 Task: Find connections with filter location Amorebieta with filter topic #coronawith filter profile language English with filter current company NLB Services with filter school IASE Deemed University with filter industry Wholesale Apparel and Sewing Supplies with filter service category Financial Reporting with filter keywords title Handyman
Action: Mouse moved to (183, 257)
Screenshot: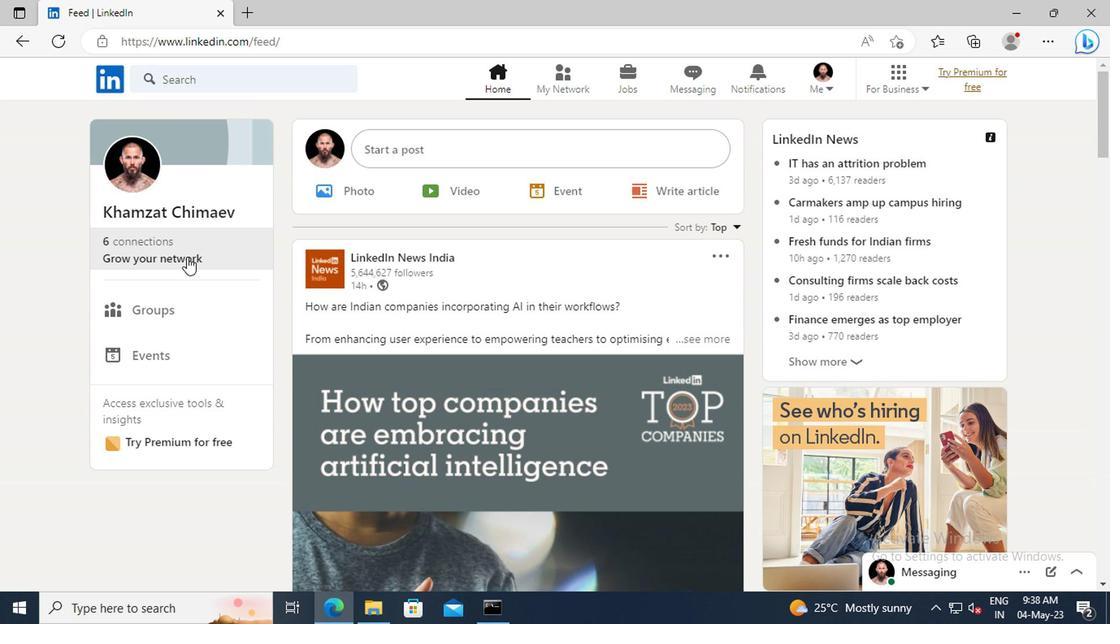 
Action: Mouse pressed left at (183, 257)
Screenshot: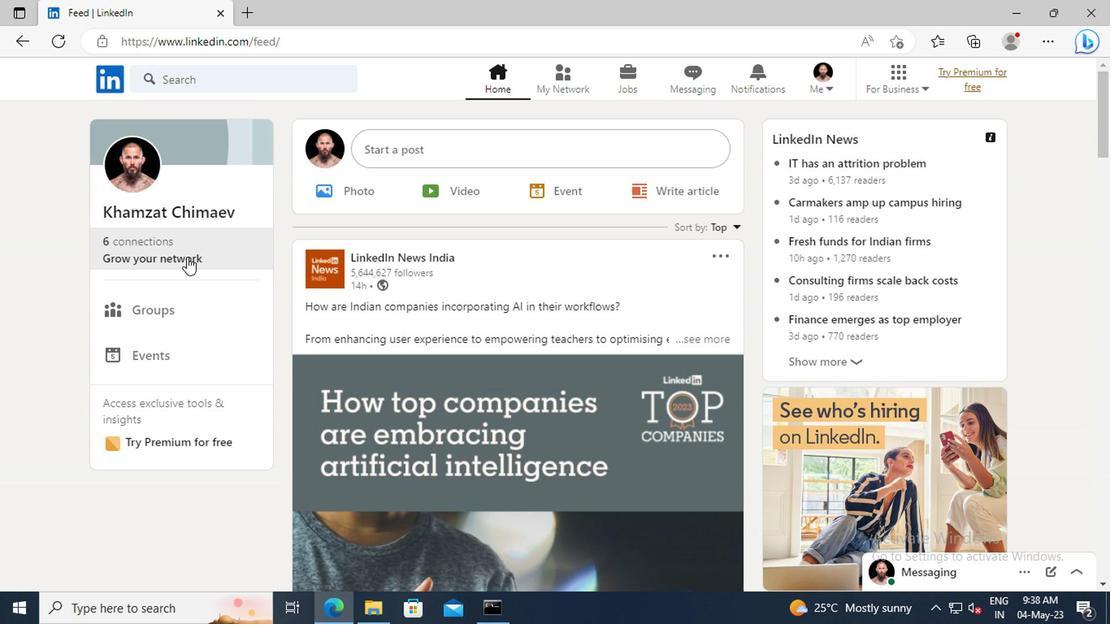 
Action: Mouse moved to (180, 173)
Screenshot: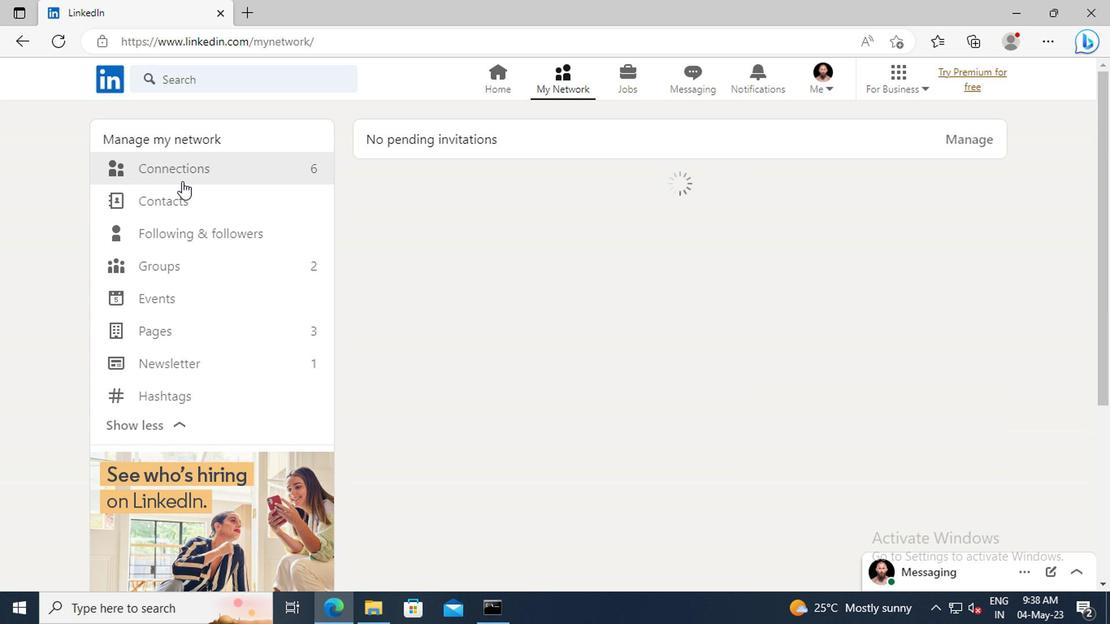 
Action: Mouse pressed left at (180, 173)
Screenshot: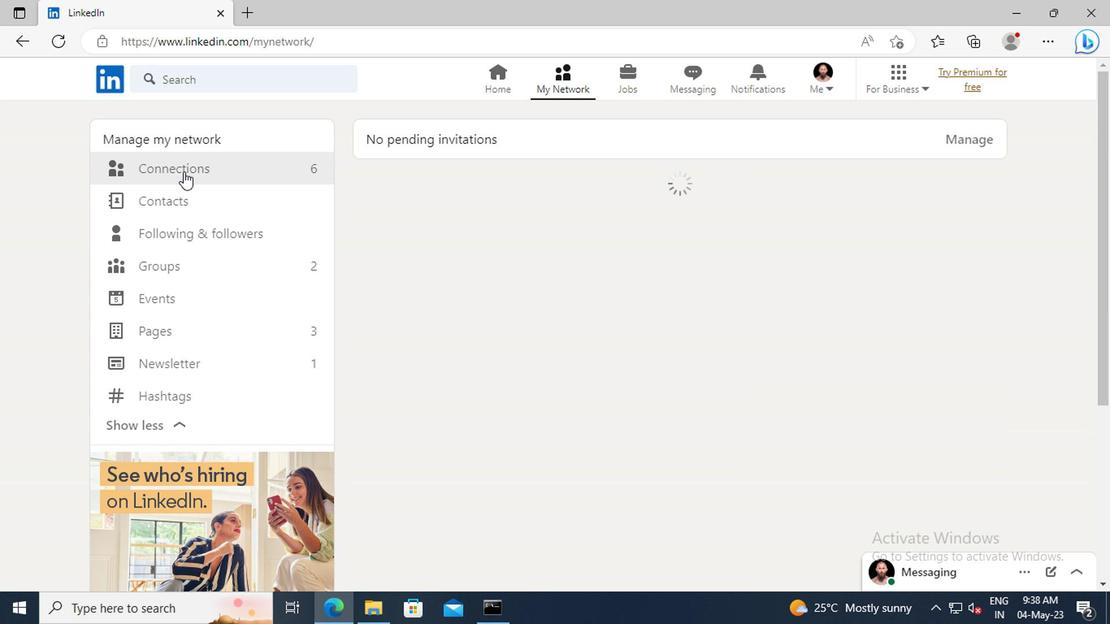 
Action: Mouse moved to (637, 173)
Screenshot: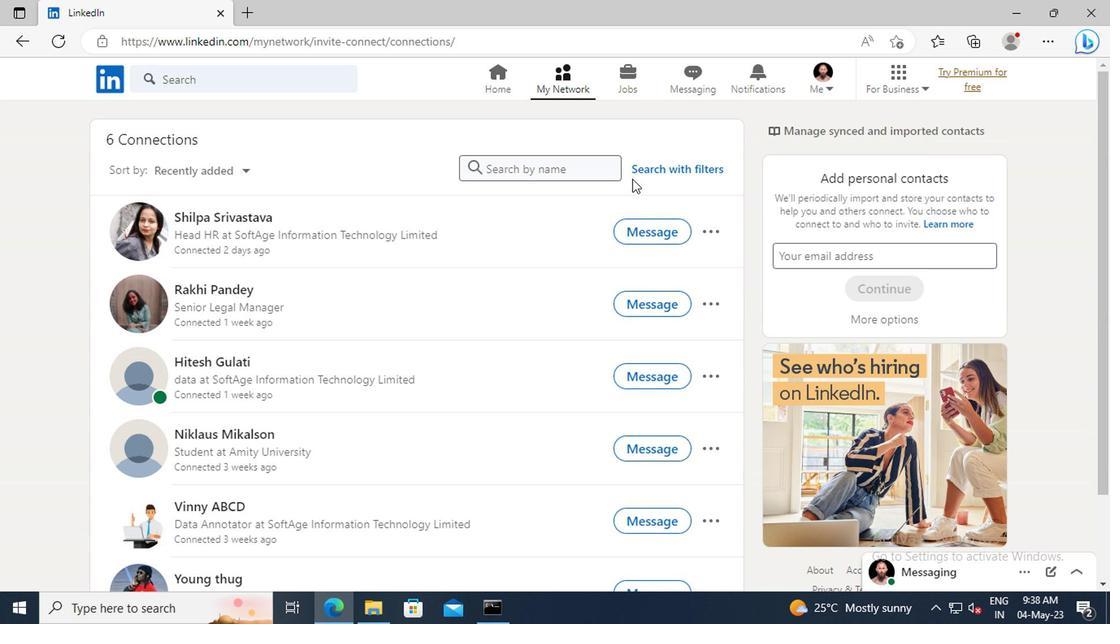 
Action: Mouse pressed left at (637, 173)
Screenshot: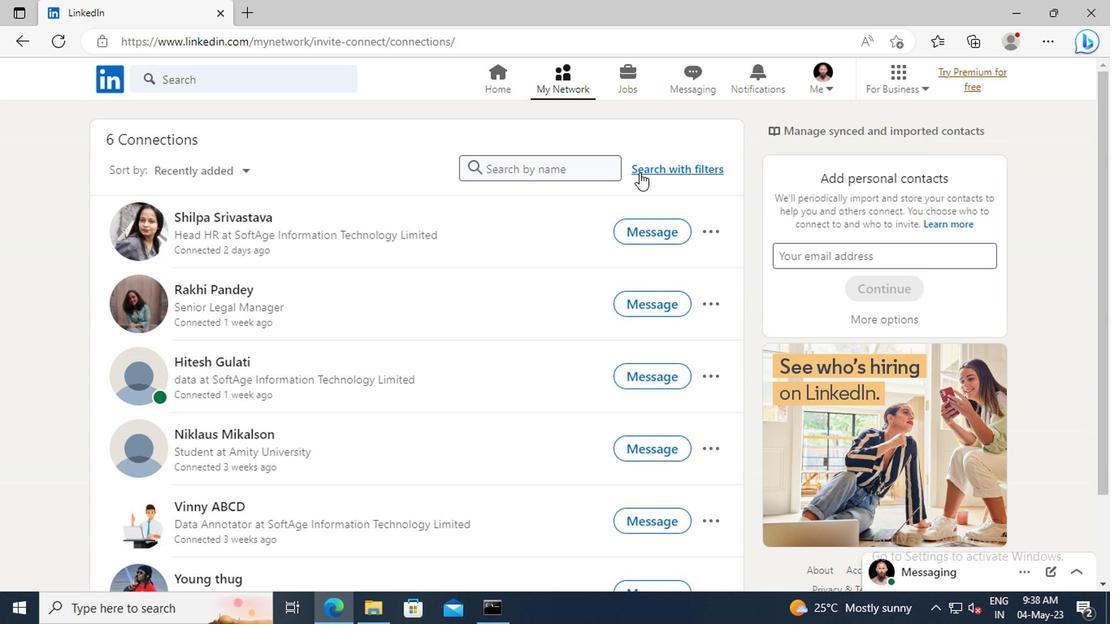 
Action: Mouse moved to (616, 130)
Screenshot: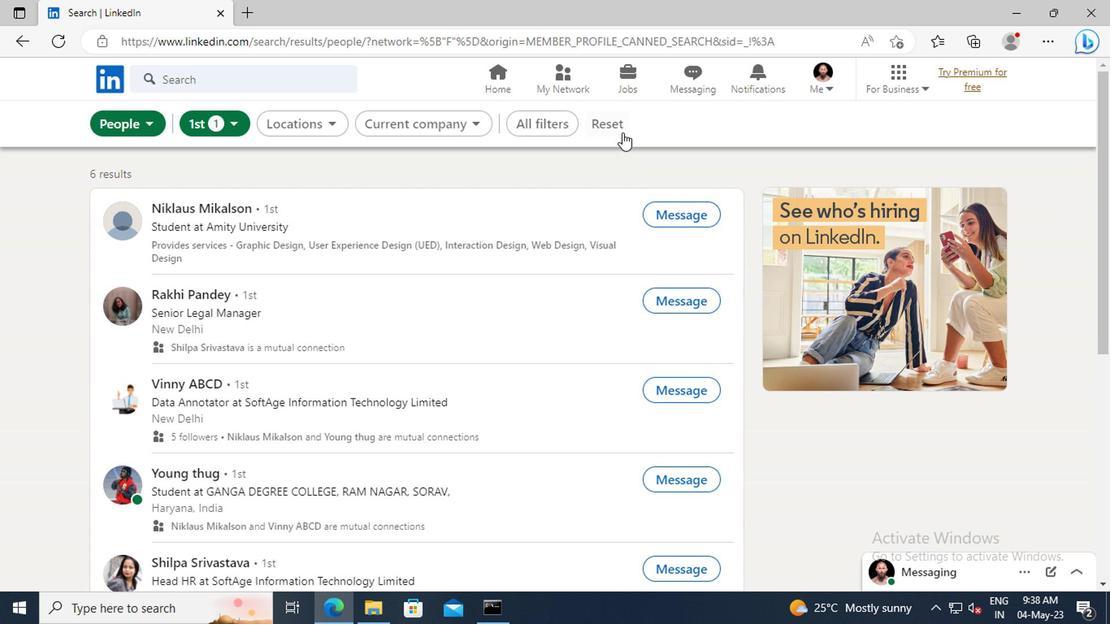 
Action: Mouse pressed left at (616, 130)
Screenshot: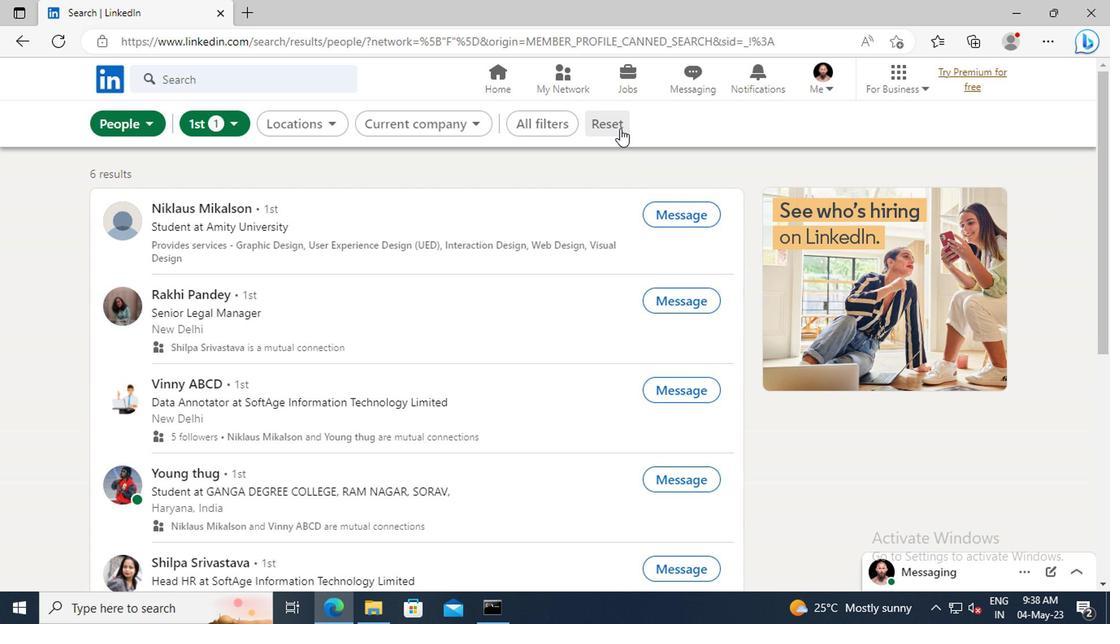 
Action: Mouse moved to (593, 130)
Screenshot: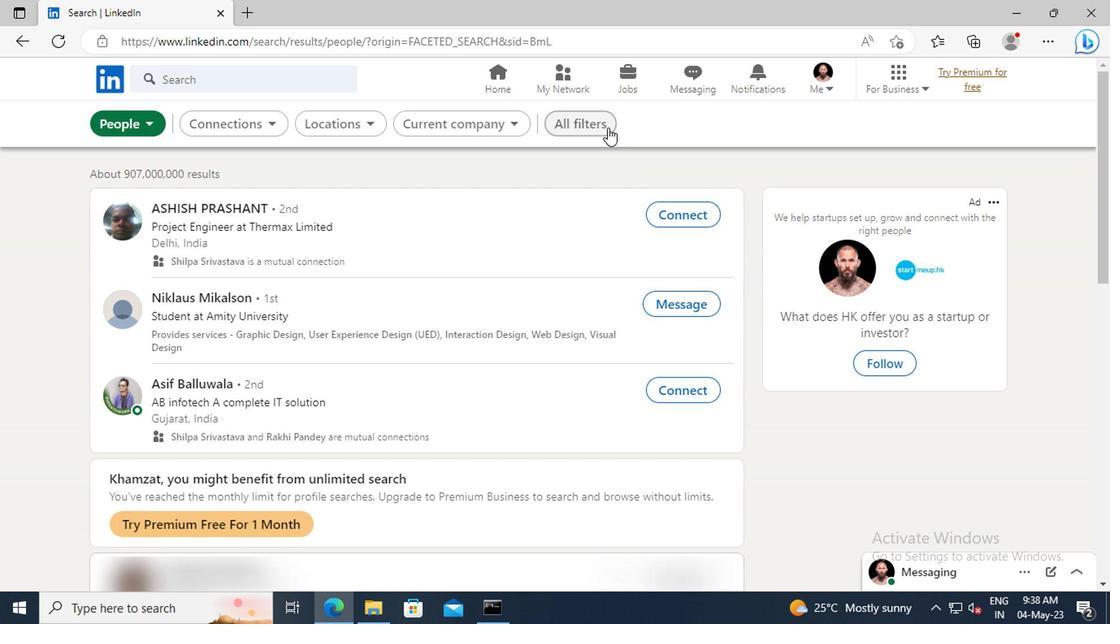 
Action: Mouse pressed left at (593, 130)
Screenshot: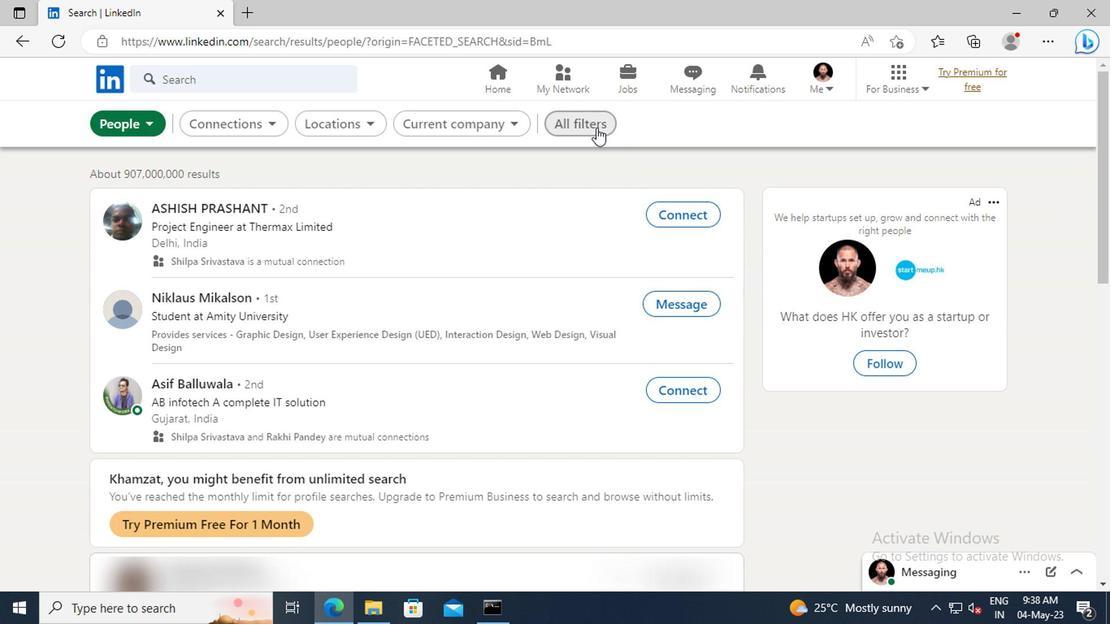 
Action: Mouse moved to (923, 311)
Screenshot: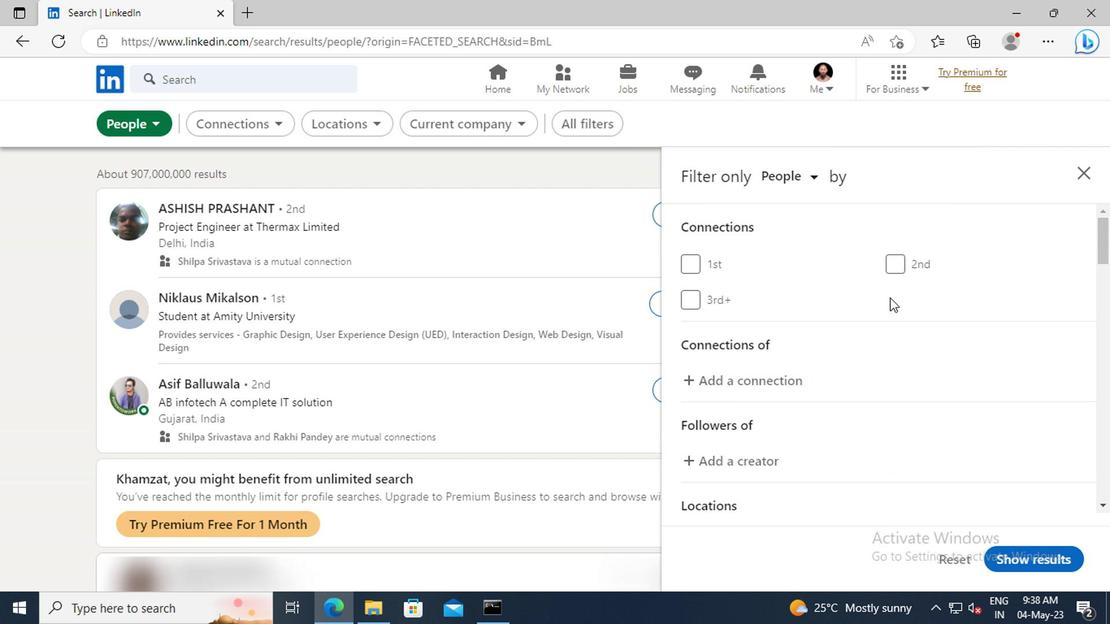 
Action: Mouse scrolled (923, 310) with delta (0, -1)
Screenshot: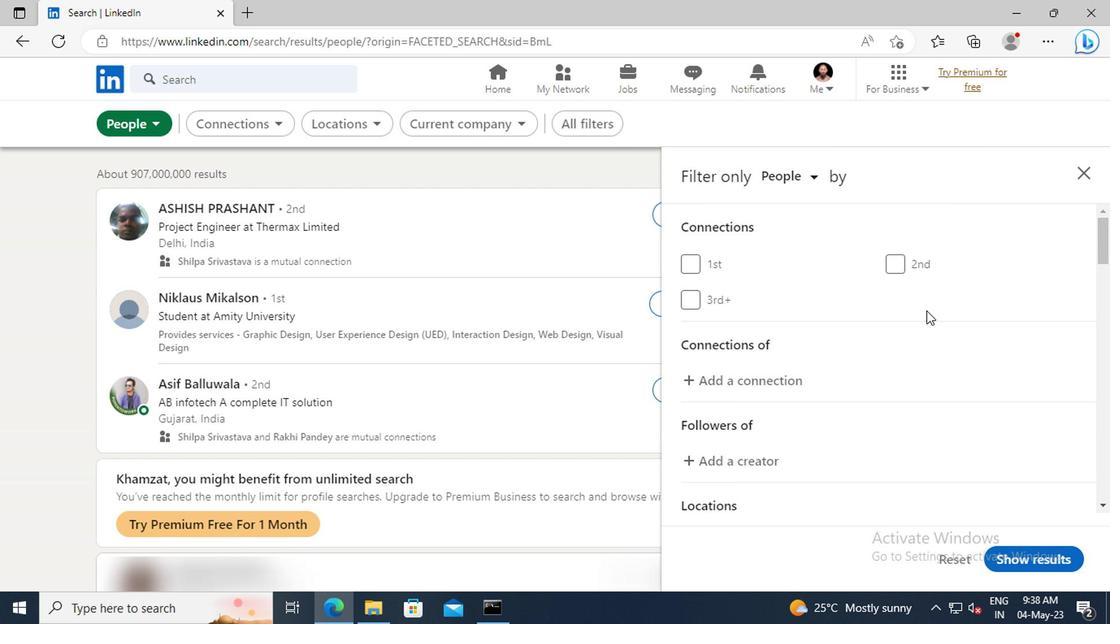 
Action: Mouse scrolled (923, 310) with delta (0, -1)
Screenshot: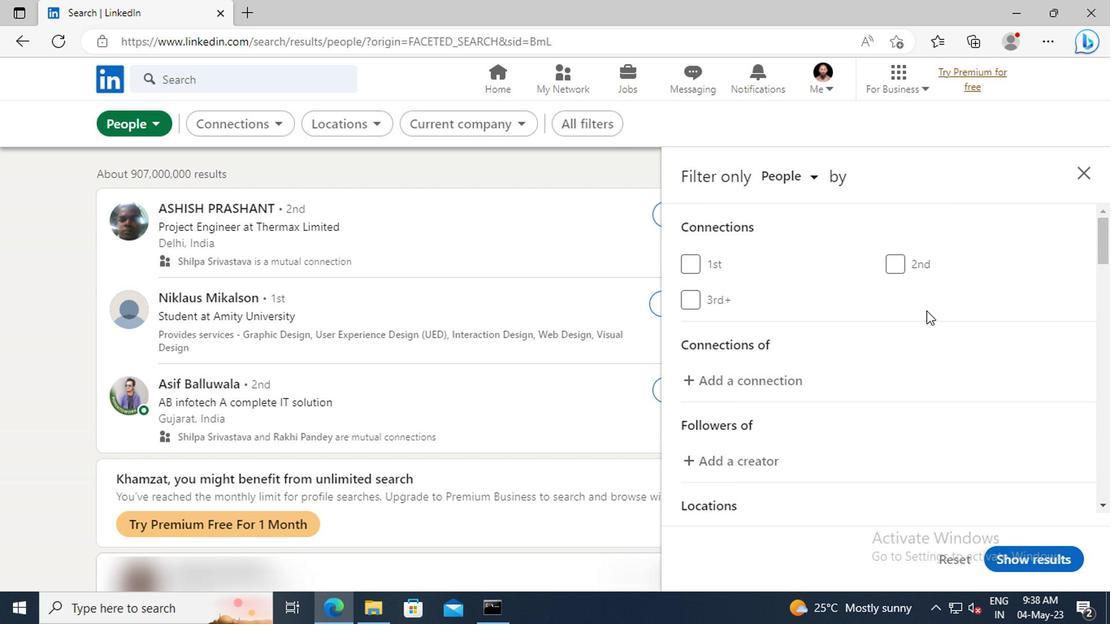 
Action: Mouse moved to (924, 311)
Screenshot: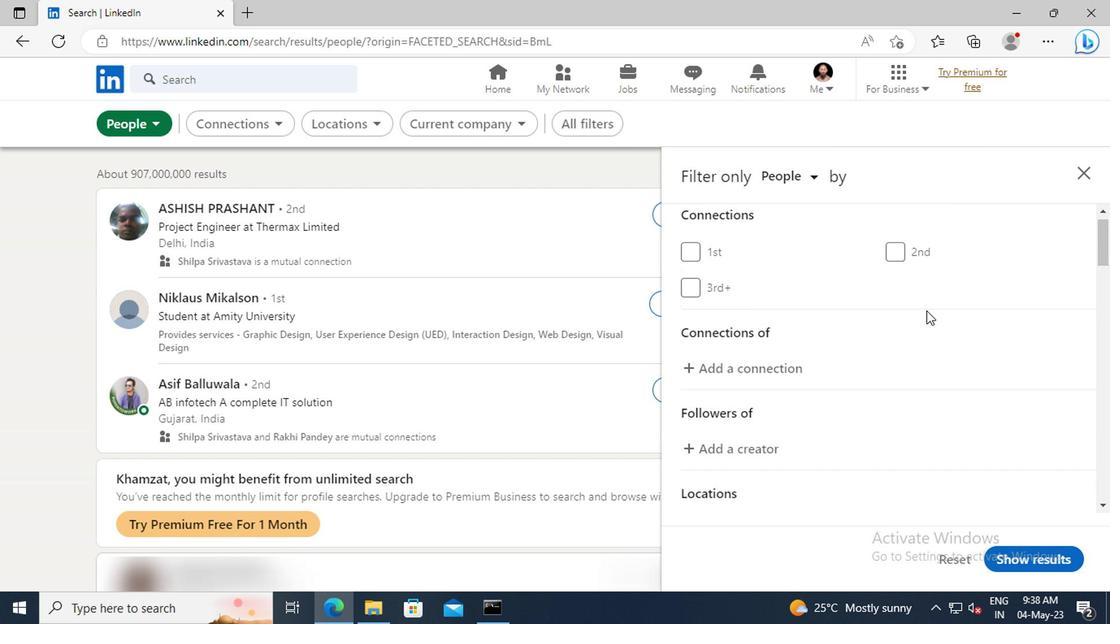 
Action: Mouse scrolled (924, 311) with delta (0, 0)
Screenshot: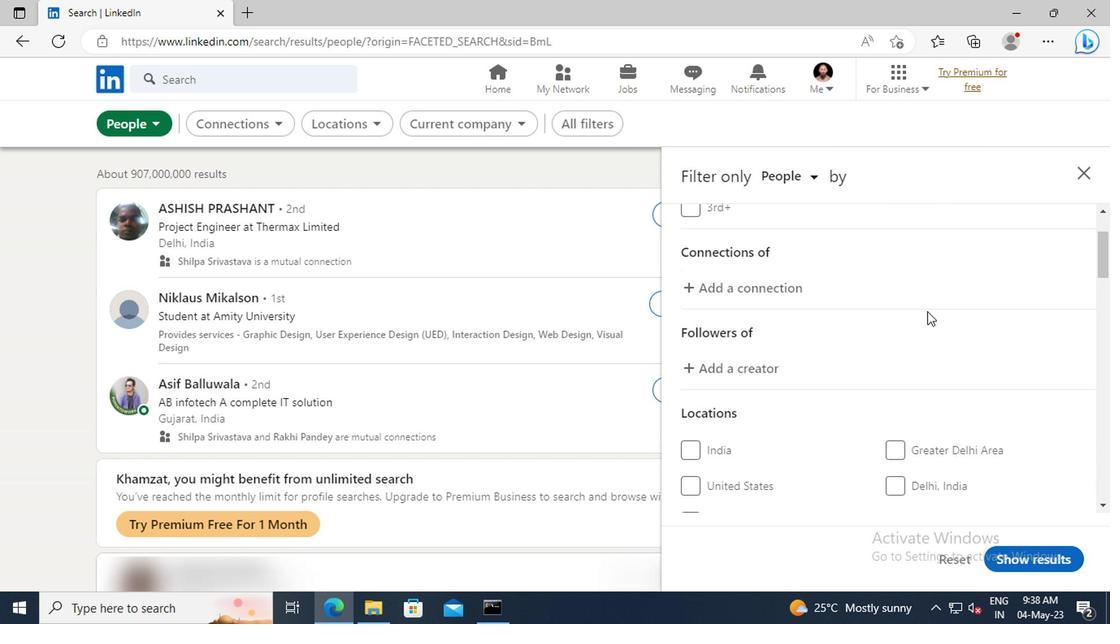 
Action: Mouse scrolled (924, 311) with delta (0, 0)
Screenshot: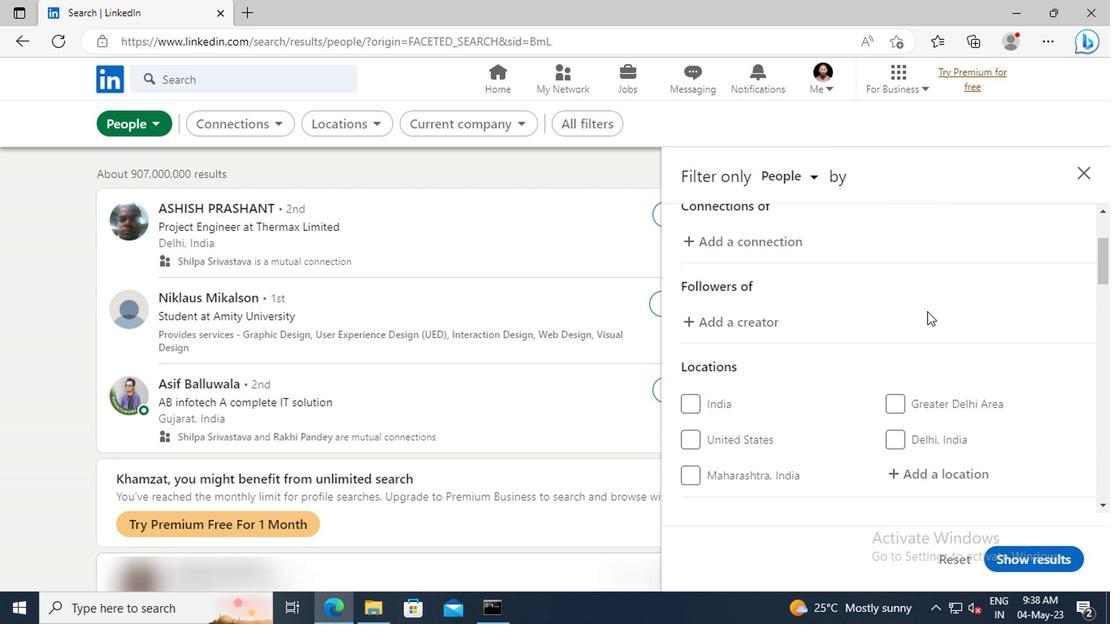 
Action: Mouse scrolled (924, 311) with delta (0, 0)
Screenshot: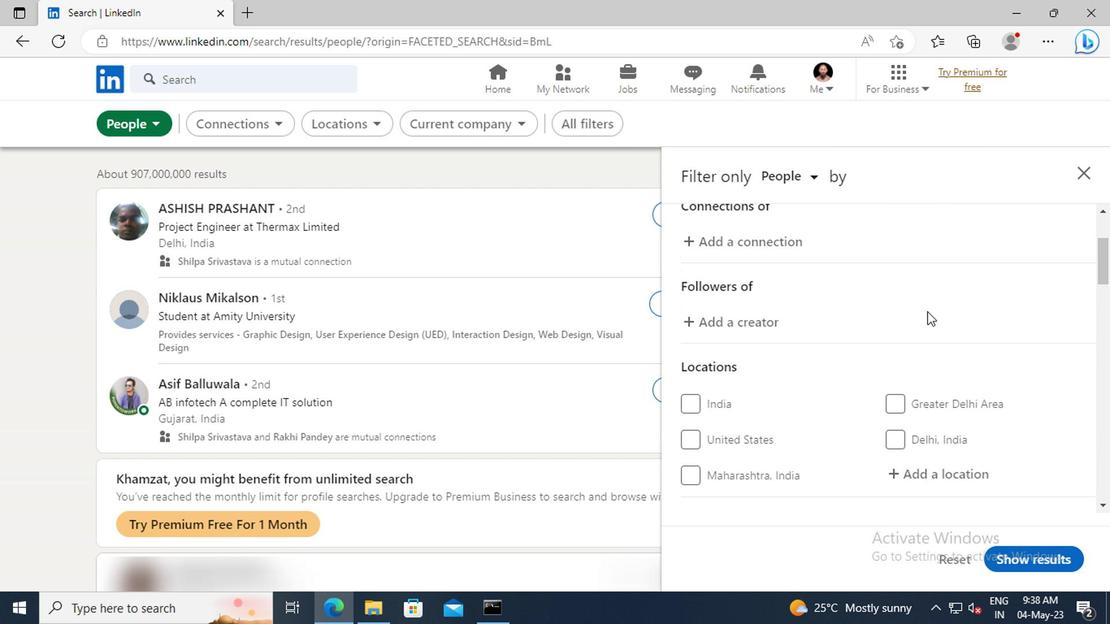 
Action: Mouse scrolled (924, 311) with delta (0, 0)
Screenshot: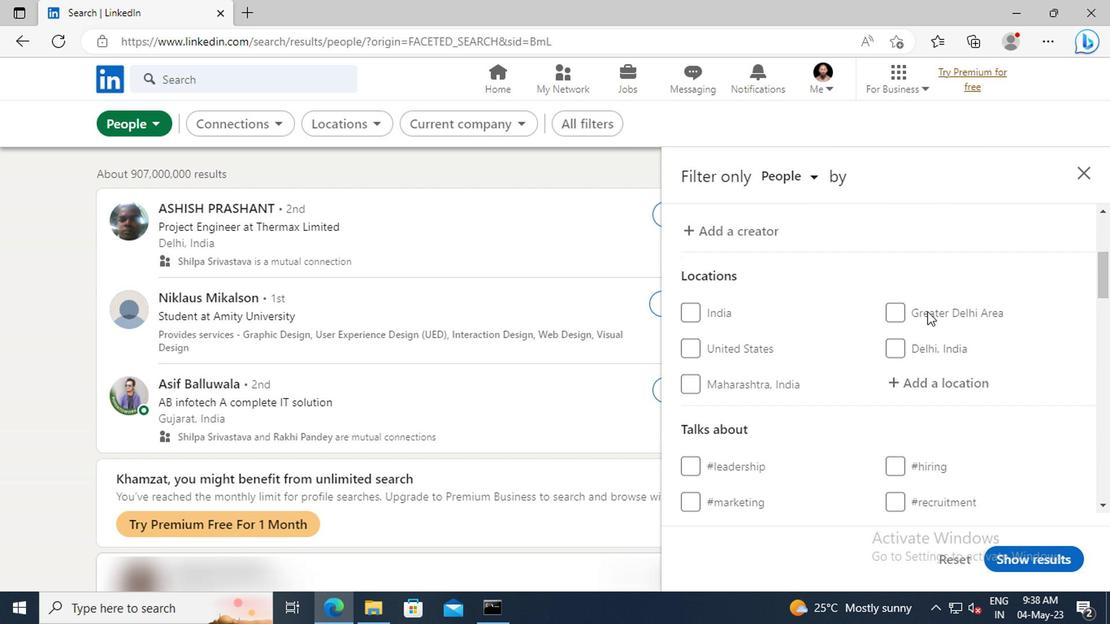 
Action: Mouse scrolled (924, 311) with delta (0, 0)
Screenshot: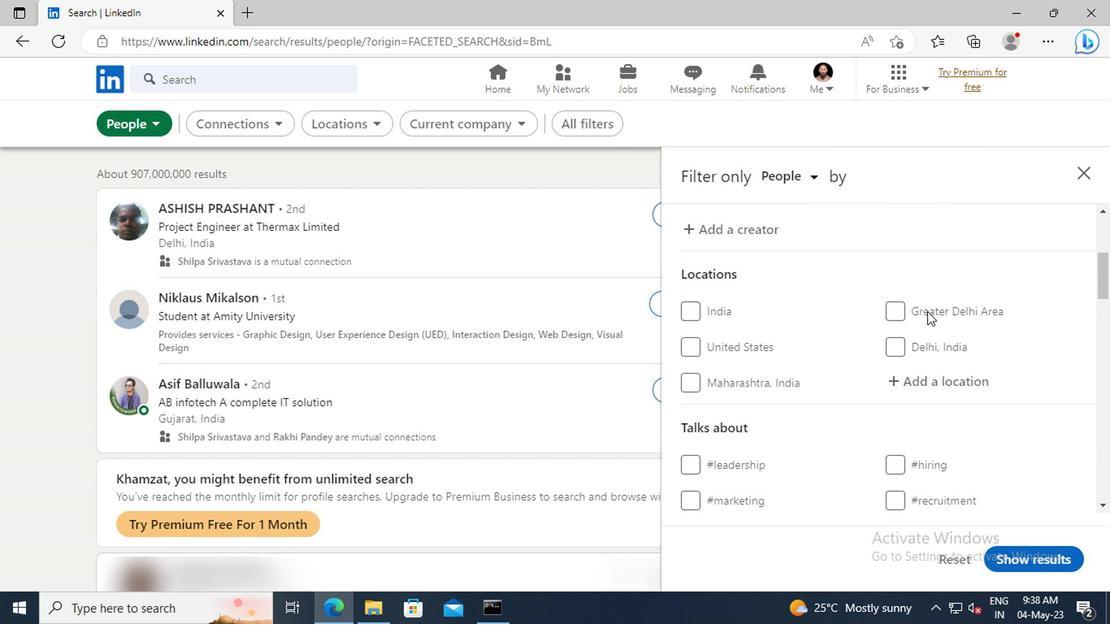 
Action: Mouse moved to (920, 295)
Screenshot: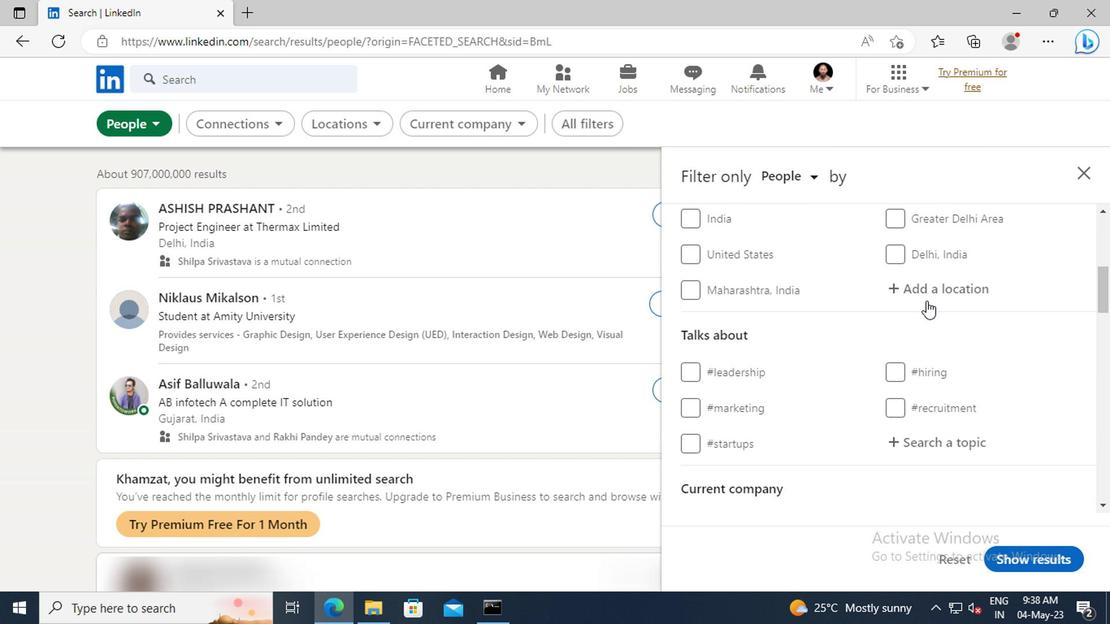 
Action: Mouse pressed left at (920, 295)
Screenshot: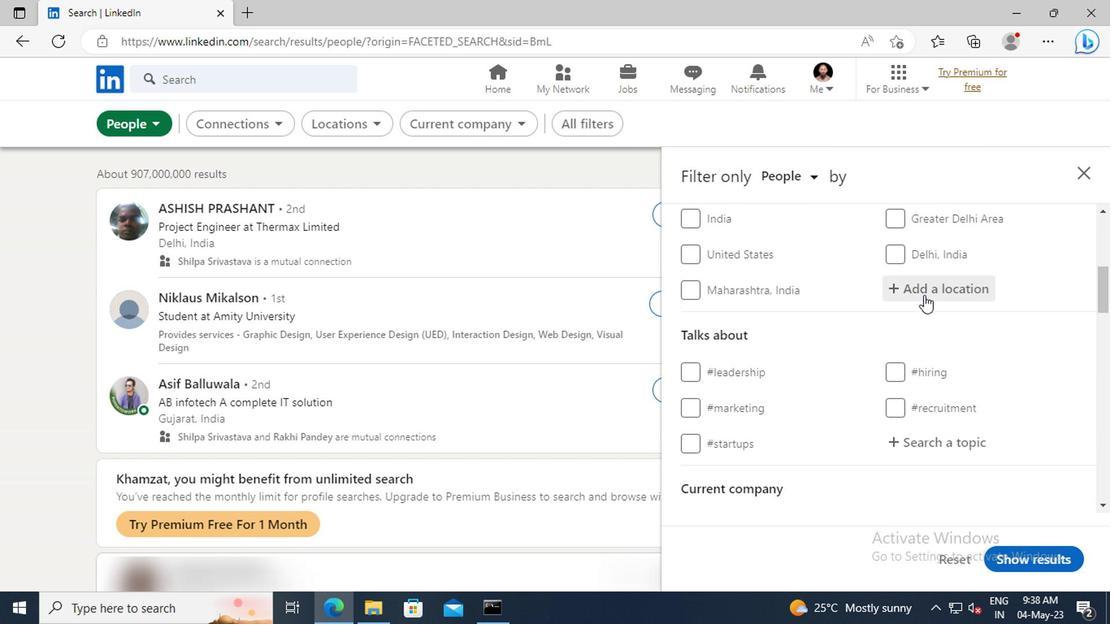 
Action: Key pressed <Key.shift>AMOREBIETA<Key.enter>
Screenshot: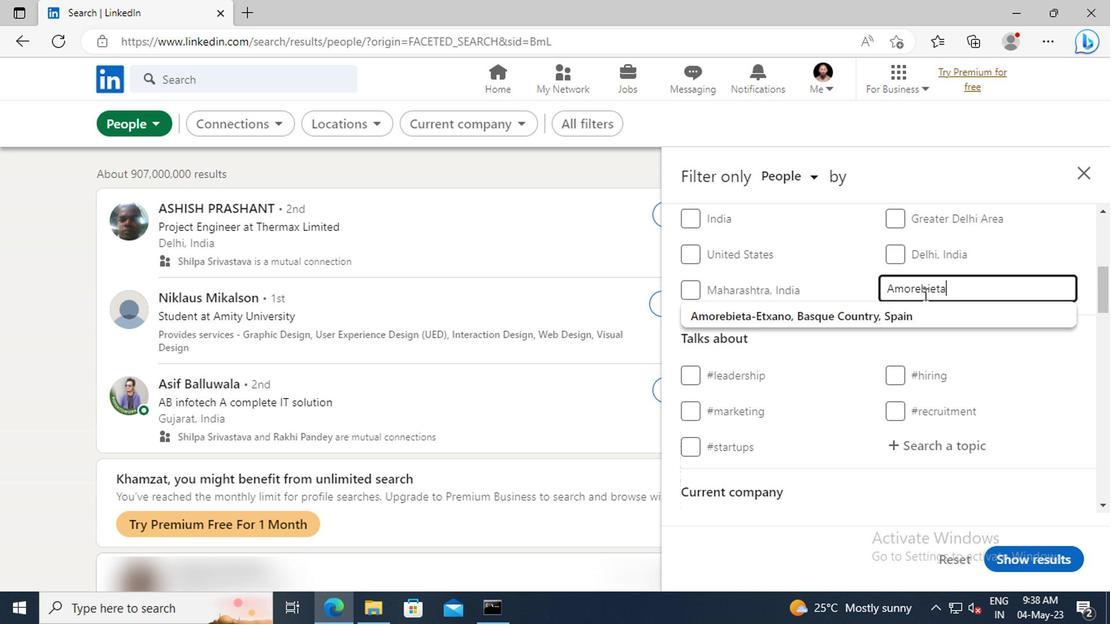 
Action: Mouse scrolled (920, 294) with delta (0, 0)
Screenshot: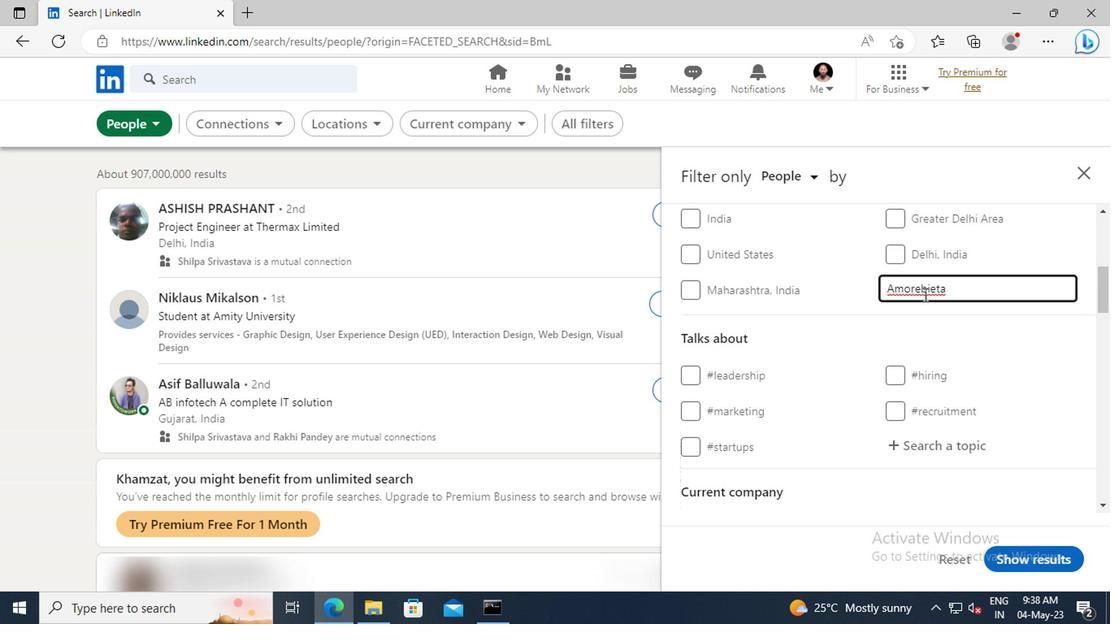 
Action: Mouse scrolled (920, 294) with delta (0, 0)
Screenshot: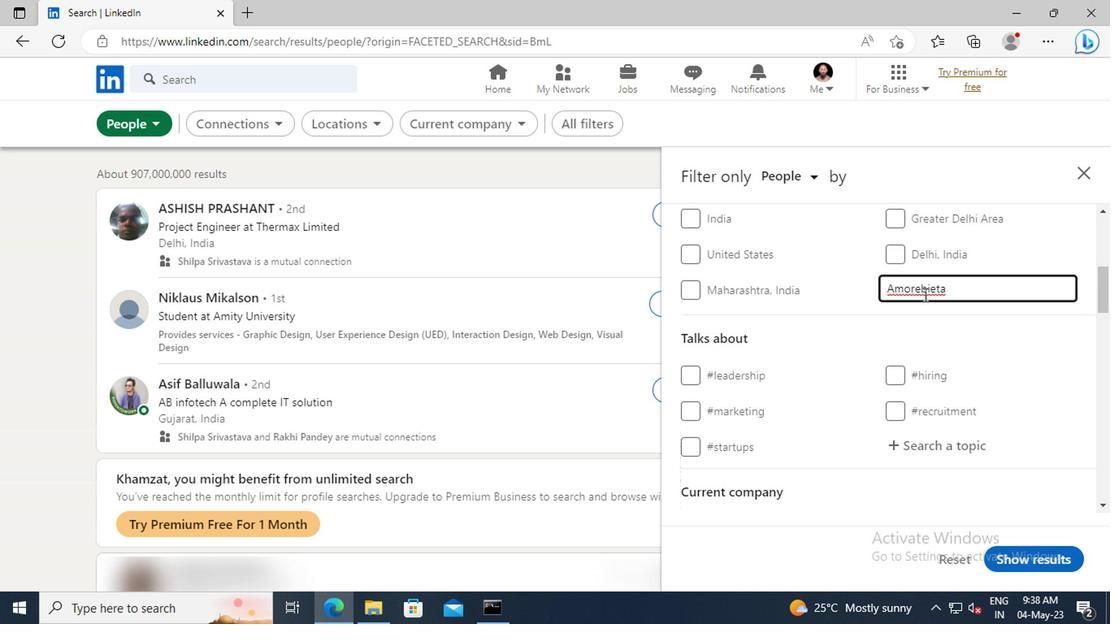 
Action: Mouse moved to (923, 351)
Screenshot: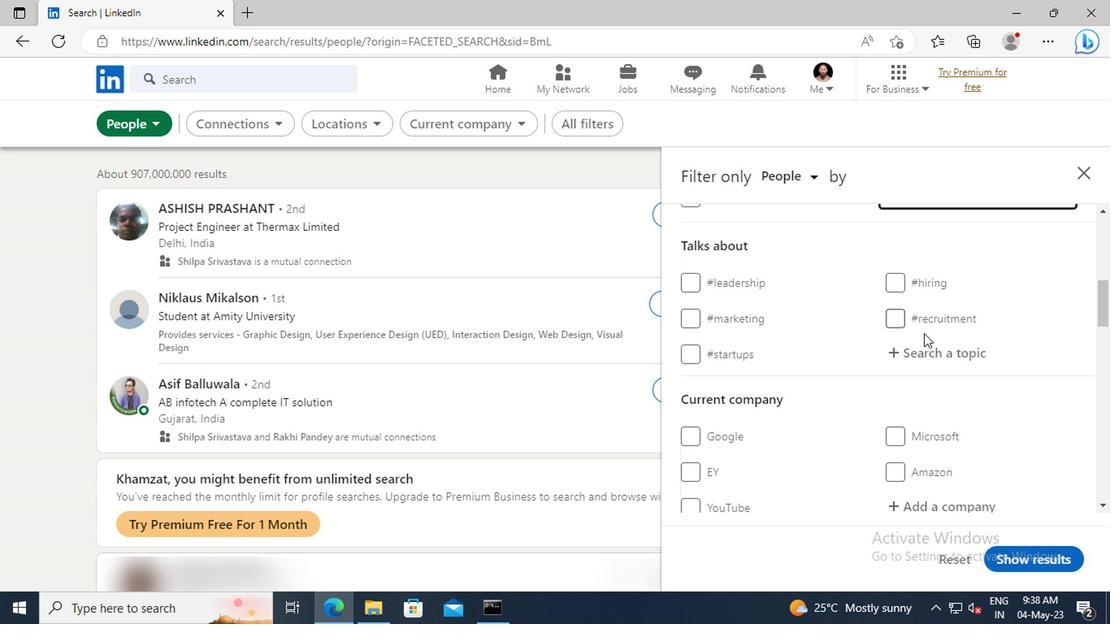 
Action: Mouse pressed left at (923, 351)
Screenshot: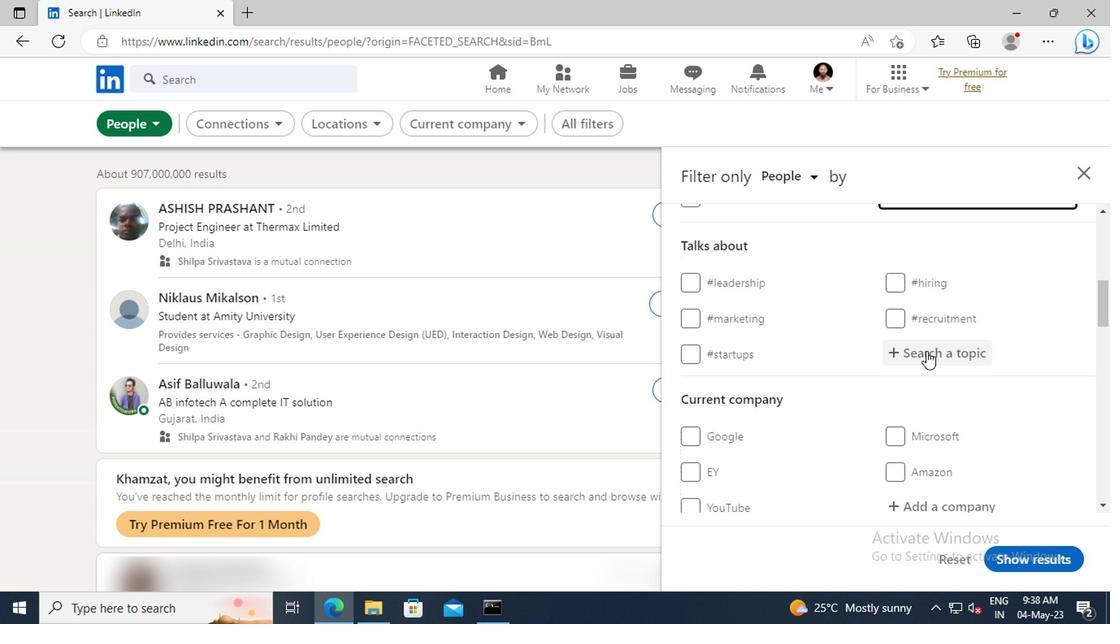 
Action: Key pressed CORONA
Screenshot: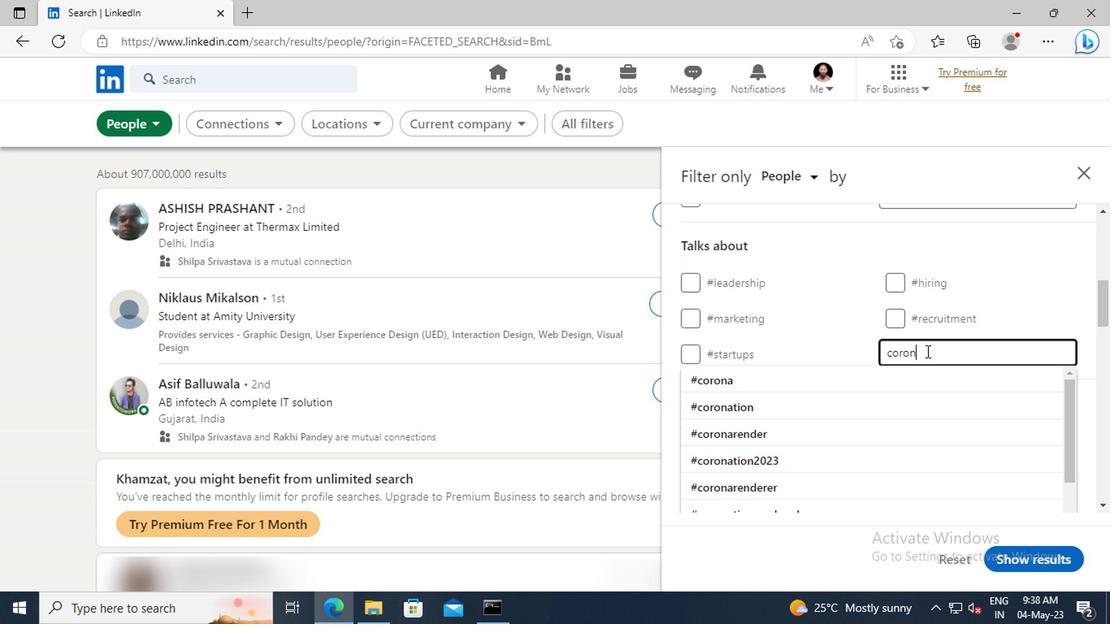 
Action: Mouse moved to (928, 374)
Screenshot: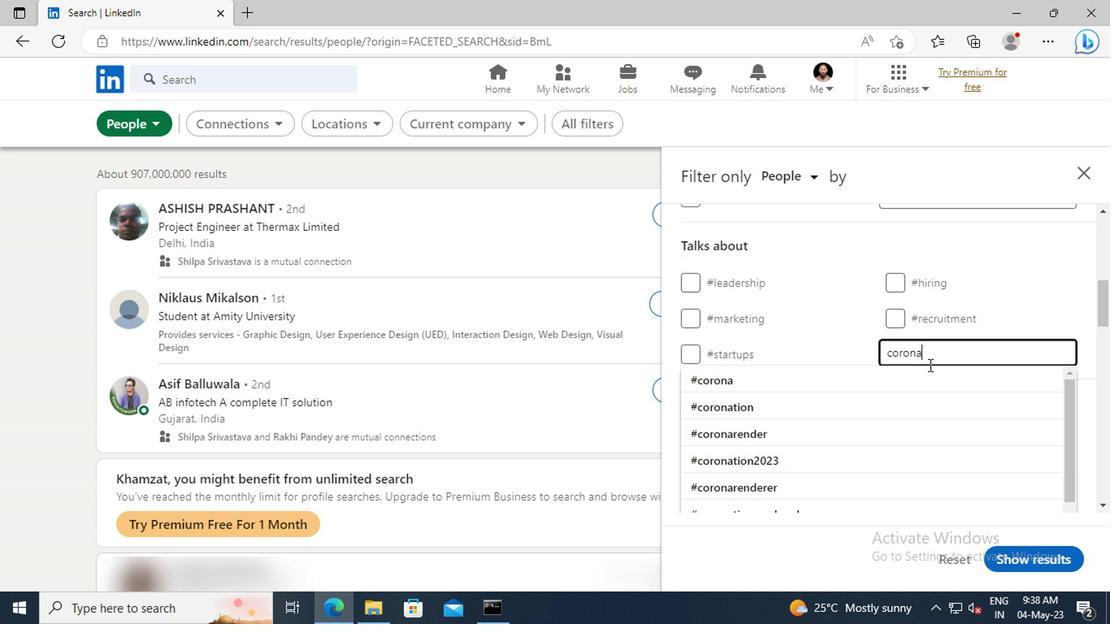 
Action: Mouse pressed left at (928, 374)
Screenshot: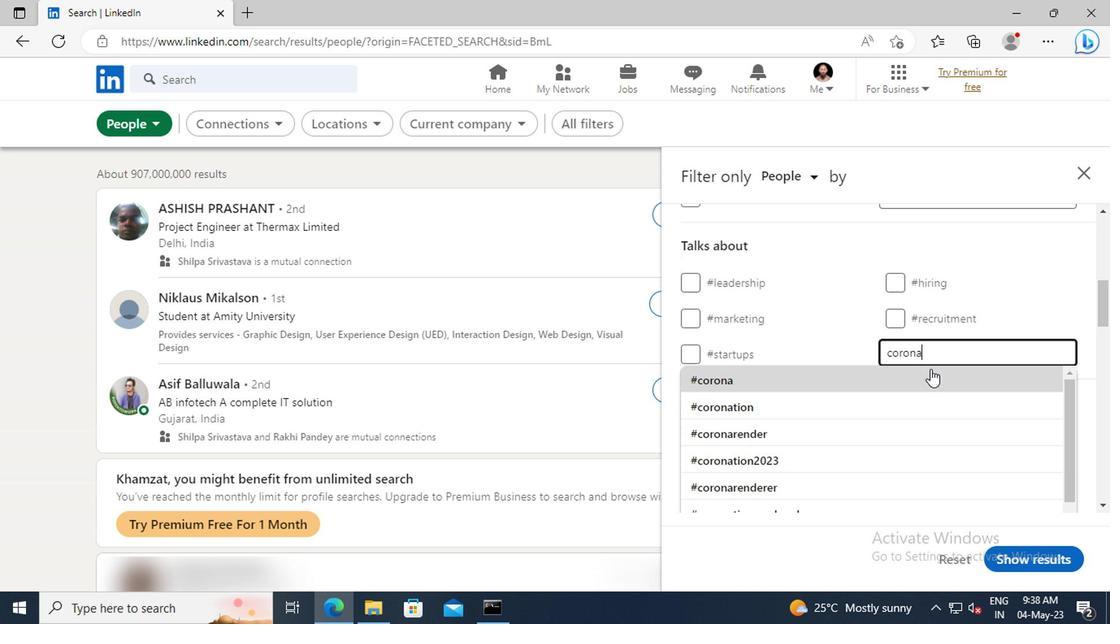 
Action: Mouse scrolled (928, 374) with delta (0, 0)
Screenshot: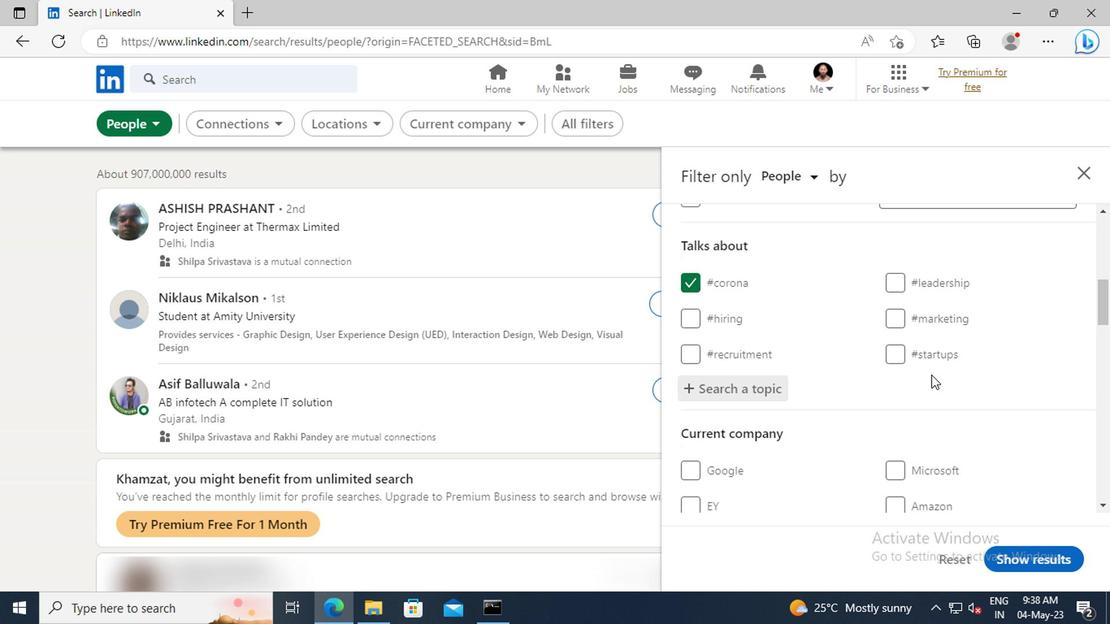 
Action: Mouse scrolled (928, 374) with delta (0, 0)
Screenshot: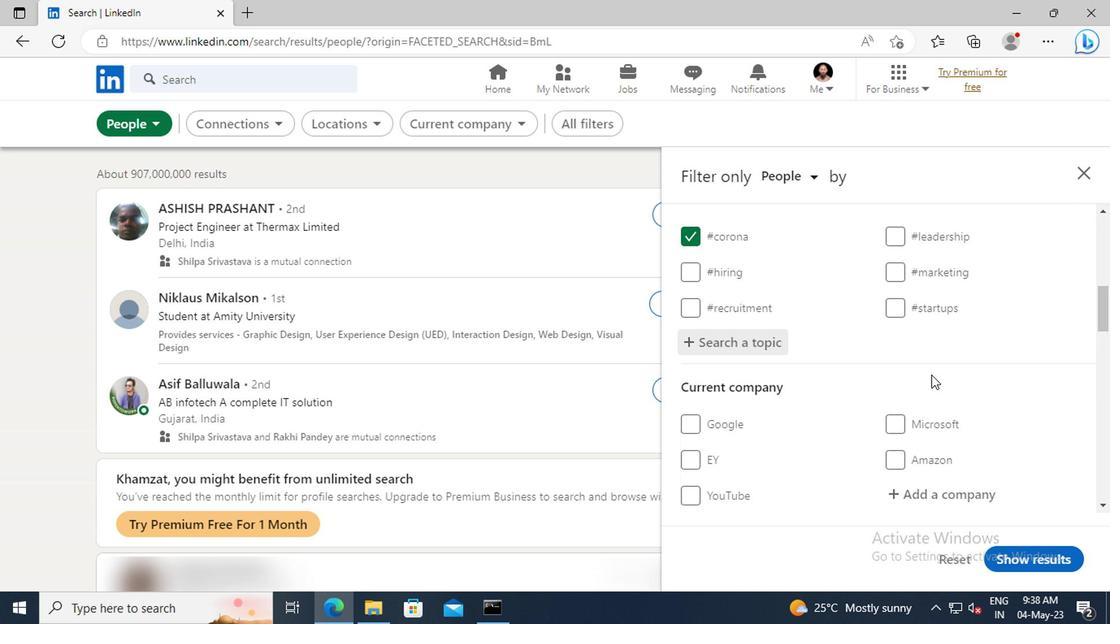 
Action: Mouse scrolled (928, 374) with delta (0, 0)
Screenshot: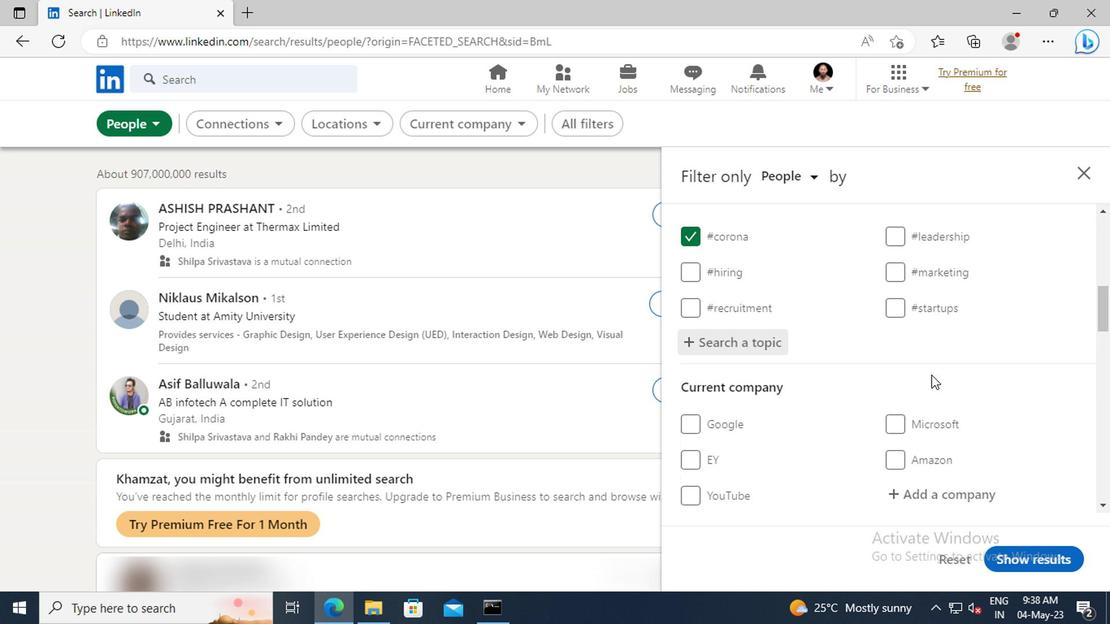 
Action: Mouse scrolled (928, 374) with delta (0, 0)
Screenshot: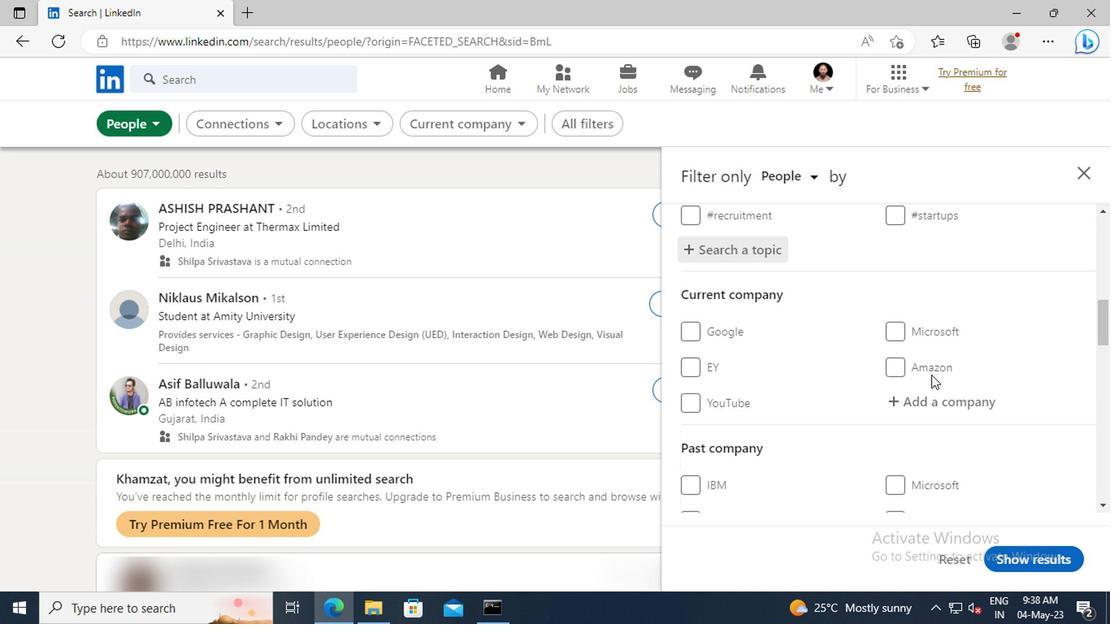 
Action: Mouse scrolled (928, 374) with delta (0, 0)
Screenshot: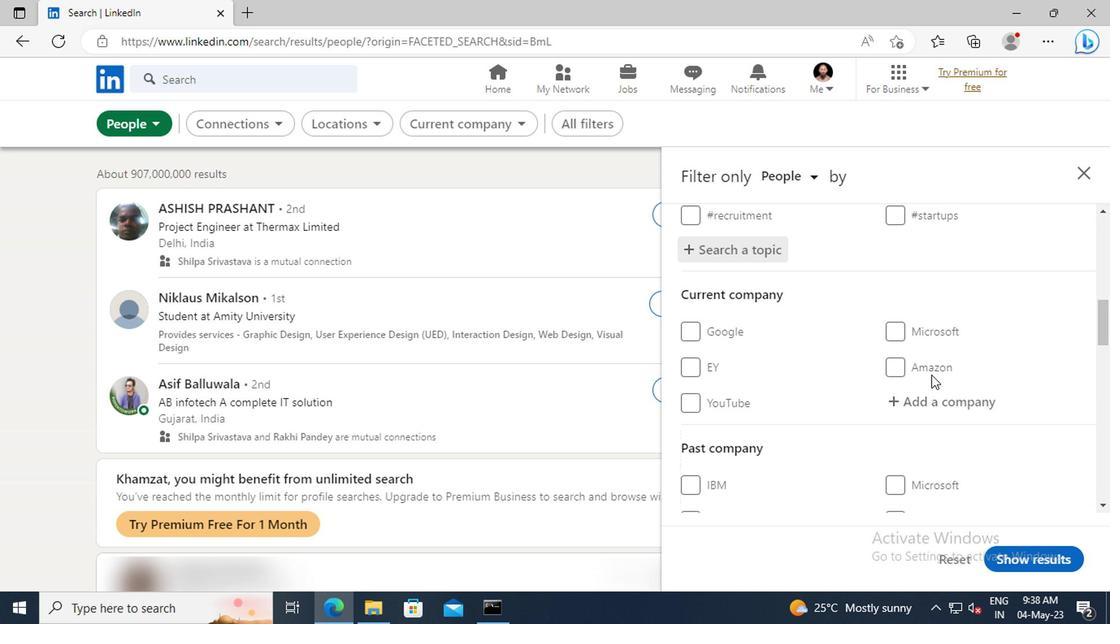 
Action: Mouse scrolled (928, 374) with delta (0, 0)
Screenshot: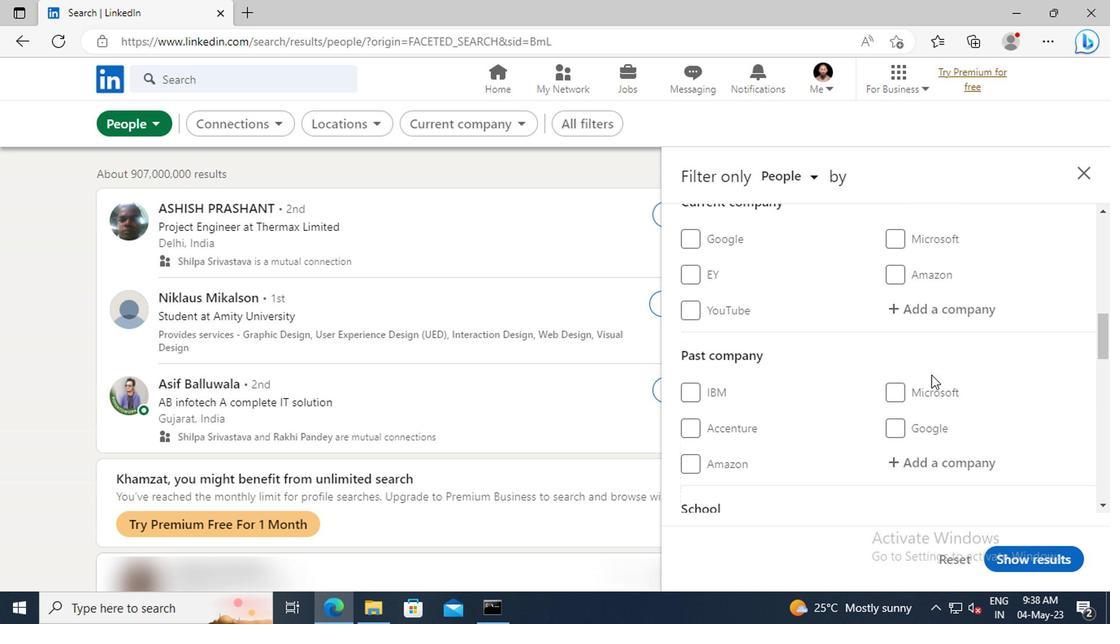 
Action: Mouse scrolled (928, 374) with delta (0, 0)
Screenshot: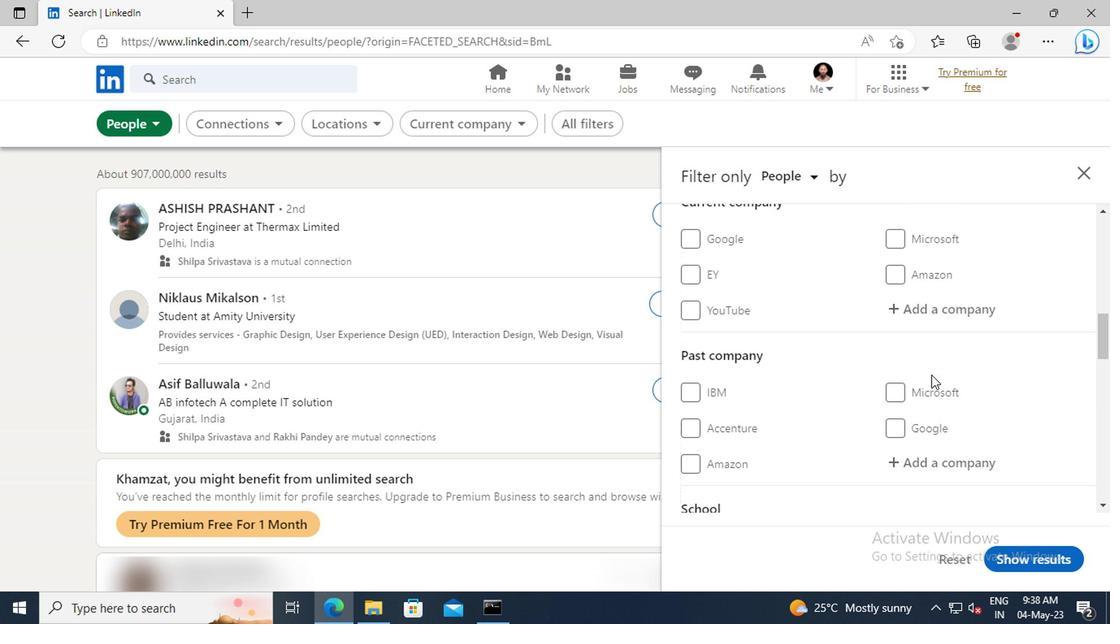
Action: Mouse scrolled (928, 374) with delta (0, 0)
Screenshot: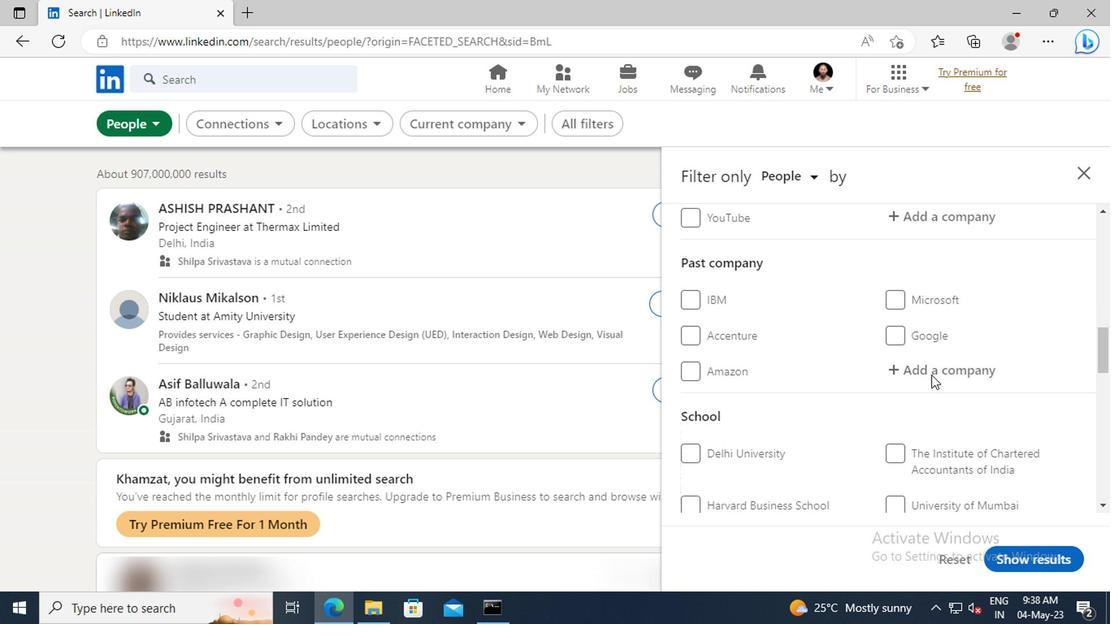 
Action: Mouse scrolled (928, 374) with delta (0, 0)
Screenshot: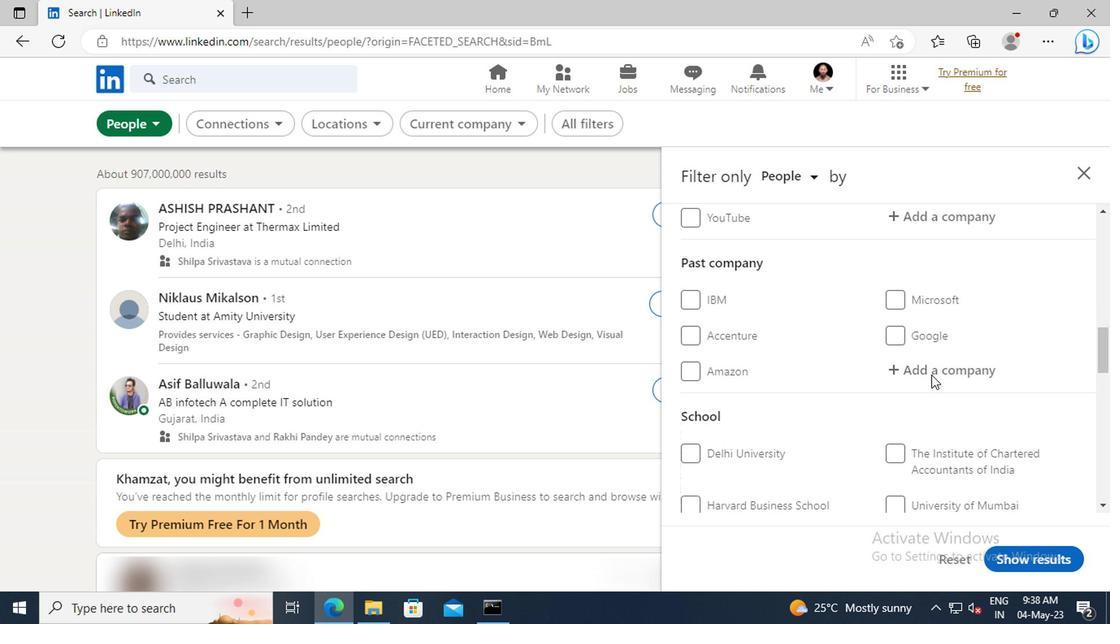 
Action: Mouse scrolled (928, 374) with delta (0, 0)
Screenshot: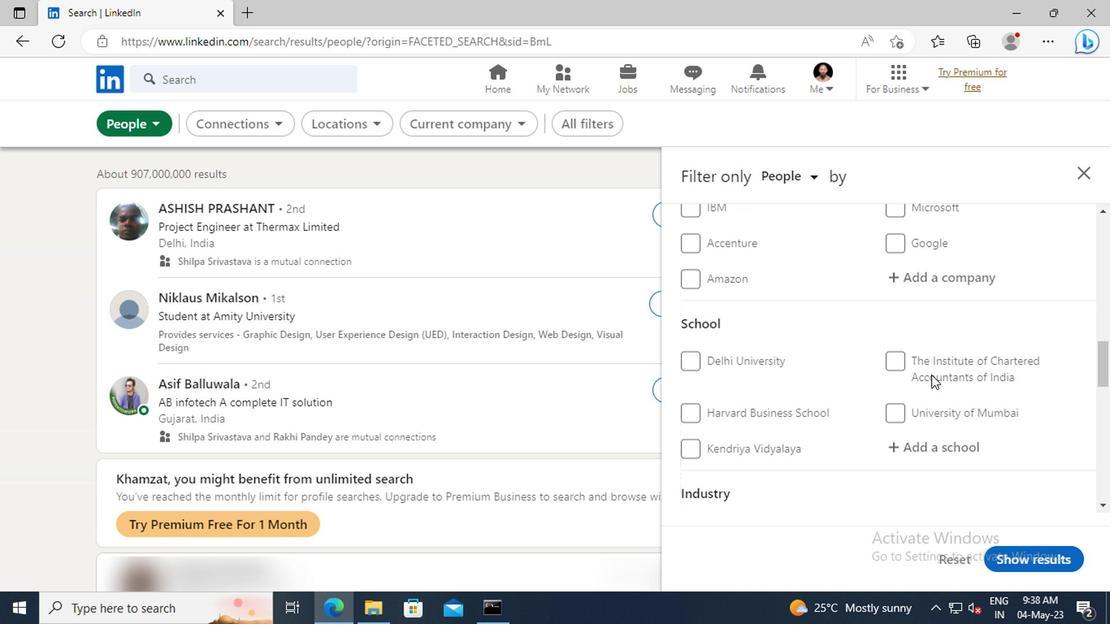 
Action: Mouse scrolled (928, 374) with delta (0, 0)
Screenshot: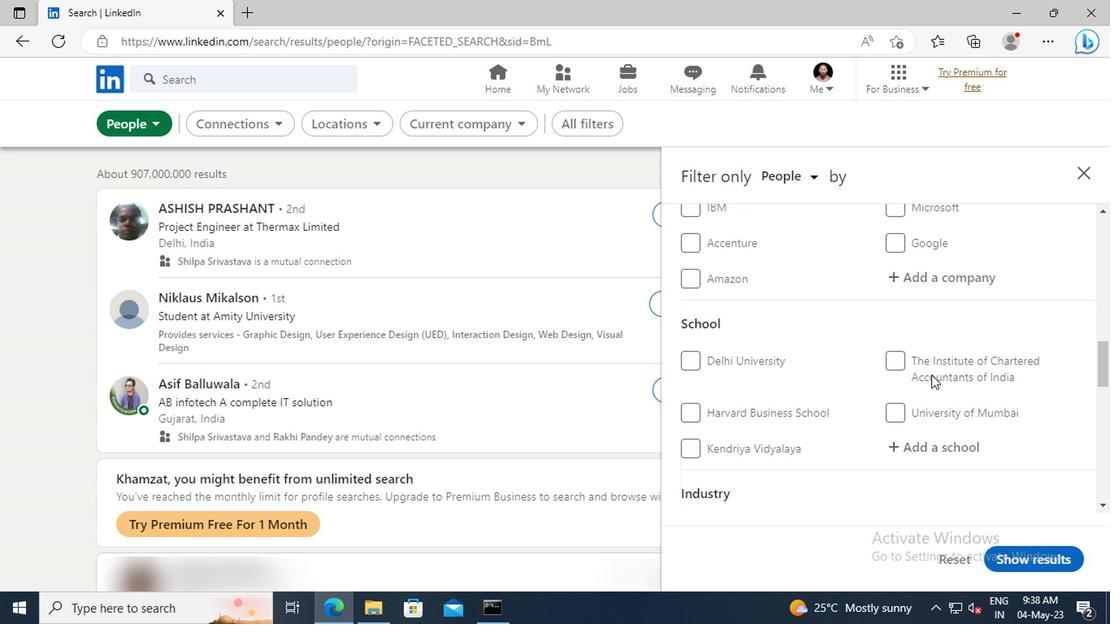 
Action: Mouse scrolled (928, 374) with delta (0, 0)
Screenshot: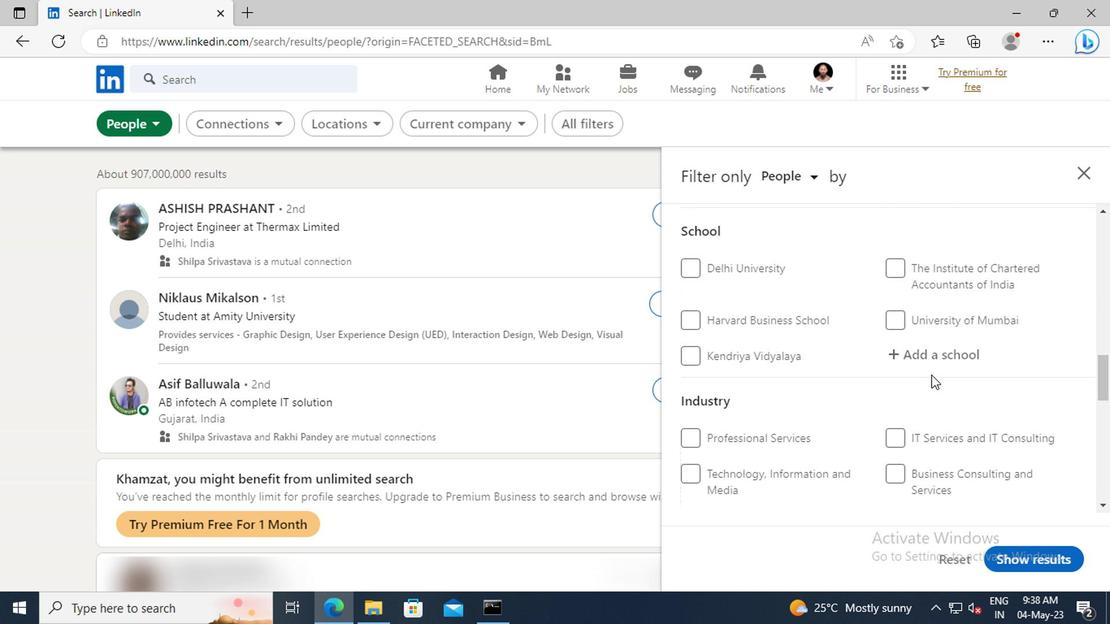 
Action: Mouse scrolled (928, 374) with delta (0, 0)
Screenshot: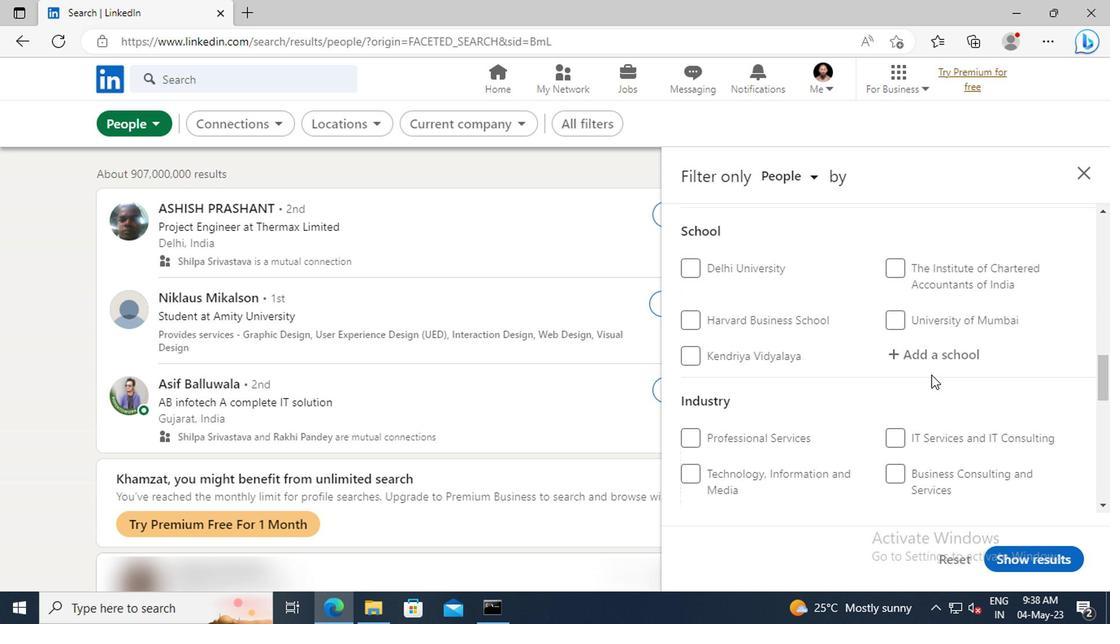 
Action: Mouse scrolled (928, 374) with delta (0, 0)
Screenshot: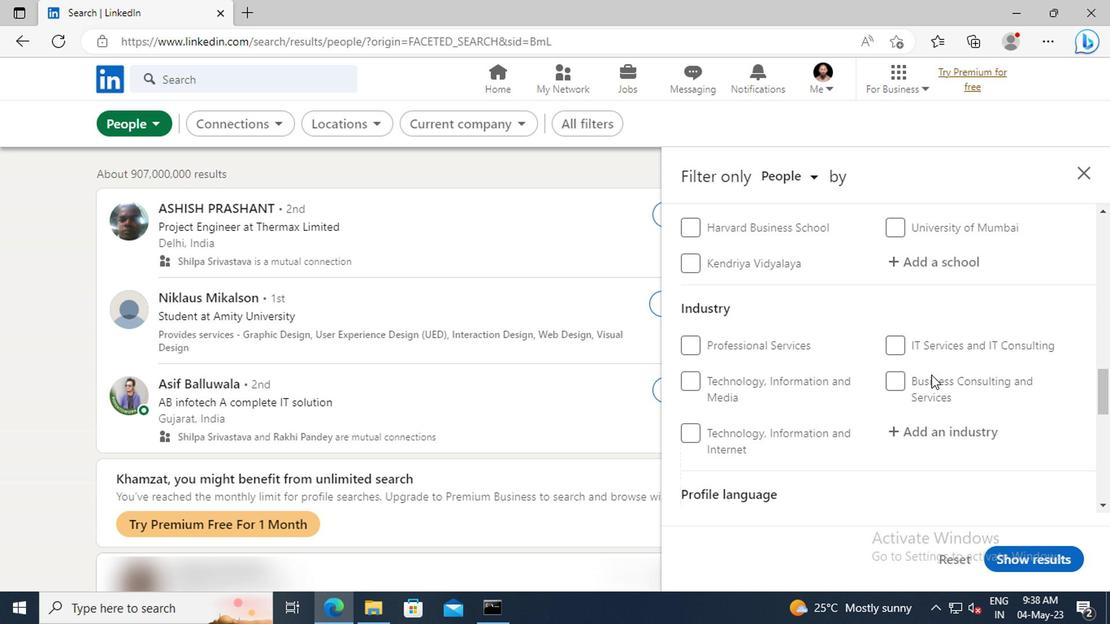 
Action: Mouse scrolled (928, 374) with delta (0, 0)
Screenshot: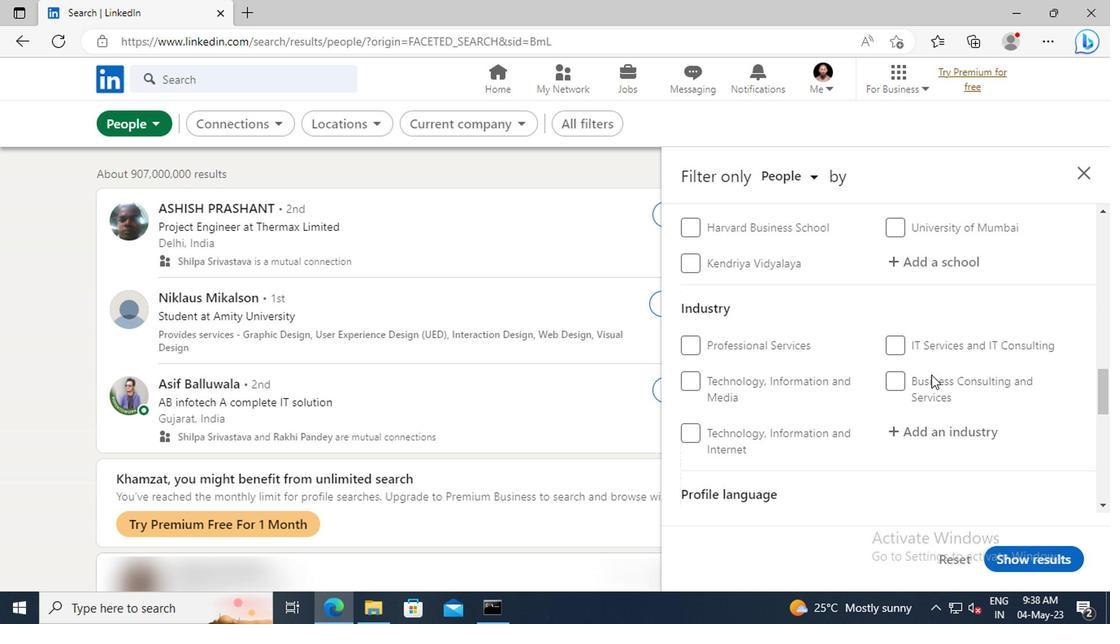 
Action: Mouse scrolled (928, 374) with delta (0, 0)
Screenshot: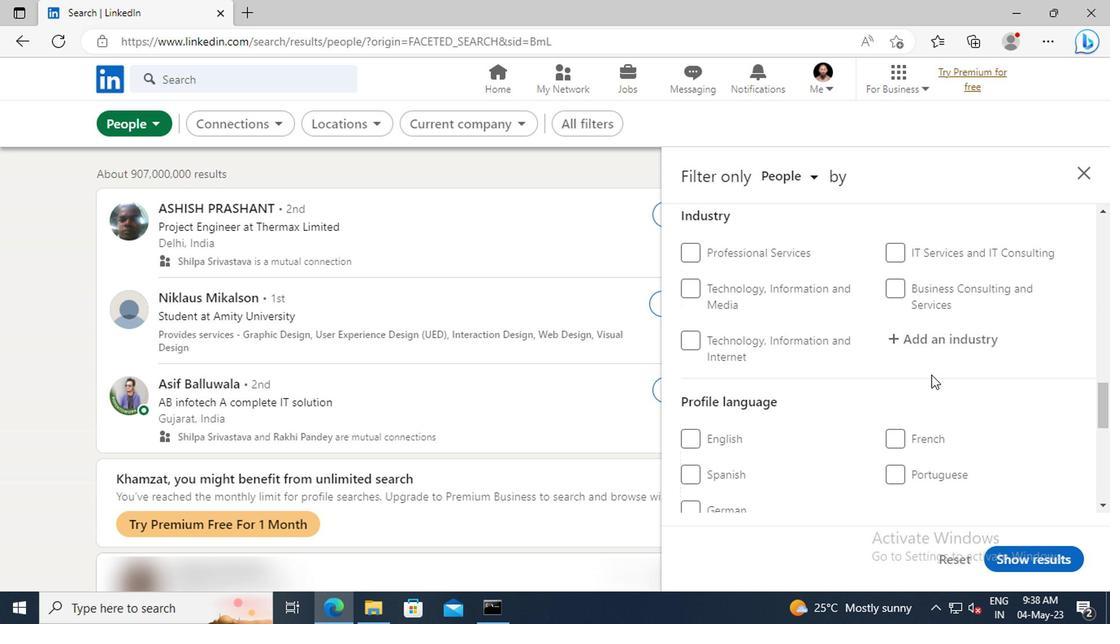 
Action: Mouse moved to (692, 392)
Screenshot: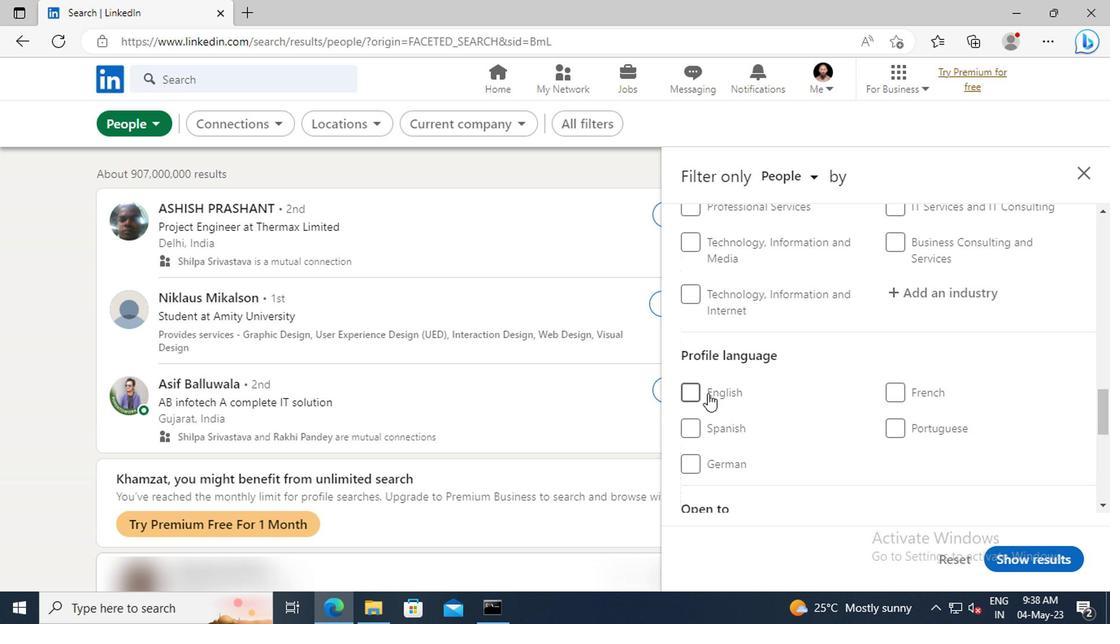 
Action: Mouse pressed left at (692, 392)
Screenshot: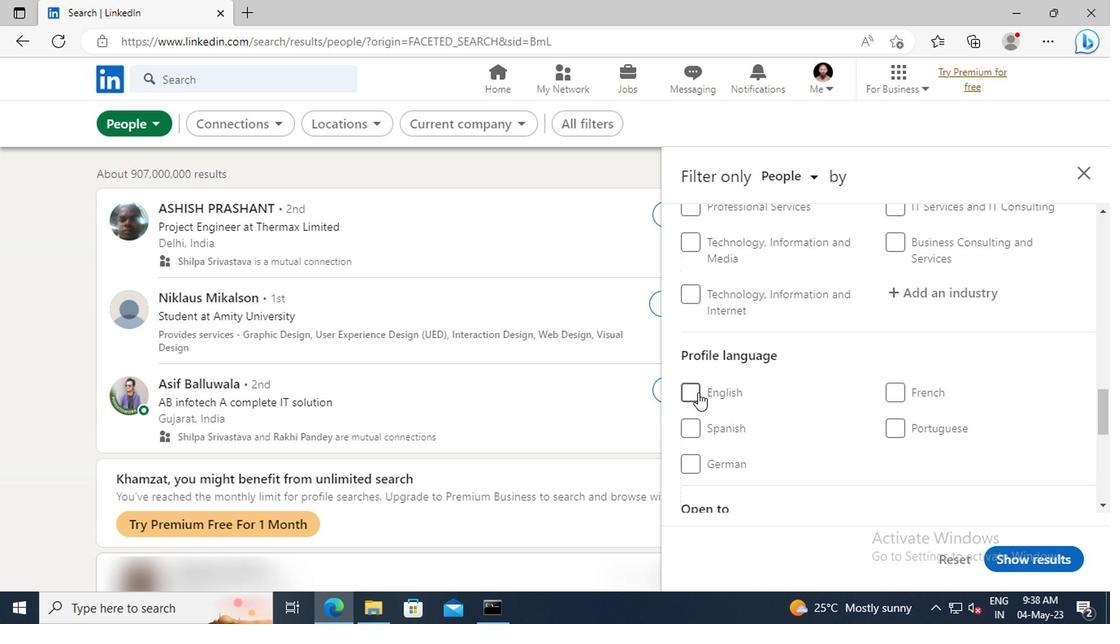 
Action: Mouse moved to (899, 389)
Screenshot: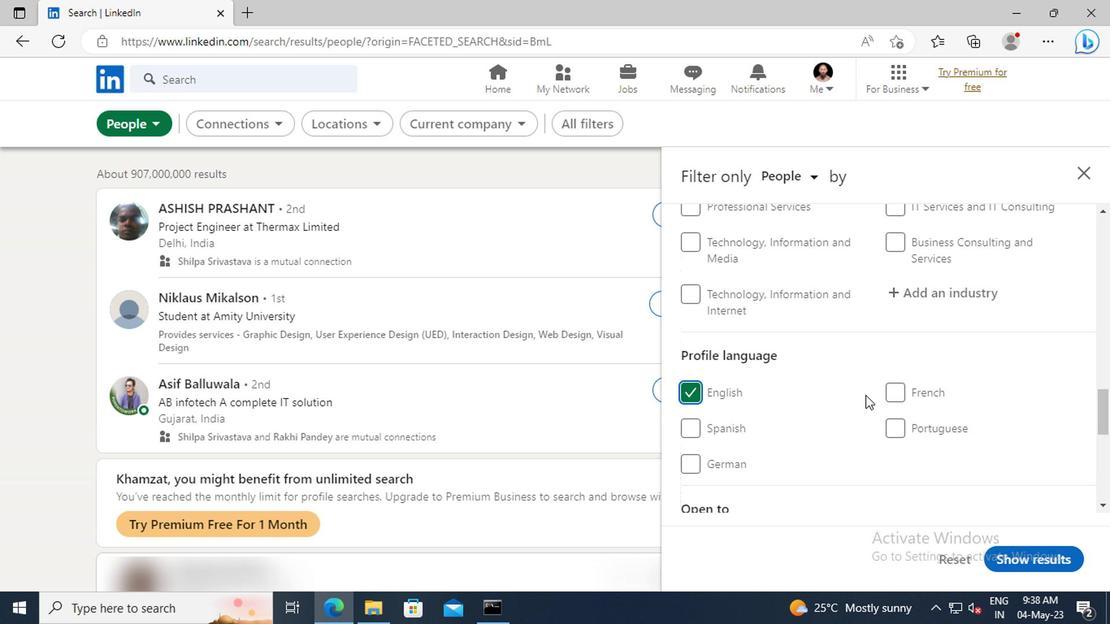 
Action: Mouse scrolled (899, 389) with delta (0, 0)
Screenshot: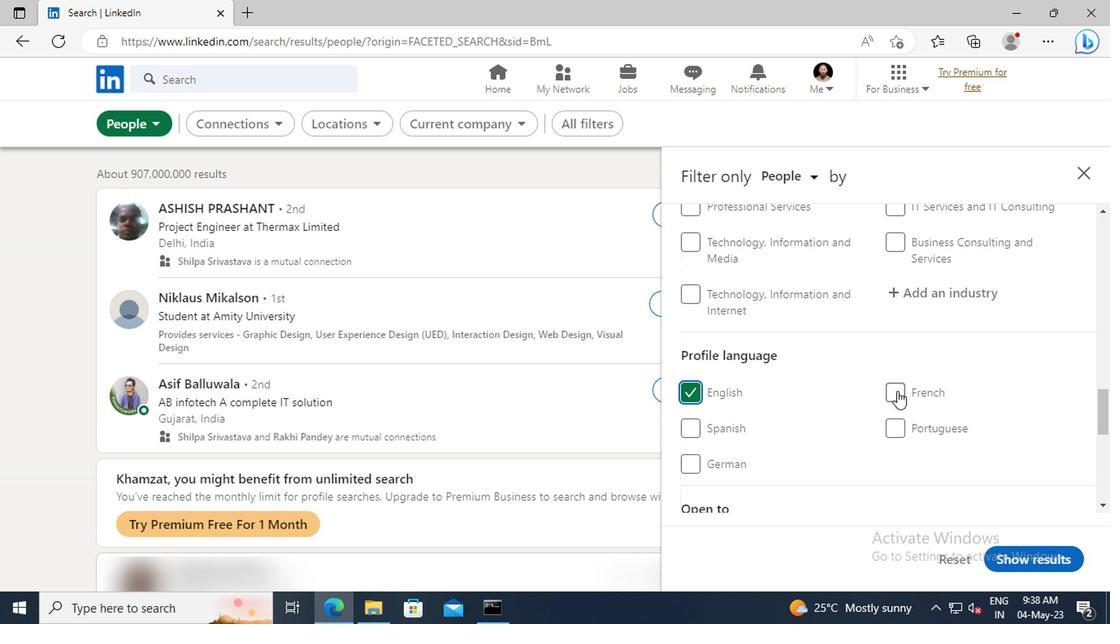
Action: Mouse scrolled (899, 389) with delta (0, 0)
Screenshot: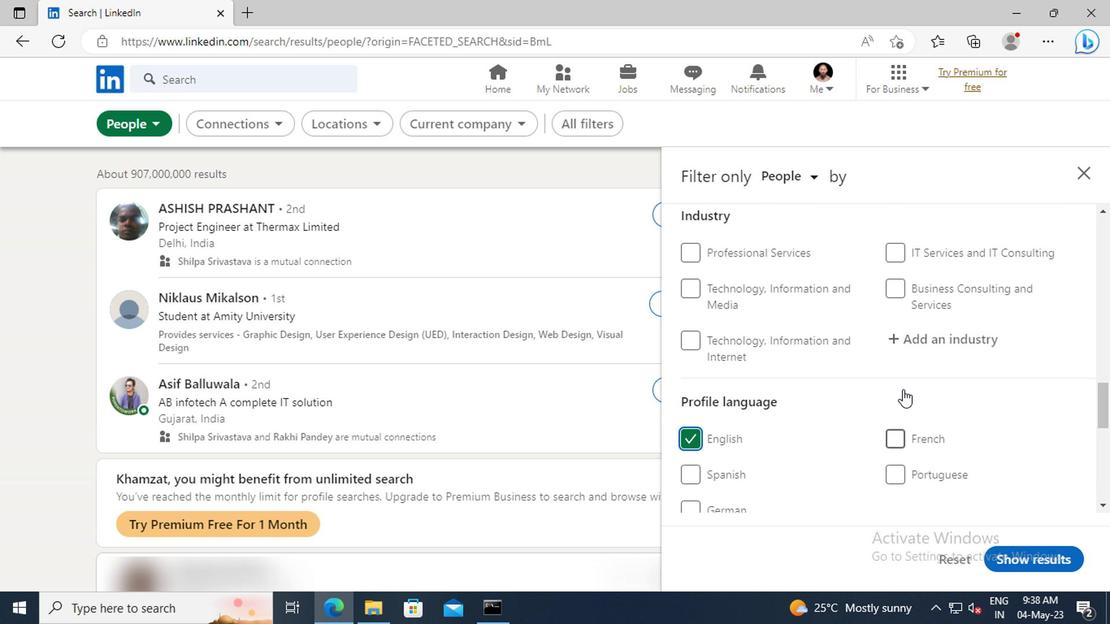 
Action: Mouse scrolled (899, 389) with delta (0, 0)
Screenshot: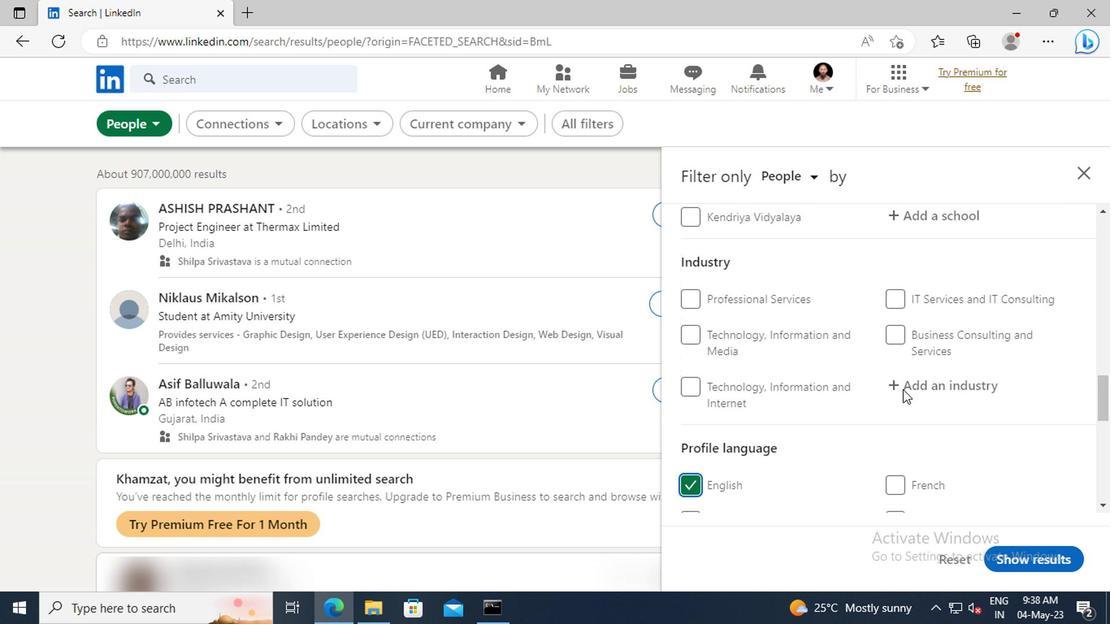 
Action: Mouse scrolled (899, 389) with delta (0, 0)
Screenshot: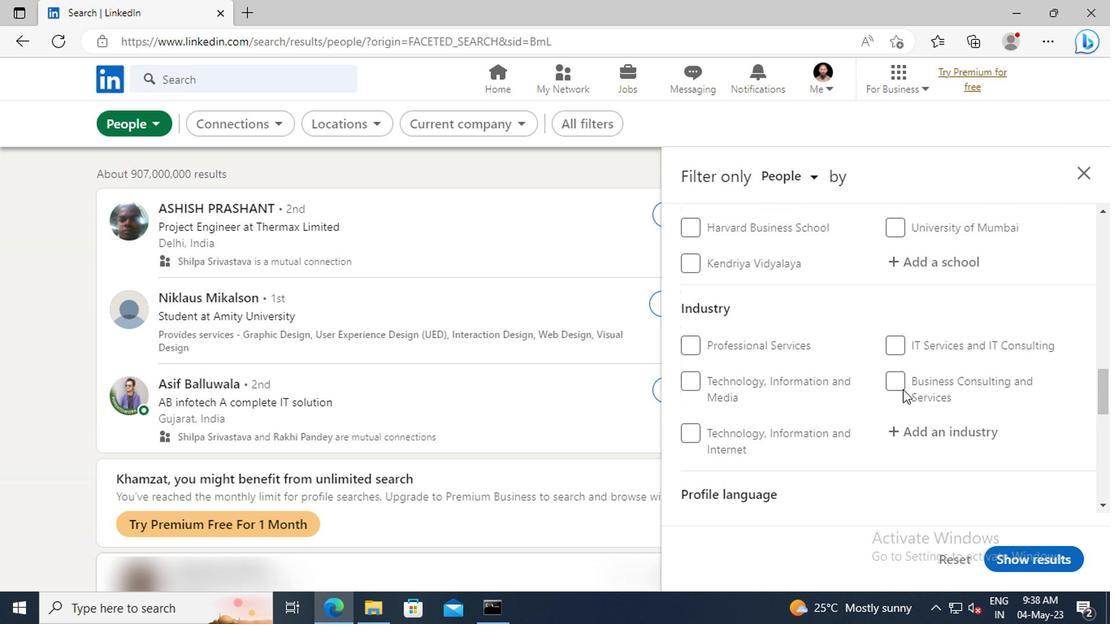 
Action: Mouse scrolled (899, 389) with delta (0, 0)
Screenshot: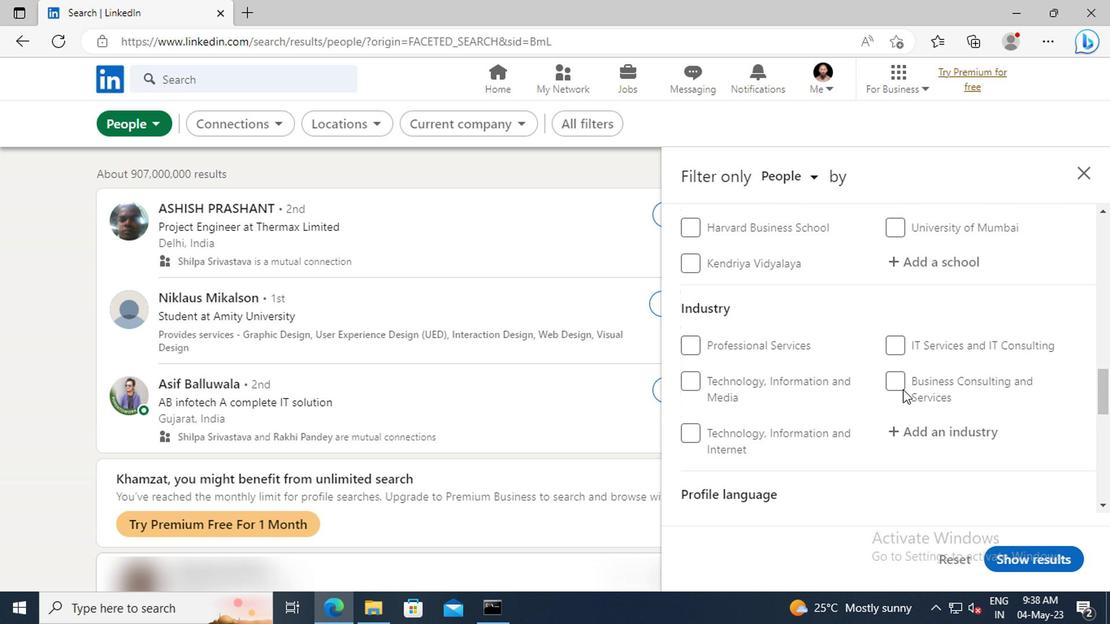 
Action: Mouse scrolled (899, 389) with delta (0, 0)
Screenshot: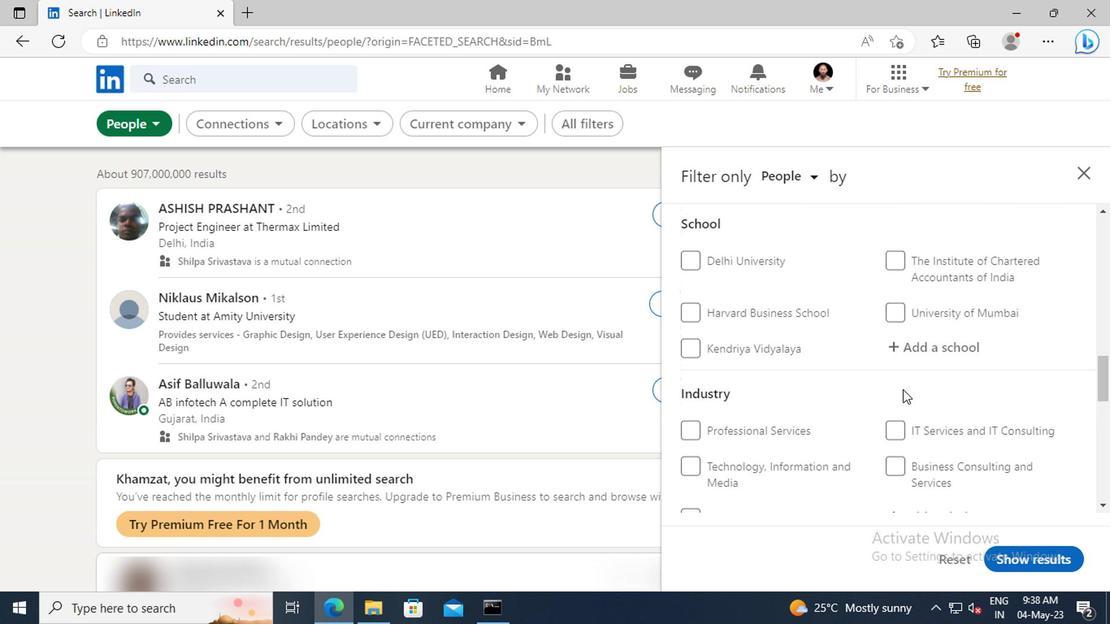 
Action: Mouse scrolled (899, 389) with delta (0, 0)
Screenshot: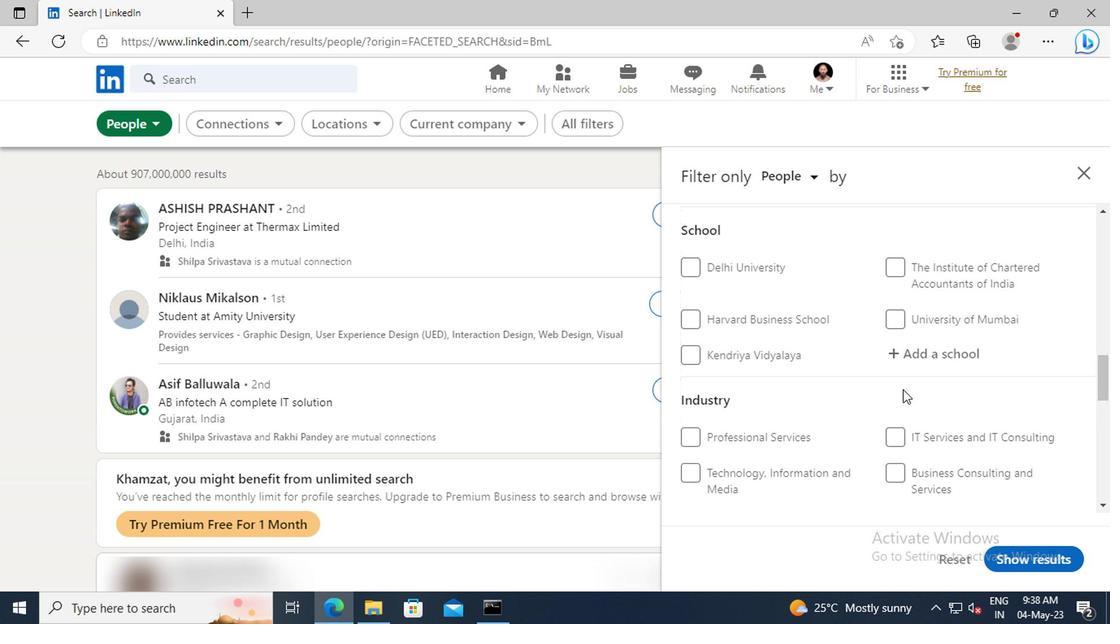 
Action: Mouse scrolled (899, 389) with delta (0, 0)
Screenshot: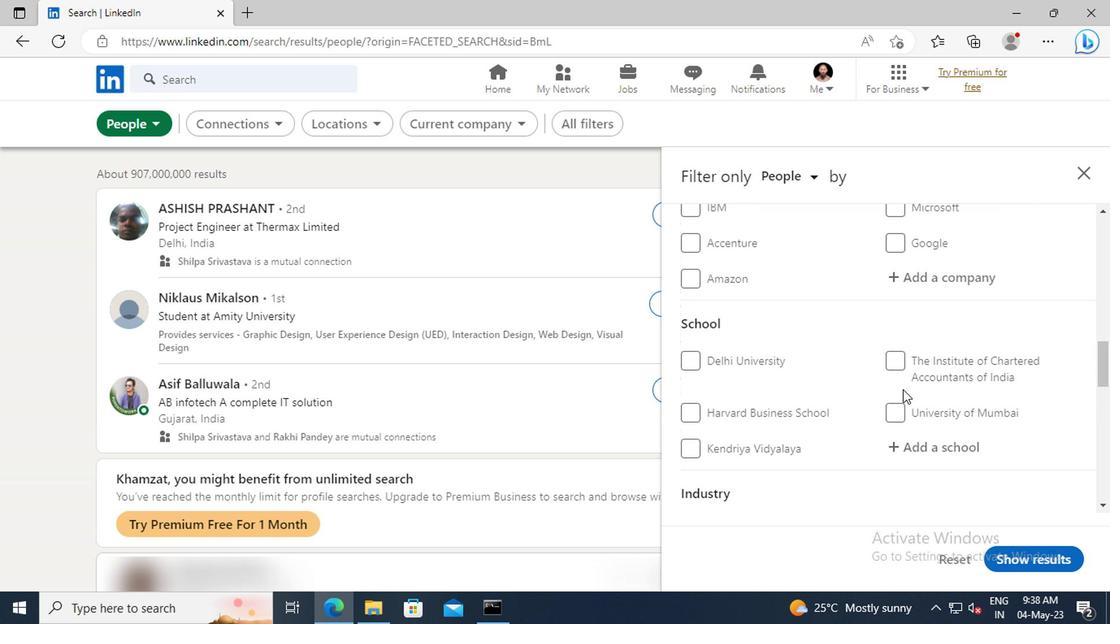 
Action: Mouse scrolled (899, 389) with delta (0, 0)
Screenshot: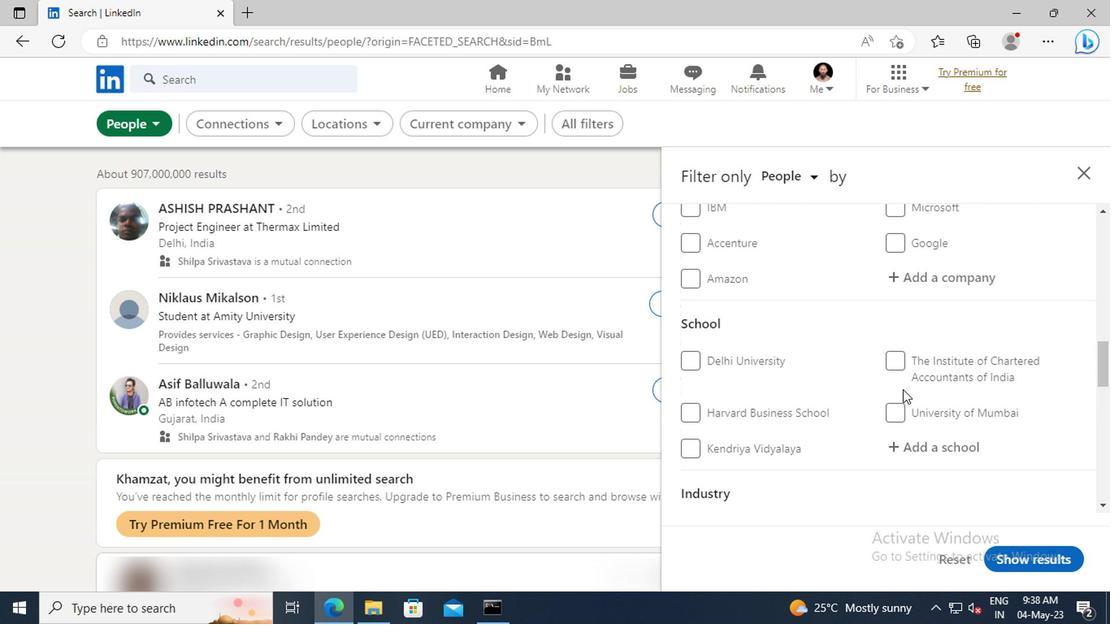 
Action: Mouse scrolled (899, 389) with delta (0, 0)
Screenshot: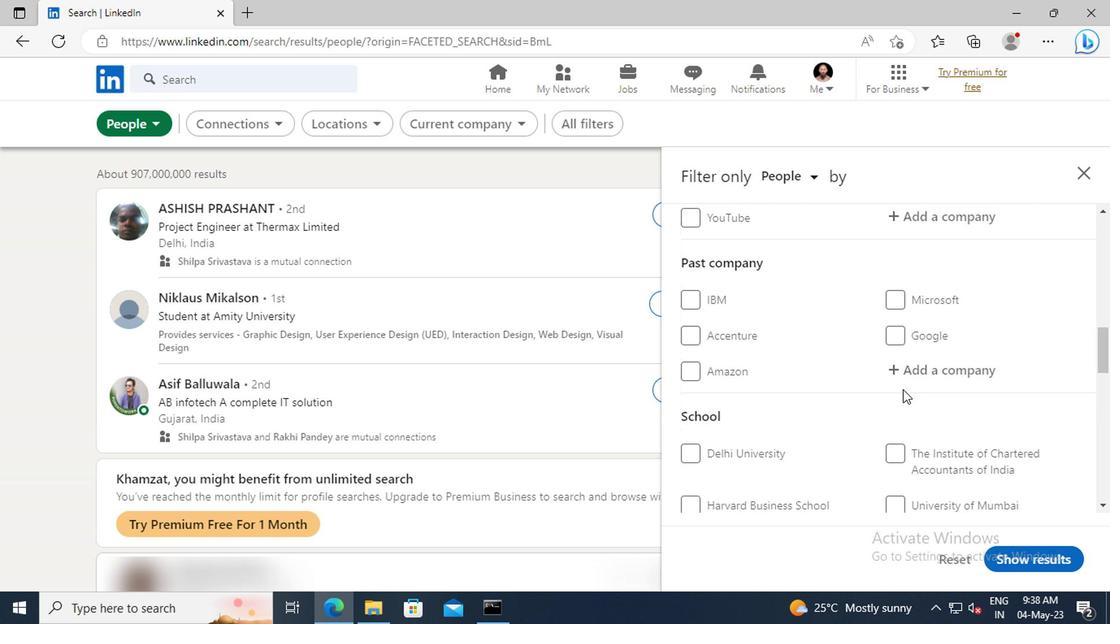 
Action: Mouse scrolled (899, 389) with delta (0, 0)
Screenshot: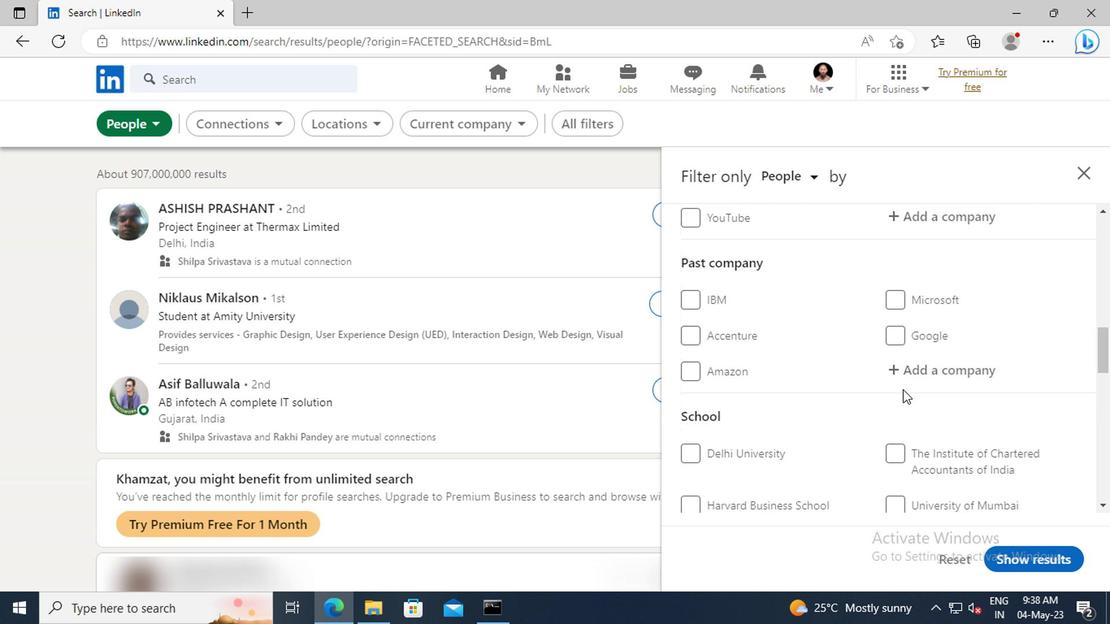 
Action: Mouse scrolled (899, 389) with delta (0, 0)
Screenshot: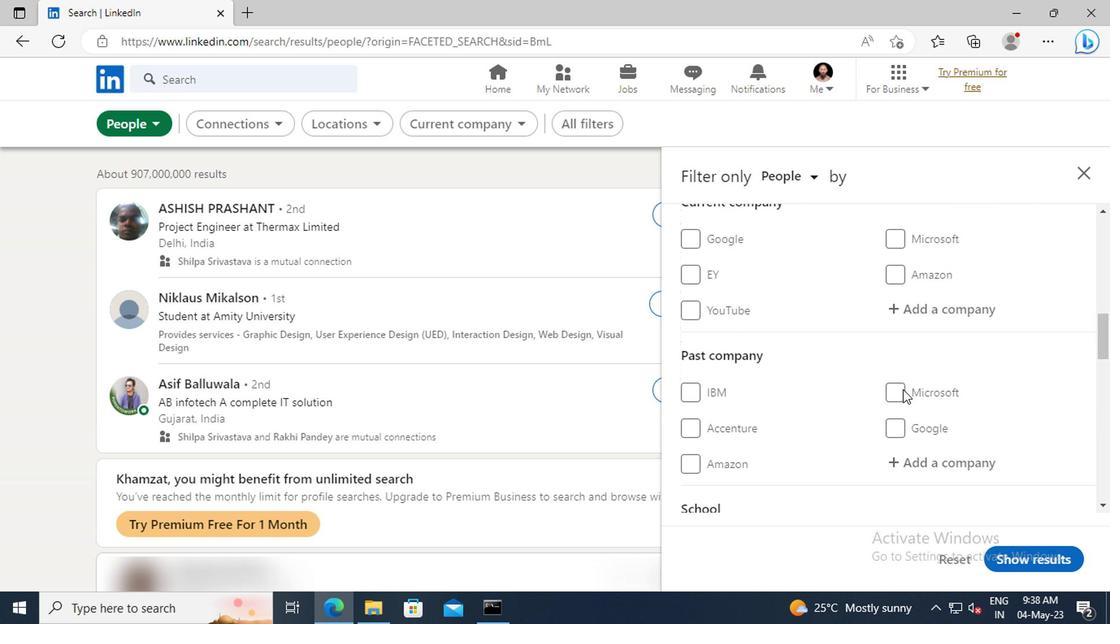 
Action: Mouse scrolled (899, 389) with delta (0, 0)
Screenshot: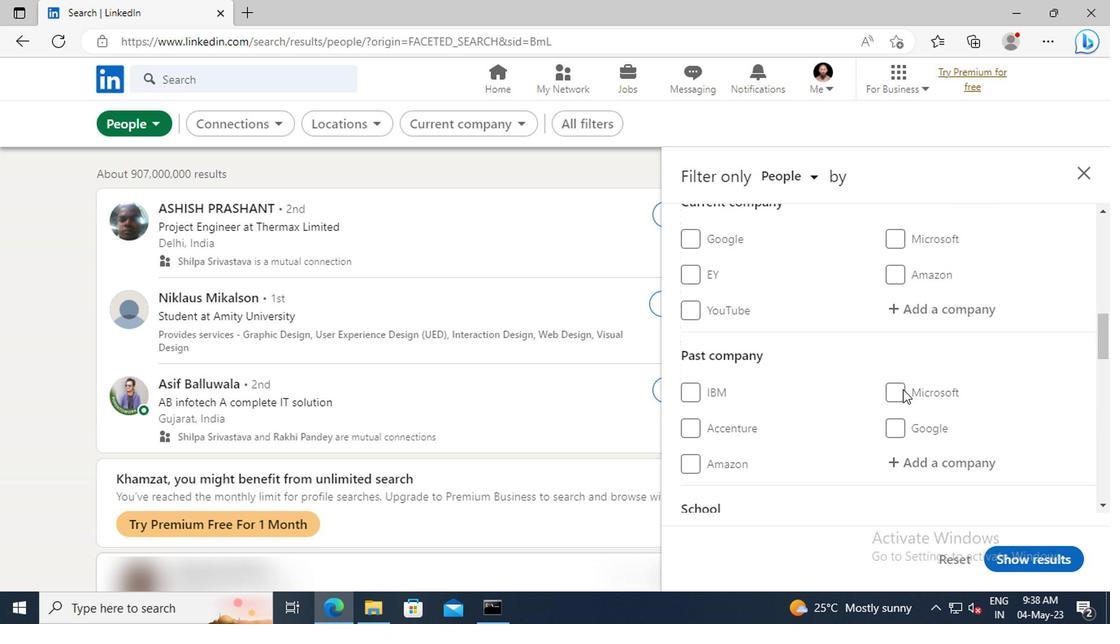 
Action: Mouse moved to (900, 394)
Screenshot: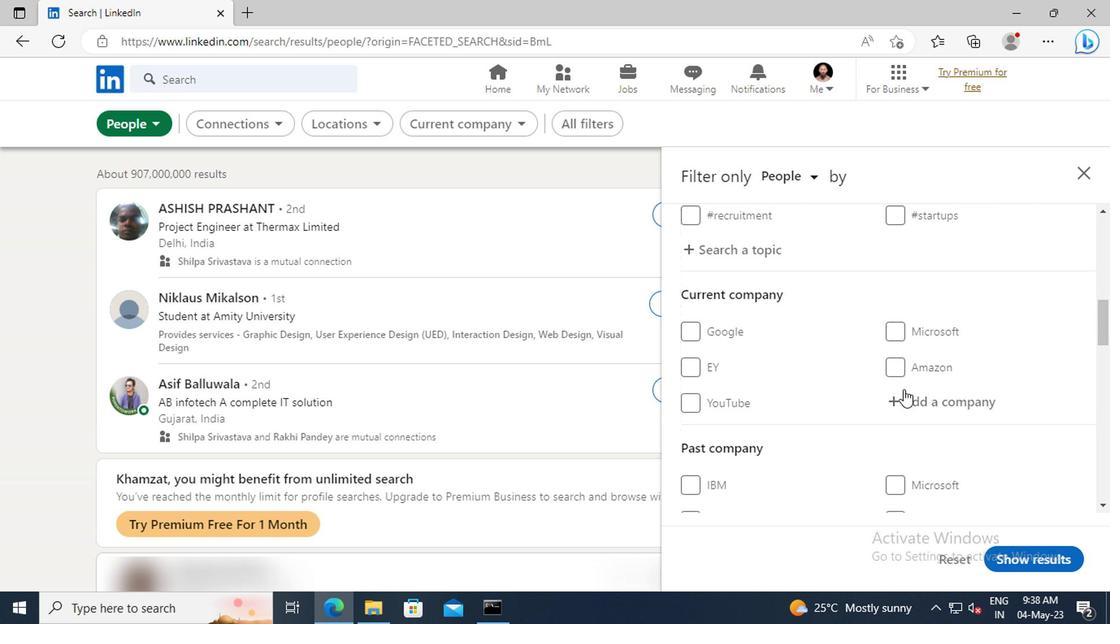 
Action: Mouse pressed left at (900, 394)
Screenshot: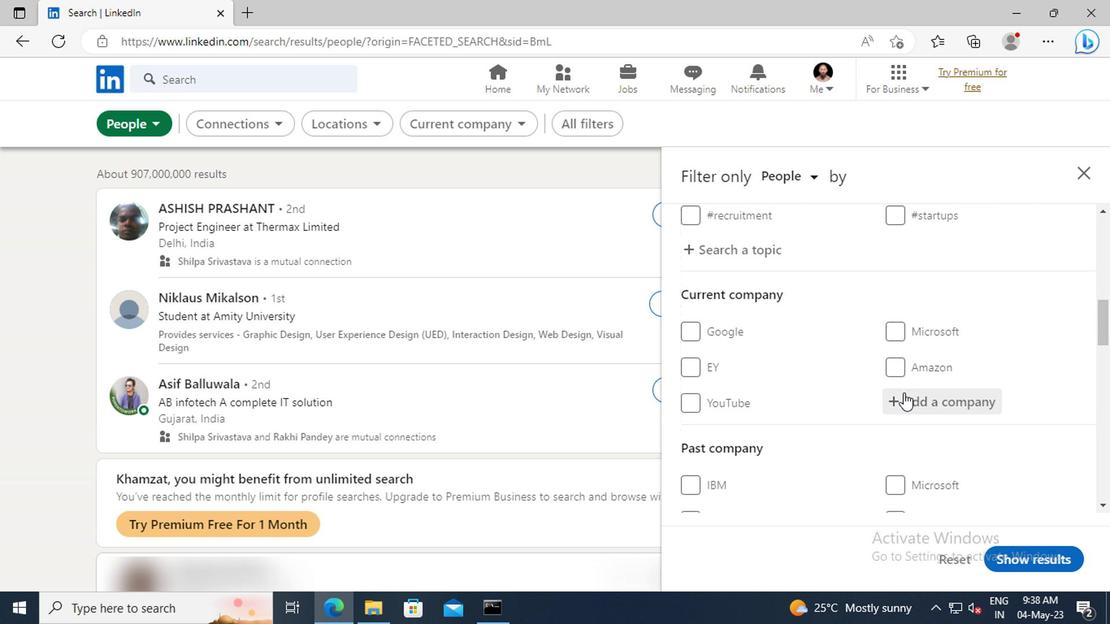 
Action: Key pressed <Key.shift>NLB<Key.space><Key.shift>SERV
Screenshot: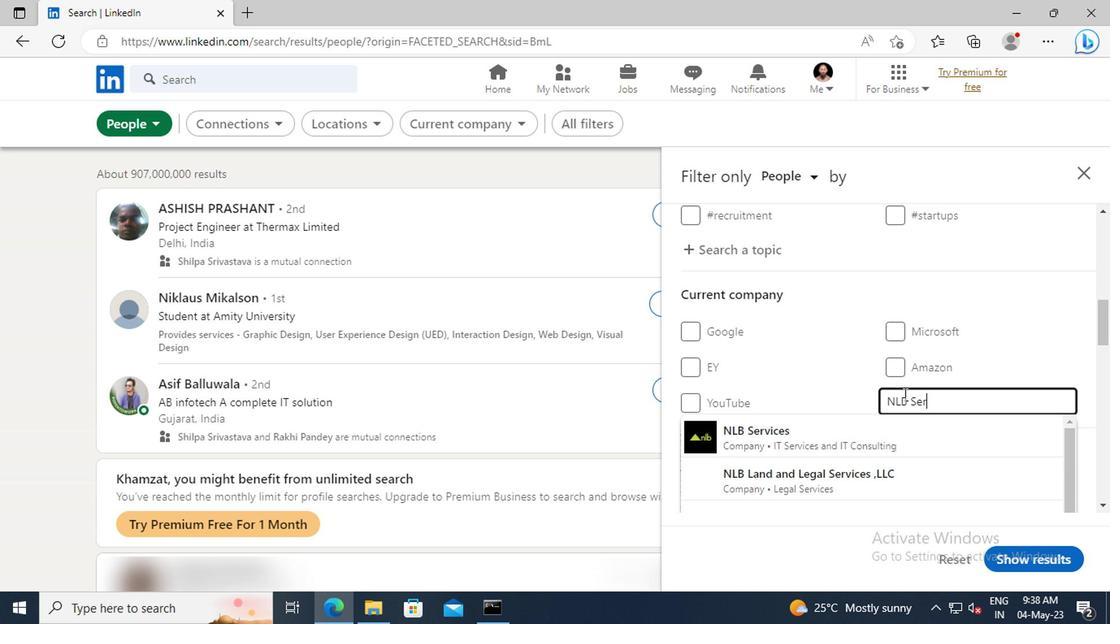 
Action: Mouse moved to (900, 431)
Screenshot: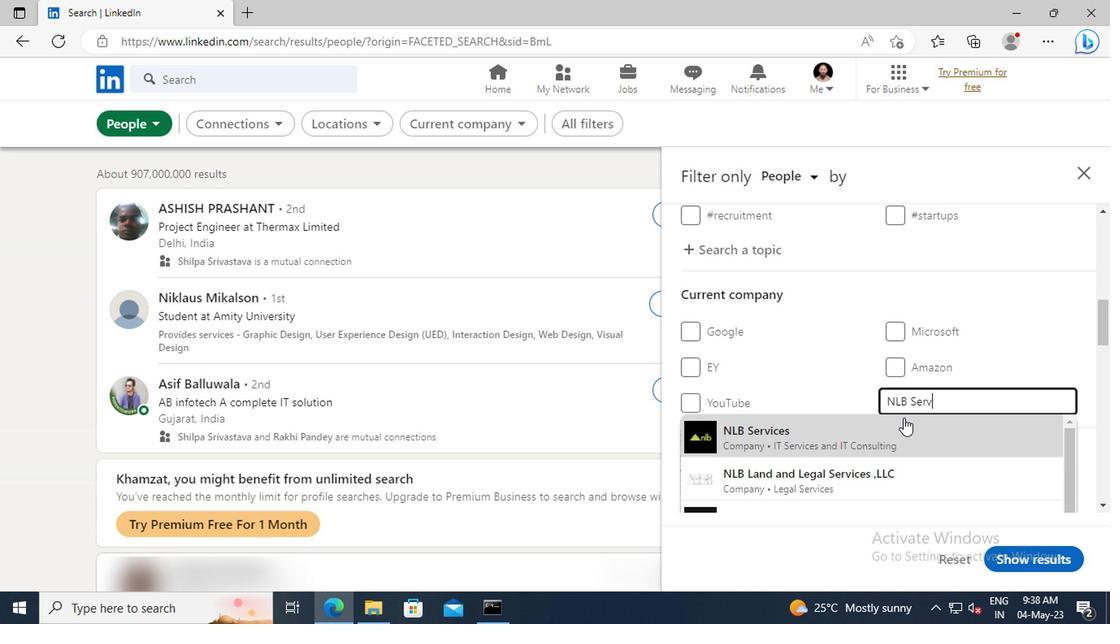
Action: Mouse pressed left at (900, 431)
Screenshot: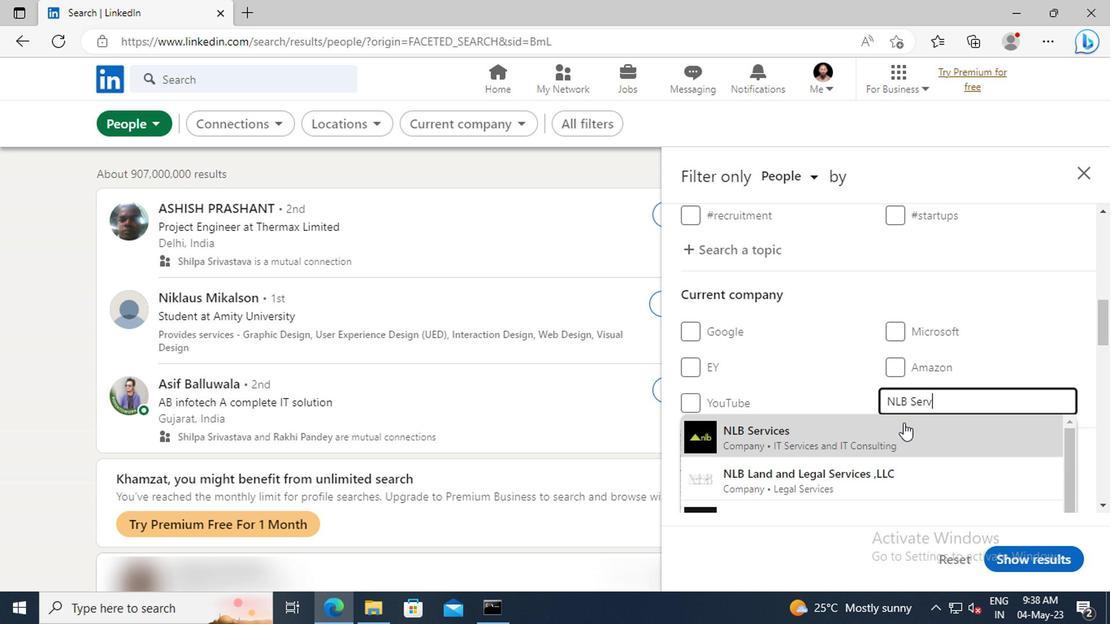 
Action: Mouse scrolled (900, 430) with delta (0, 0)
Screenshot: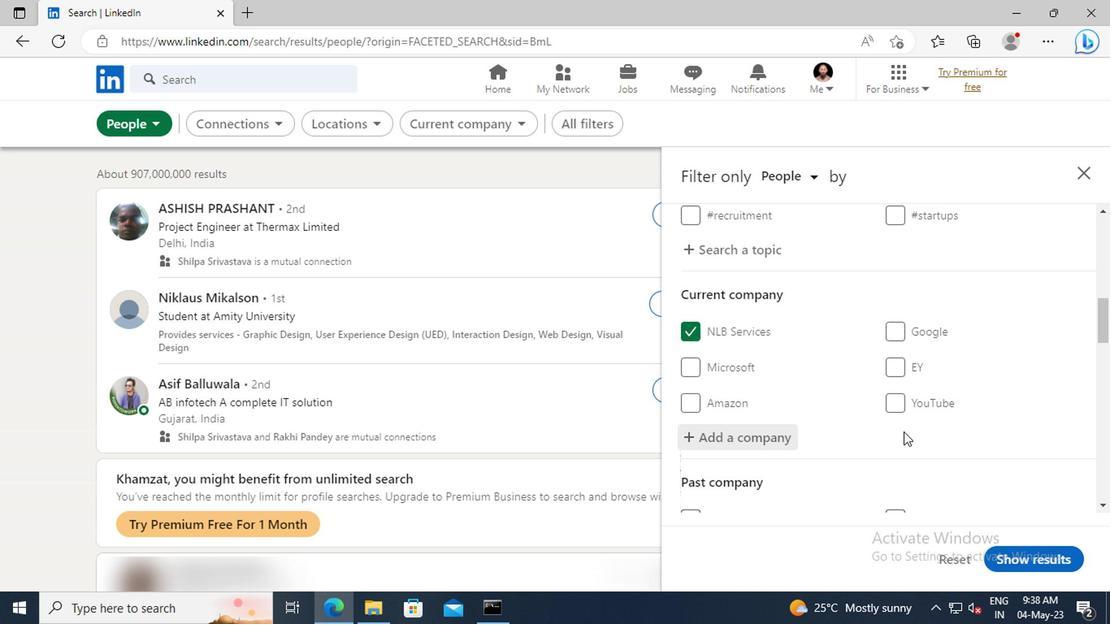 
Action: Mouse moved to (900, 432)
Screenshot: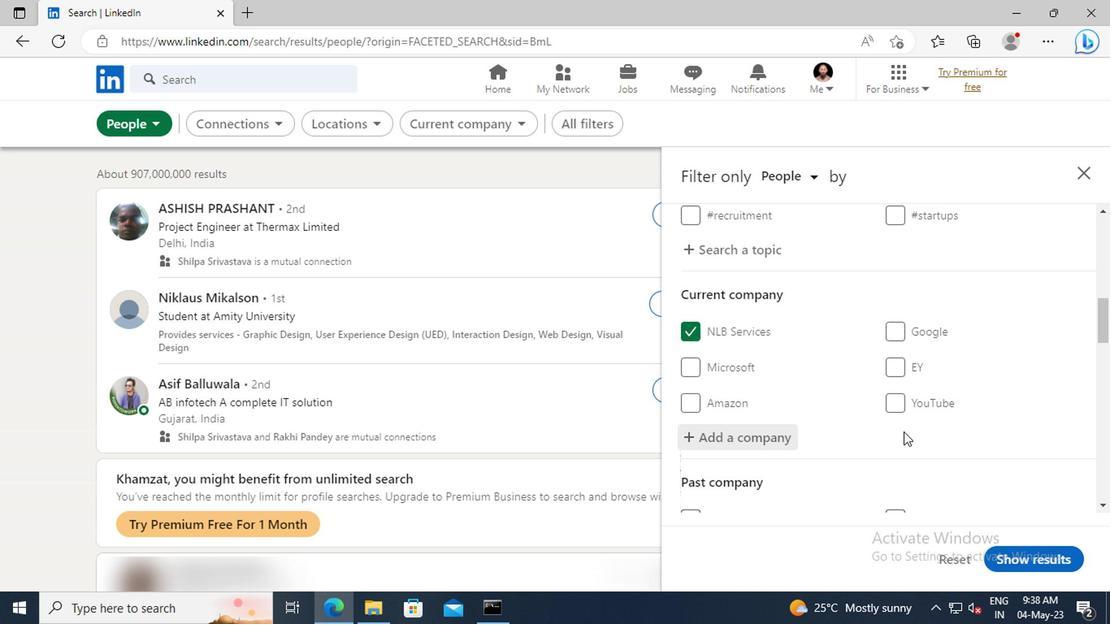 
Action: Mouse scrolled (900, 431) with delta (0, -1)
Screenshot: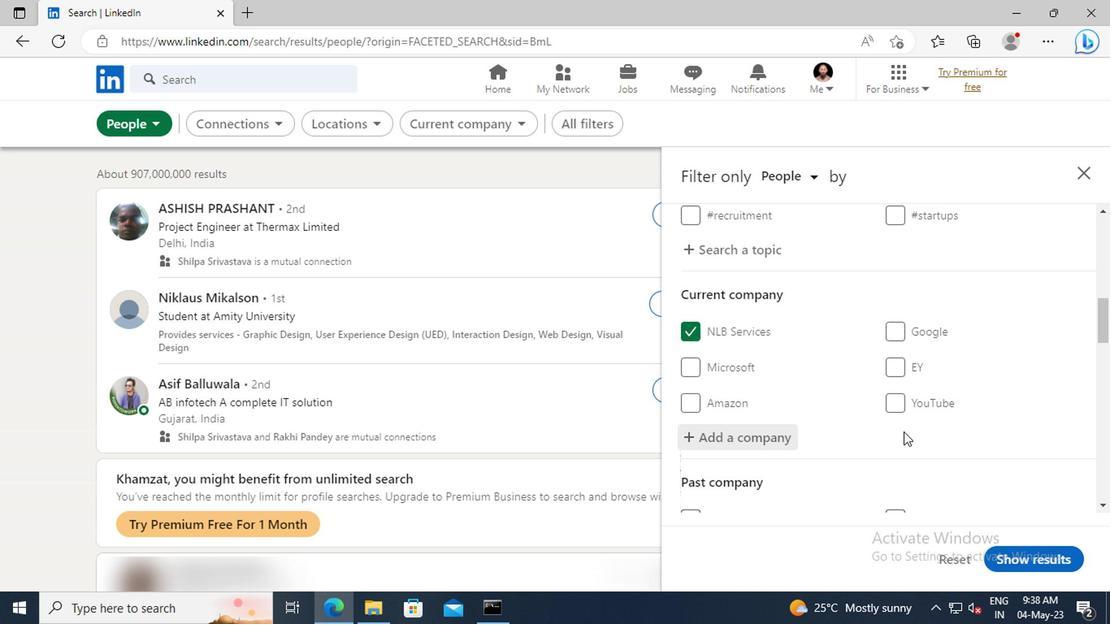 
Action: Mouse moved to (902, 410)
Screenshot: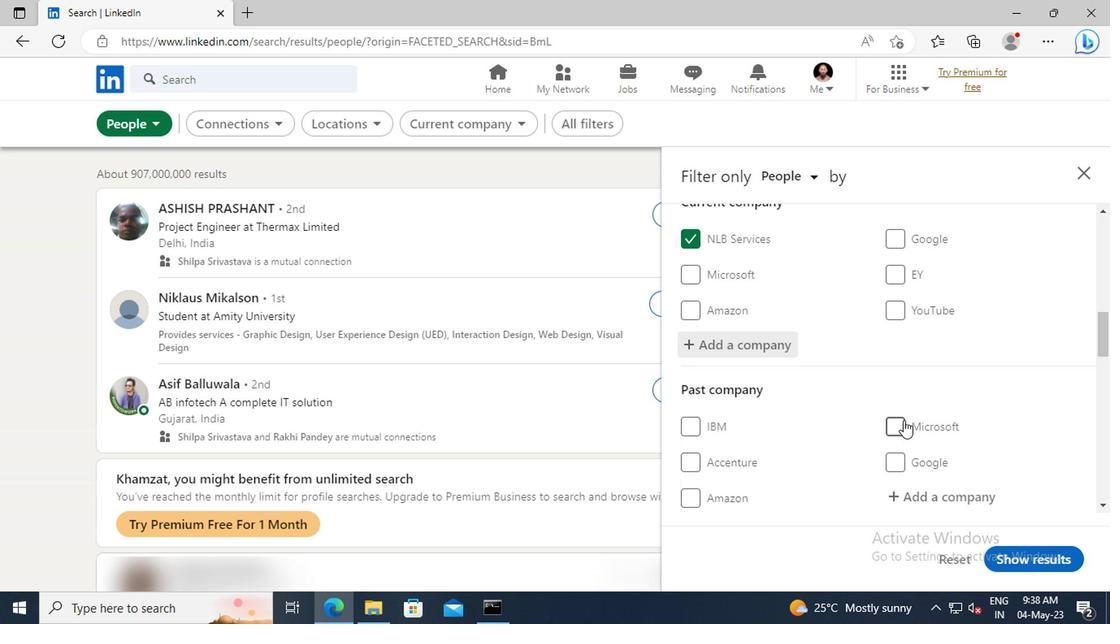 
Action: Mouse scrolled (902, 409) with delta (0, 0)
Screenshot: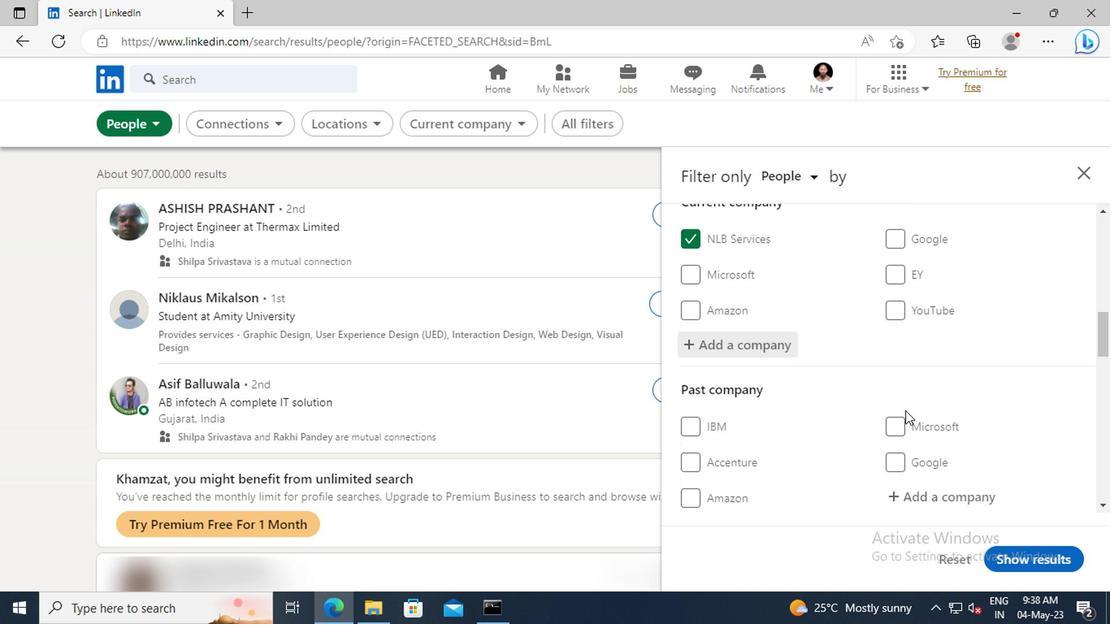 
Action: Mouse scrolled (902, 409) with delta (0, 0)
Screenshot: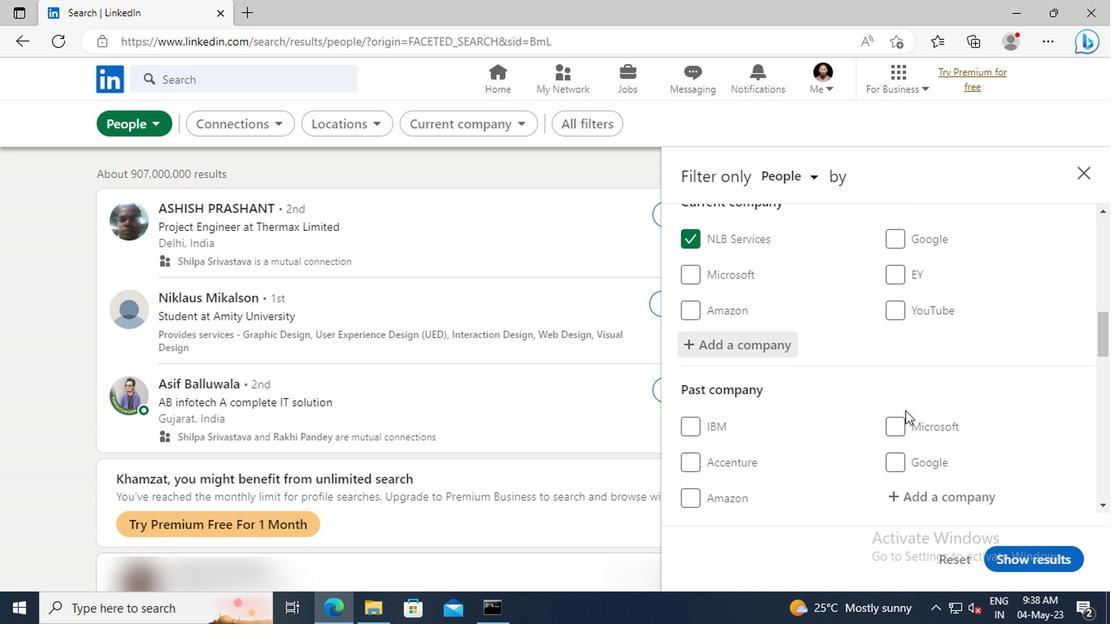 
Action: Mouse moved to (904, 377)
Screenshot: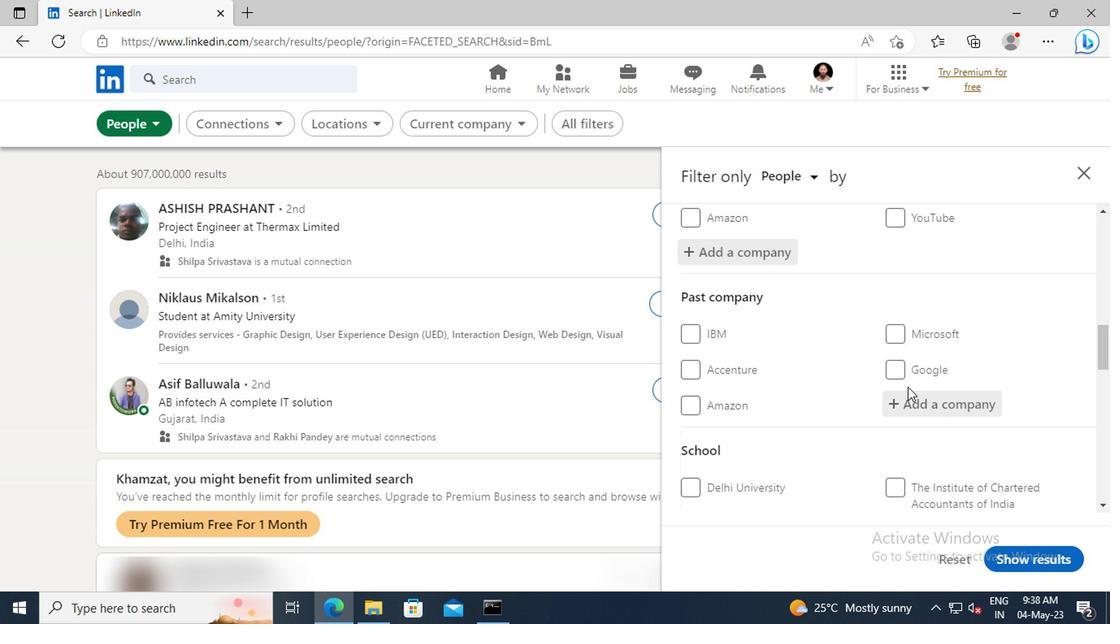 
Action: Mouse scrolled (904, 377) with delta (0, 0)
Screenshot: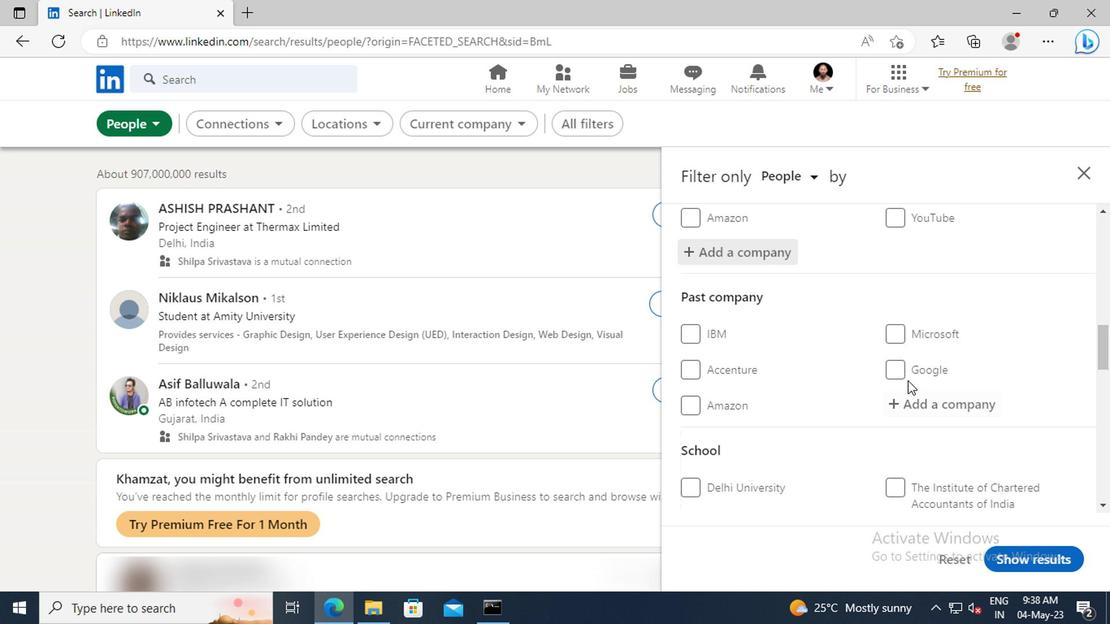 
Action: Mouse scrolled (904, 377) with delta (0, 0)
Screenshot: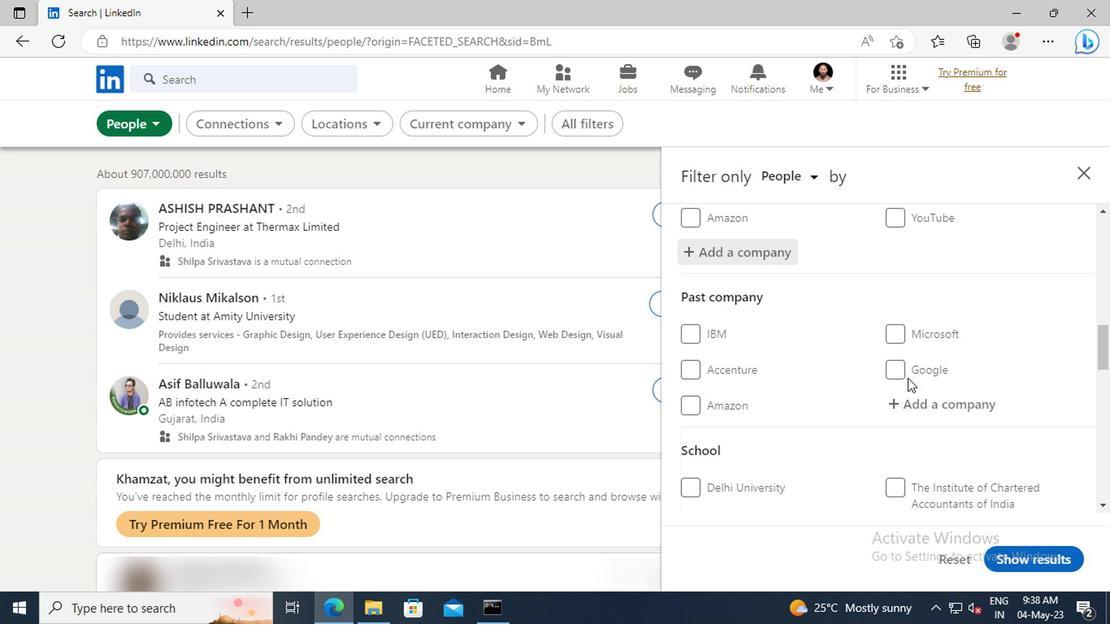 
Action: Mouse moved to (902, 364)
Screenshot: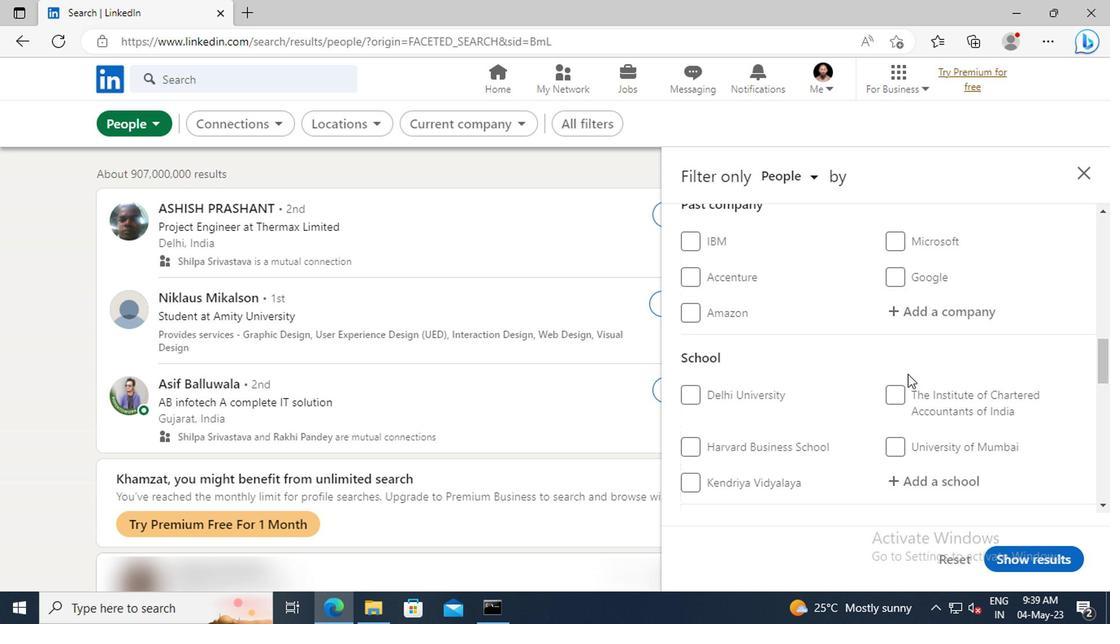 
Action: Mouse scrolled (902, 363) with delta (0, -1)
Screenshot: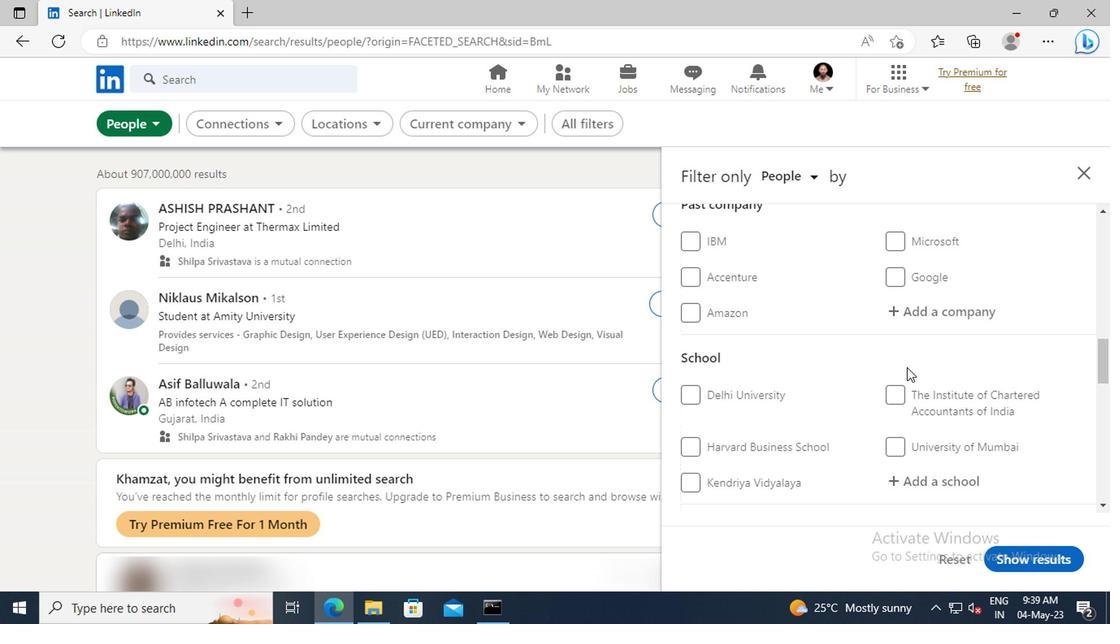 
Action: Mouse scrolled (902, 363) with delta (0, -1)
Screenshot: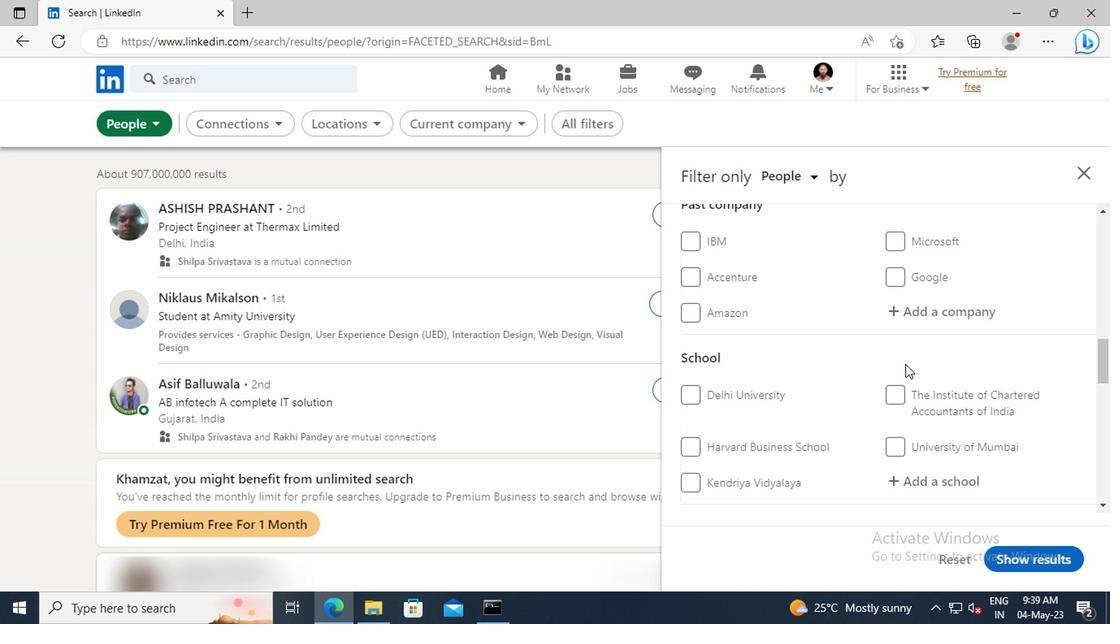 
Action: Mouse moved to (903, 388)
Screenshot: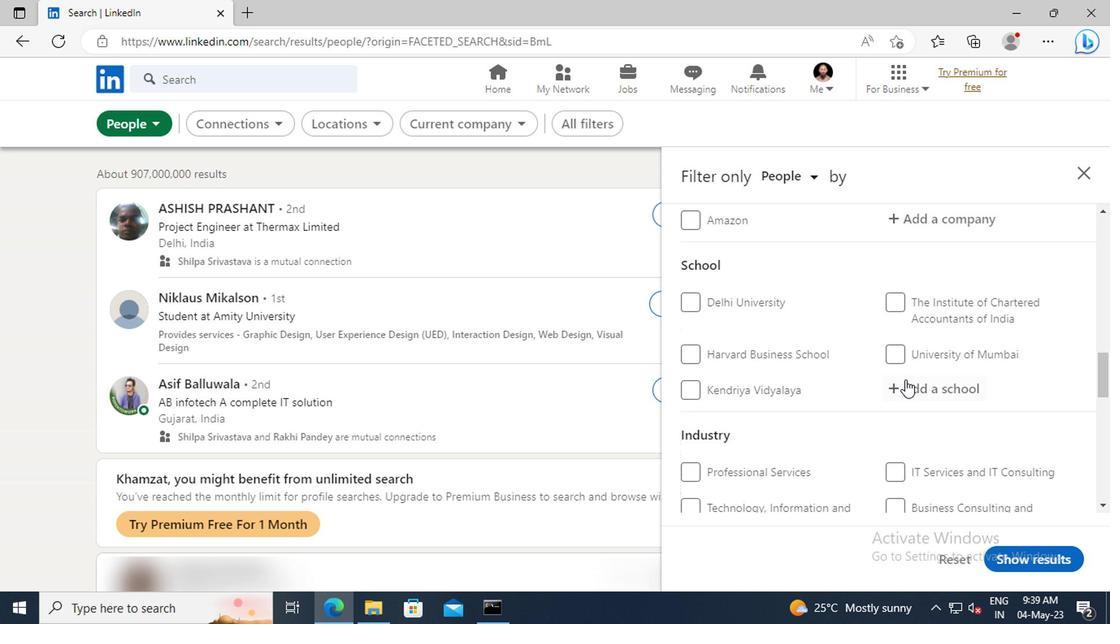 
Action: Mouse pressed left at (903, 388)
Screenshot: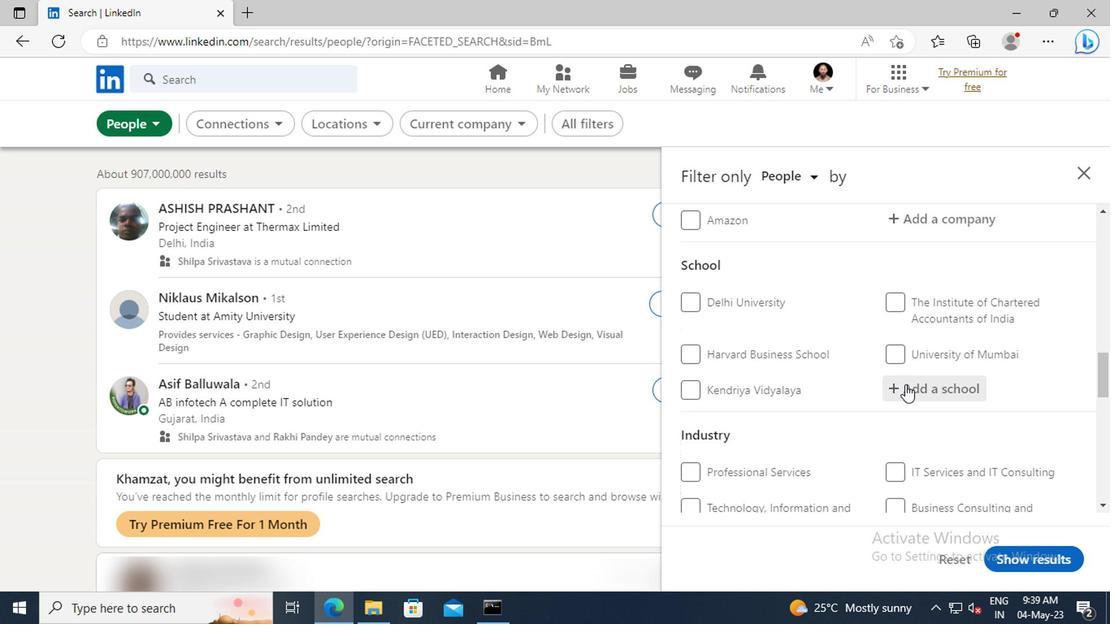 
Action: Key pressed <Key.shift>IASE<Key.space><Key.shift>DEE
Screenshot: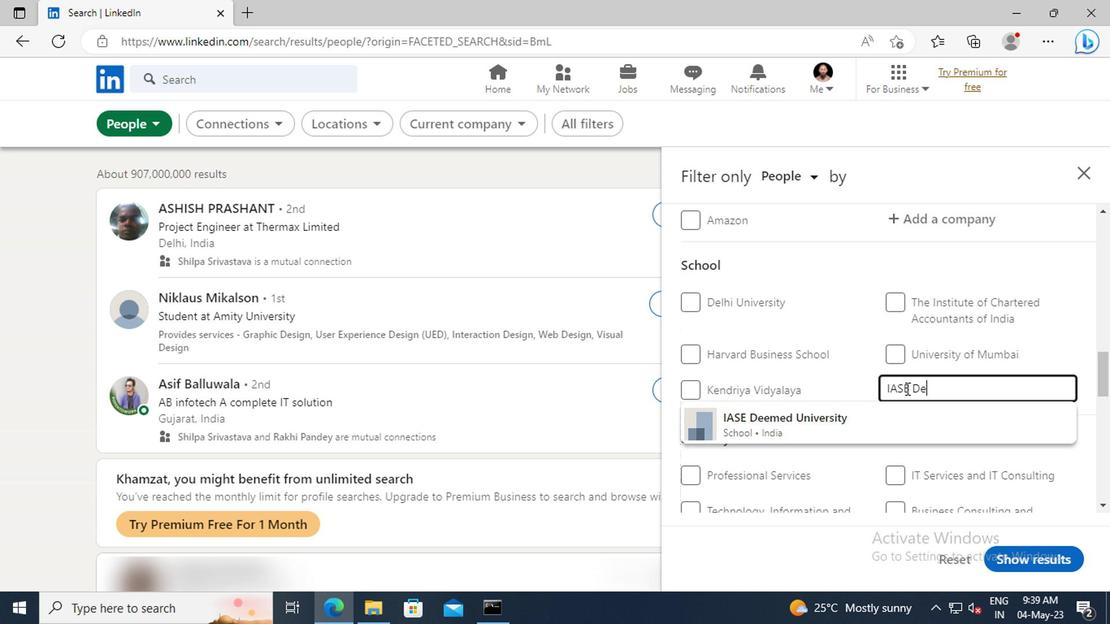 
Action: Mouse moved to (915, 417)
Screenshot: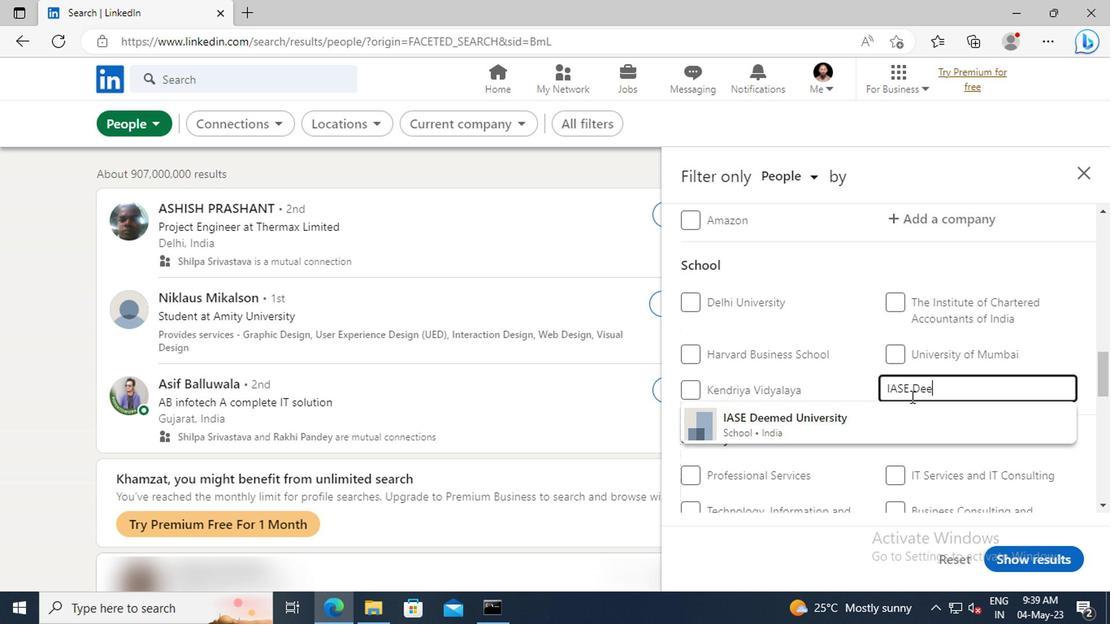 
Action: Mouse pressed left at (915, 417)
Screenshot: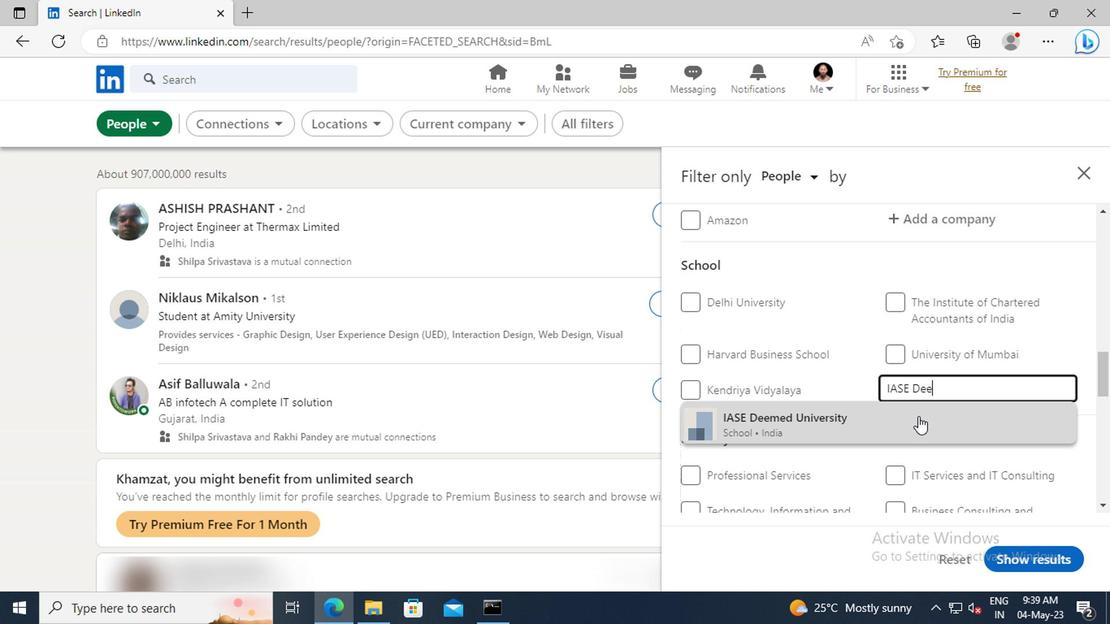 
Action: Mouse scrolled (915, 416) with delta (0, -1)
Screenshot: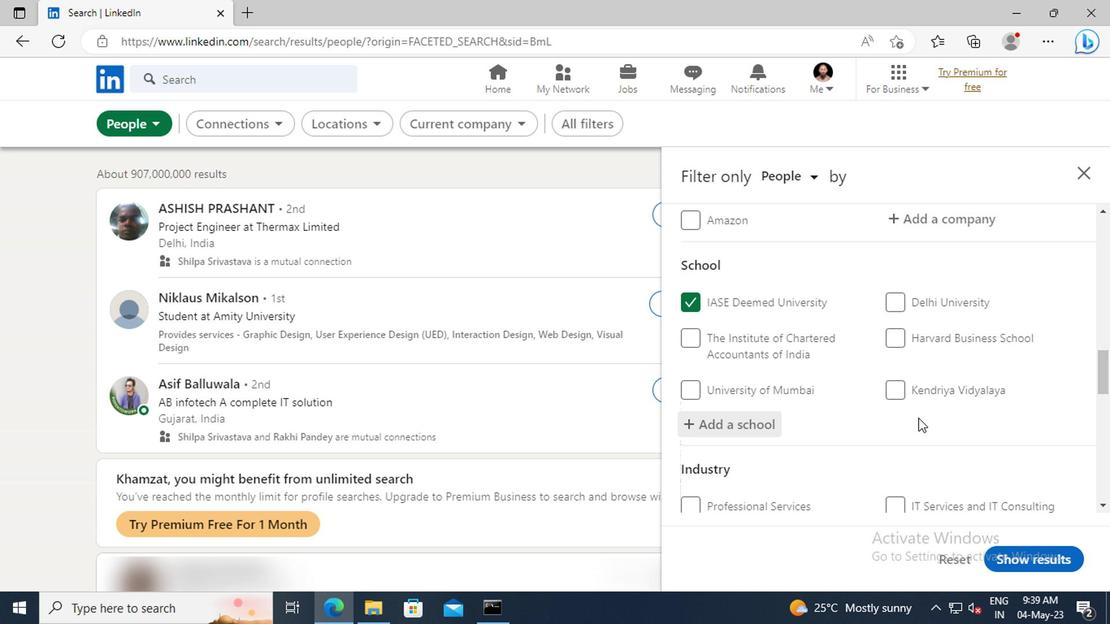 
Action: Mouse scrolled (915, 416) with delta (0, -1)
Screenshot: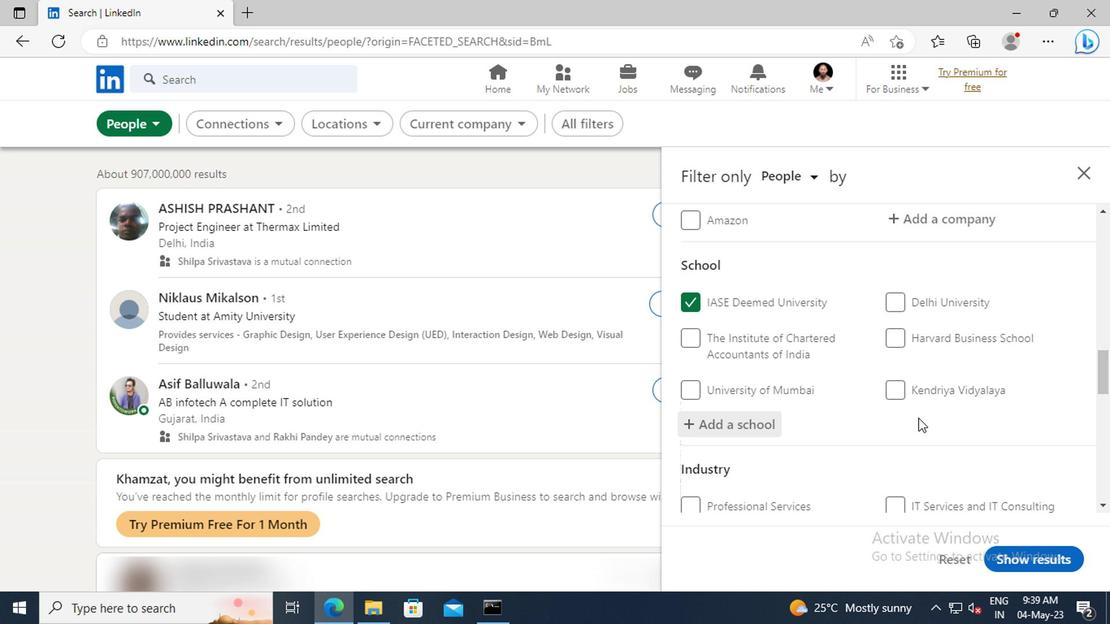 
Action: Mouse moved to (911, 388)
Screenshot: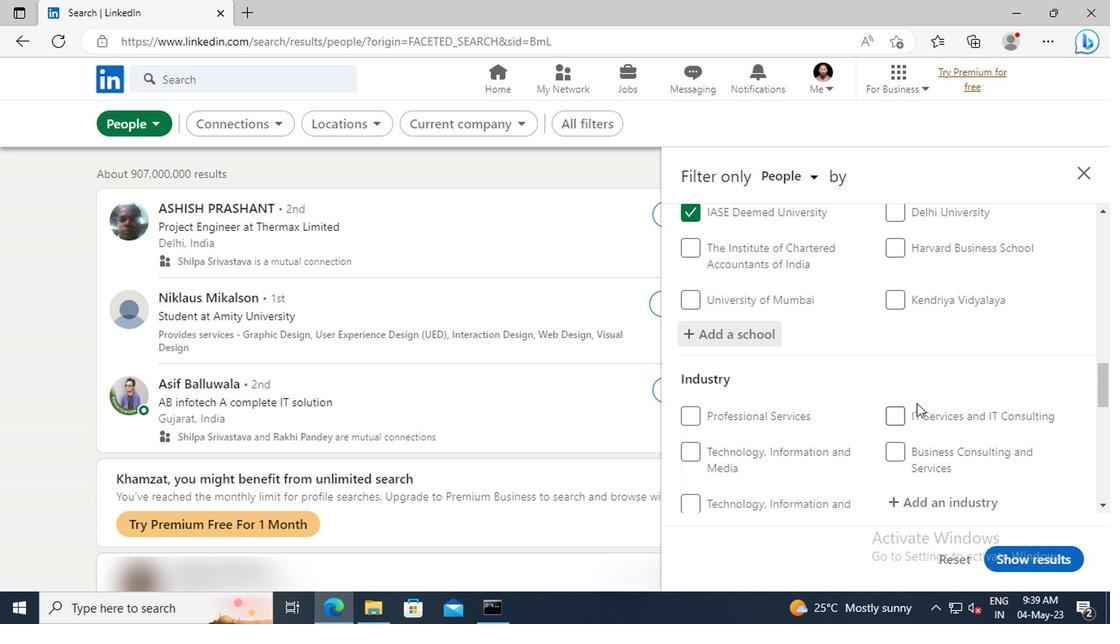 
Action: Mouse scrolled (911, 387) with delta (0, -1)
Screenshot: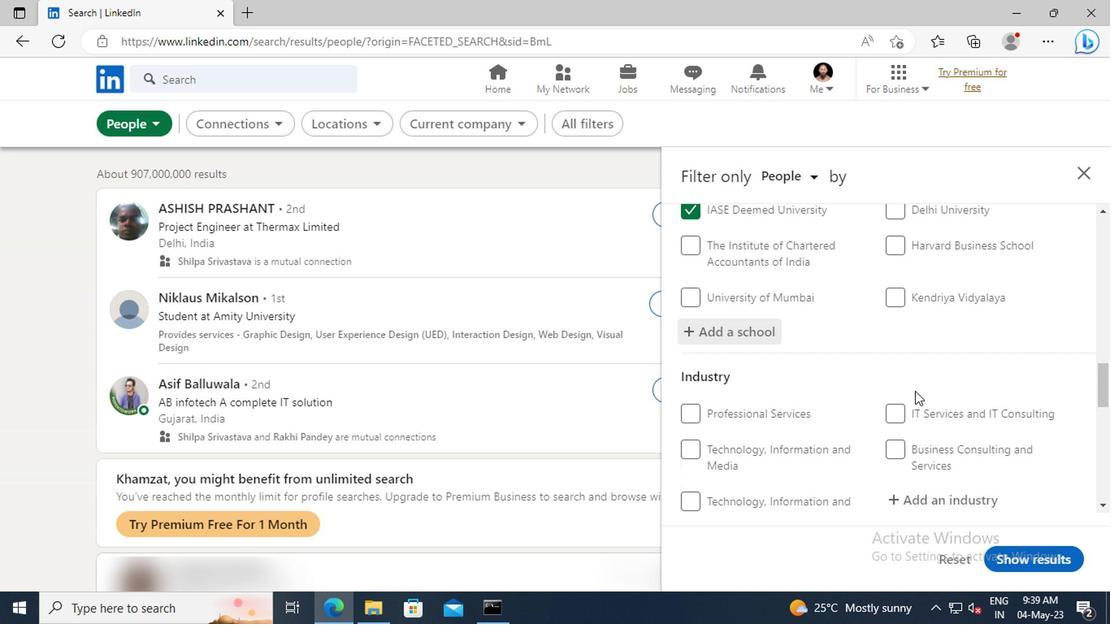
Action: Mouse moved to (911, 383)
Screenshot: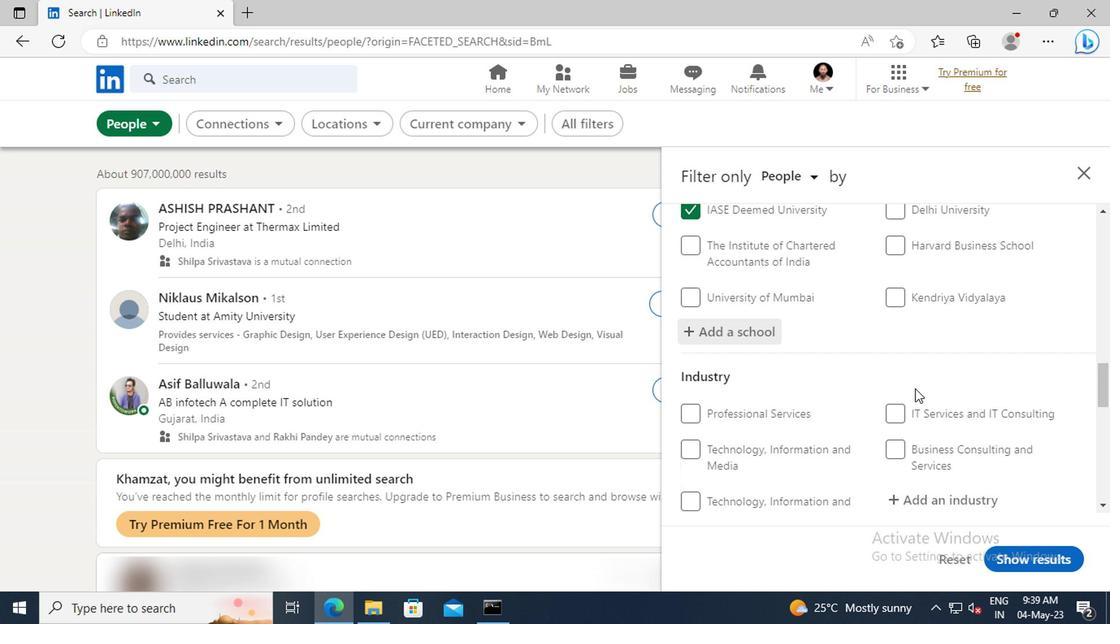 
Action: Mouse scrolled (911, 381) with delta (0, -1)
Screenshot: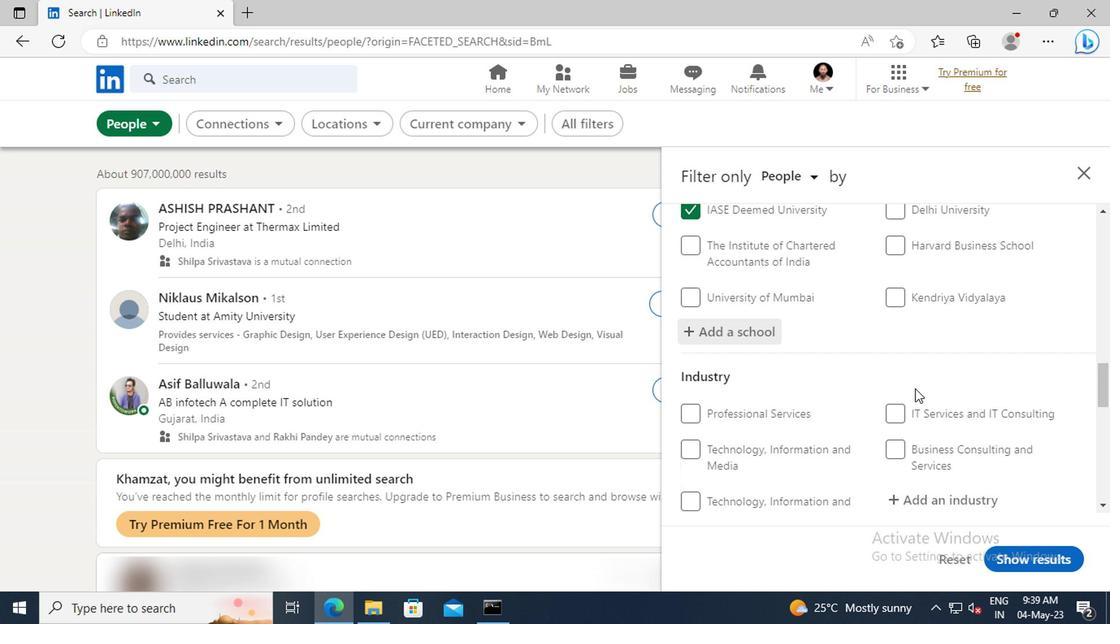 
Action: Mouse moved to (903, 347)
Screenshot: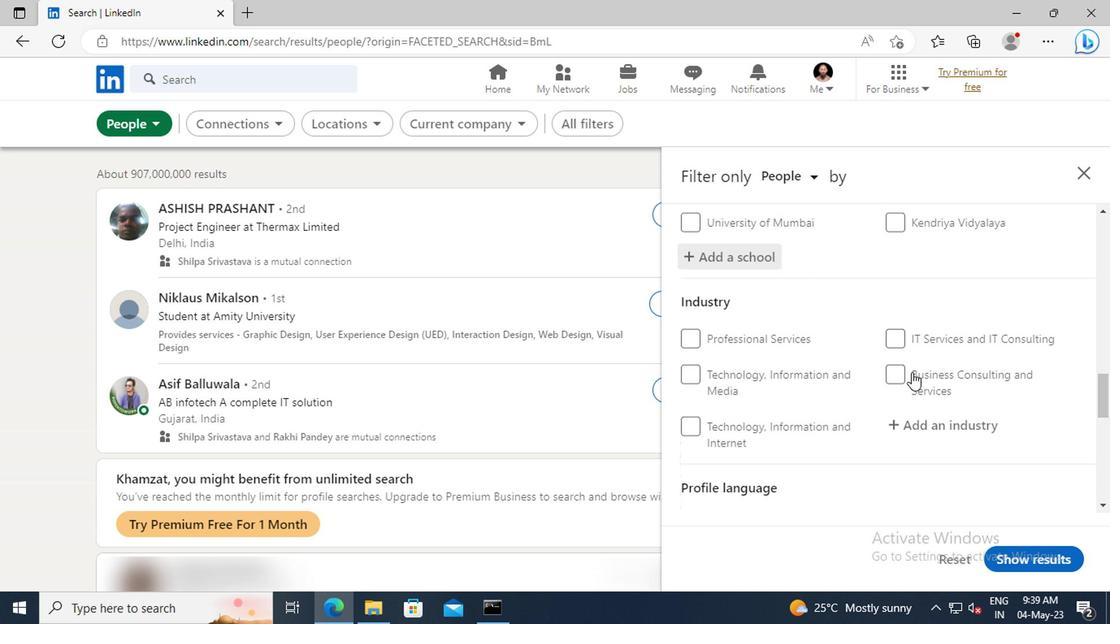 
Action: Mouse scrolled (903, 346) with delta (0, -1)
Screenshot: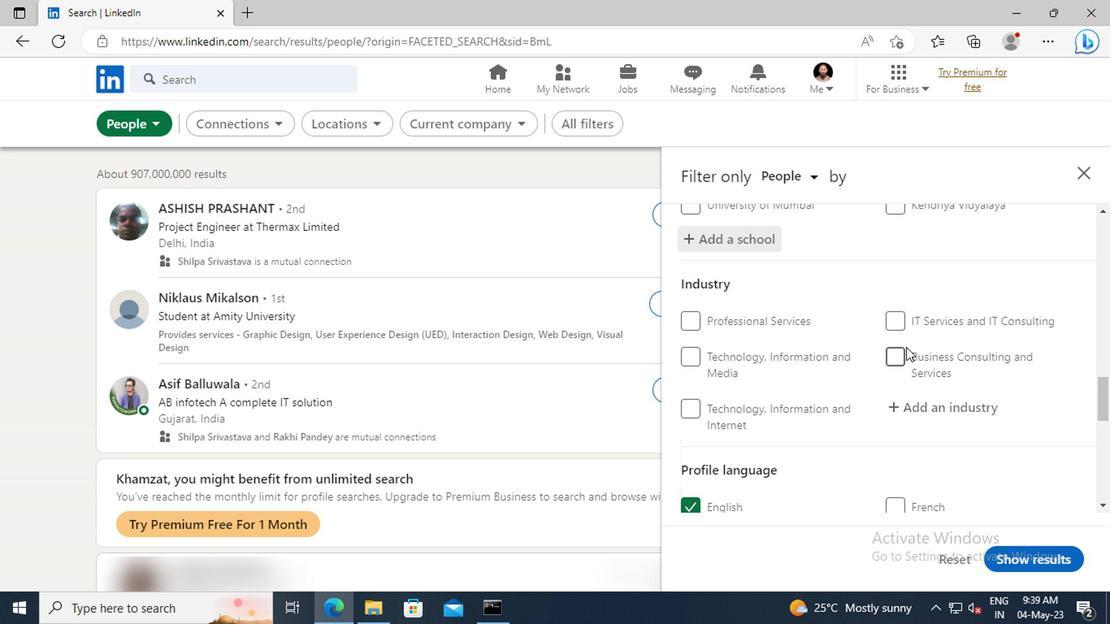 
Action: Mouse moved to (908, 356)
Screenshot: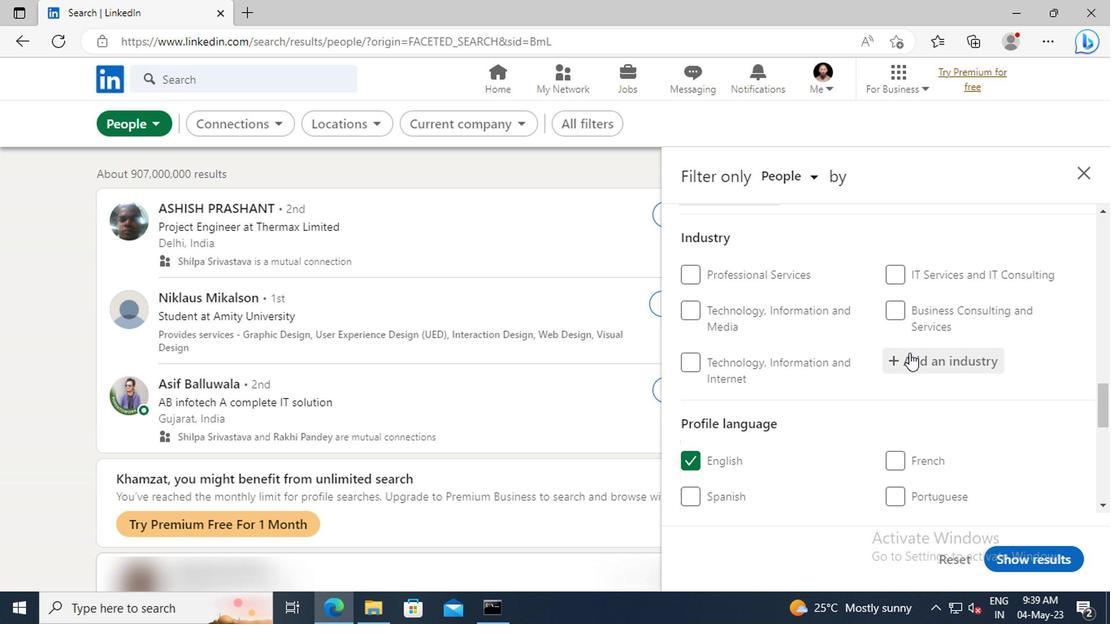 
Action: Mouse pressed left at (908, 356)
Screenshot: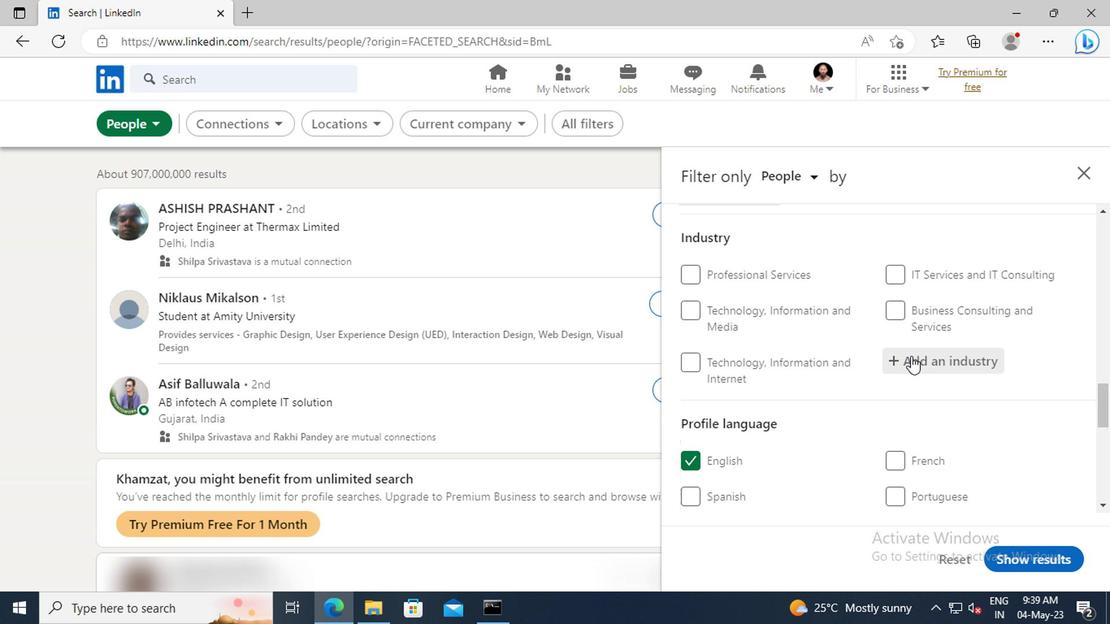 
Action: Key pressed <Key.shift>WHOLESALE<Key.space><Key.shift>APP
Screenshot: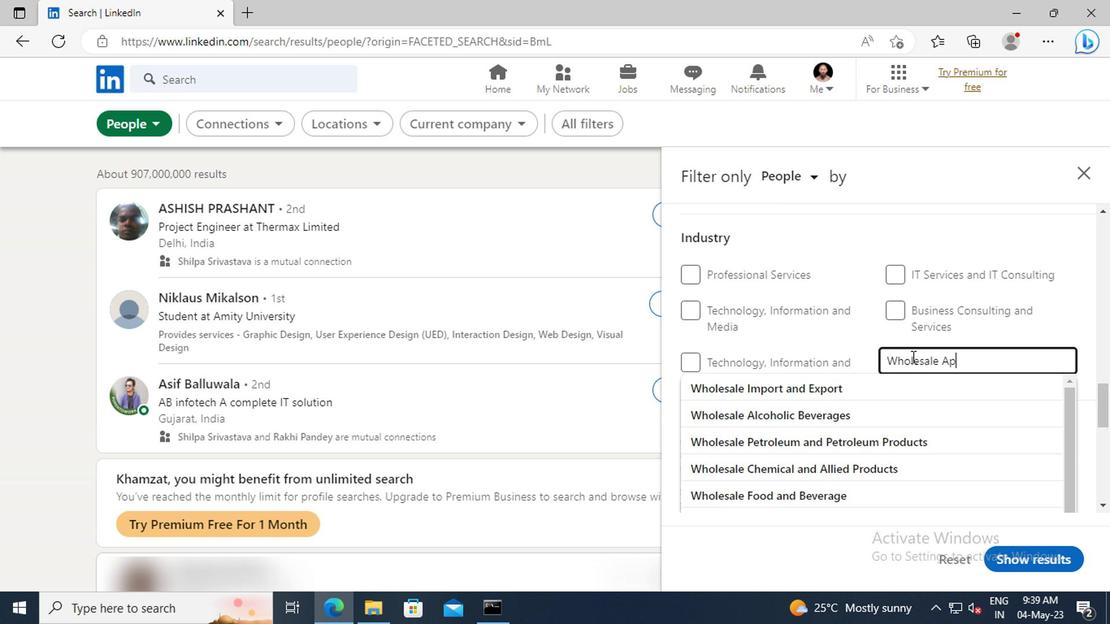 
Action: Mouse moved to (915, 376)
Screenshot: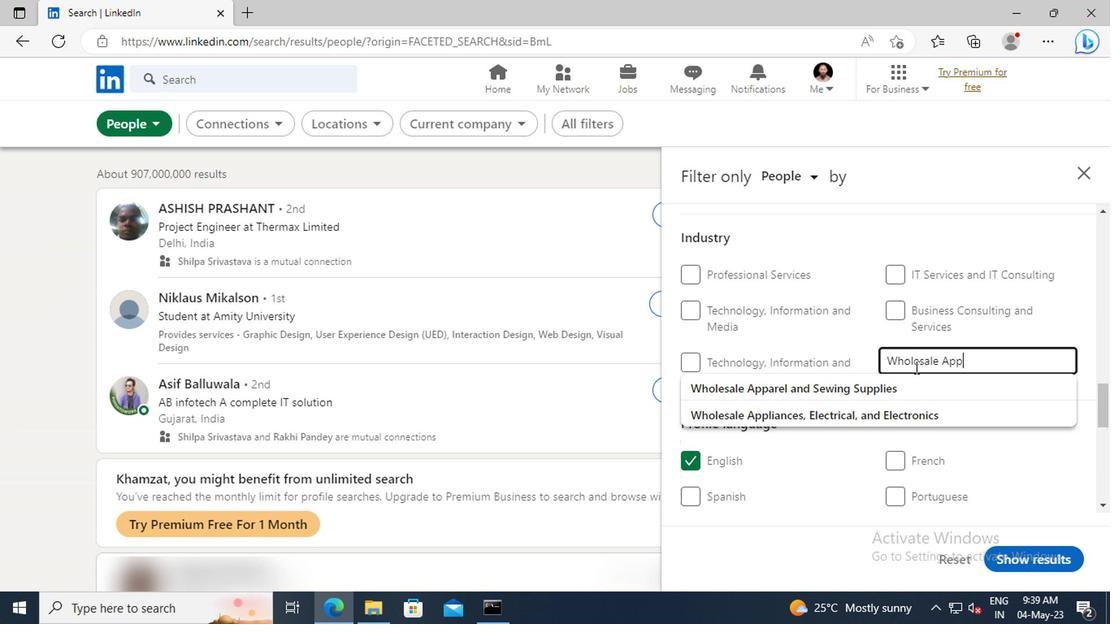 
Action: Mouse pressed left at (915, 376)
Screenshot: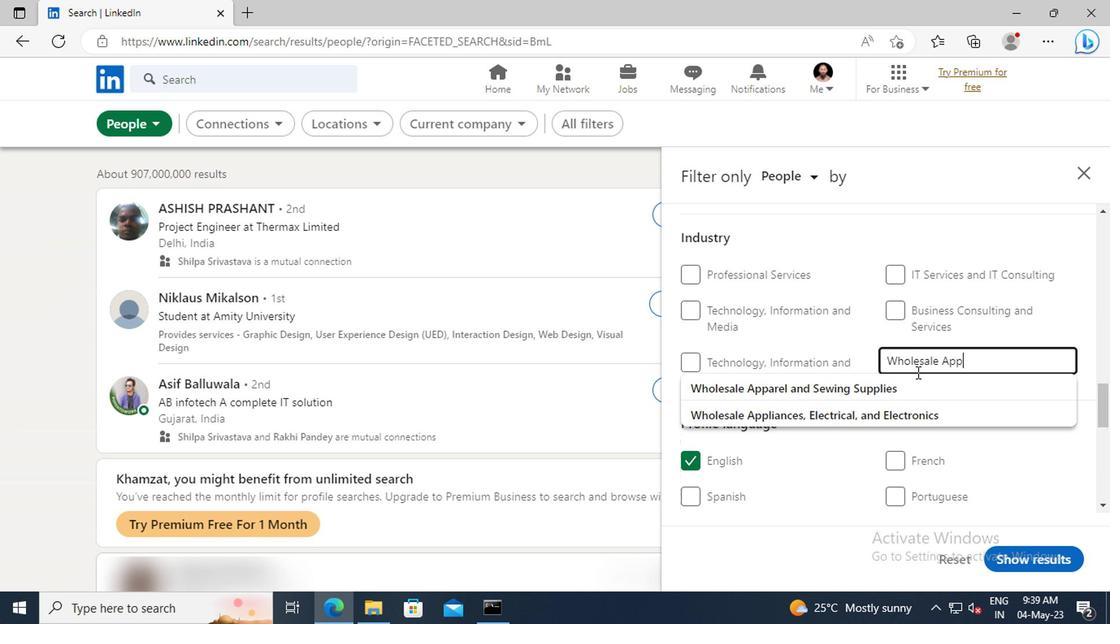 
Action: Mouse scrolled (915, 375) with delta (0, -1)
Screenshot: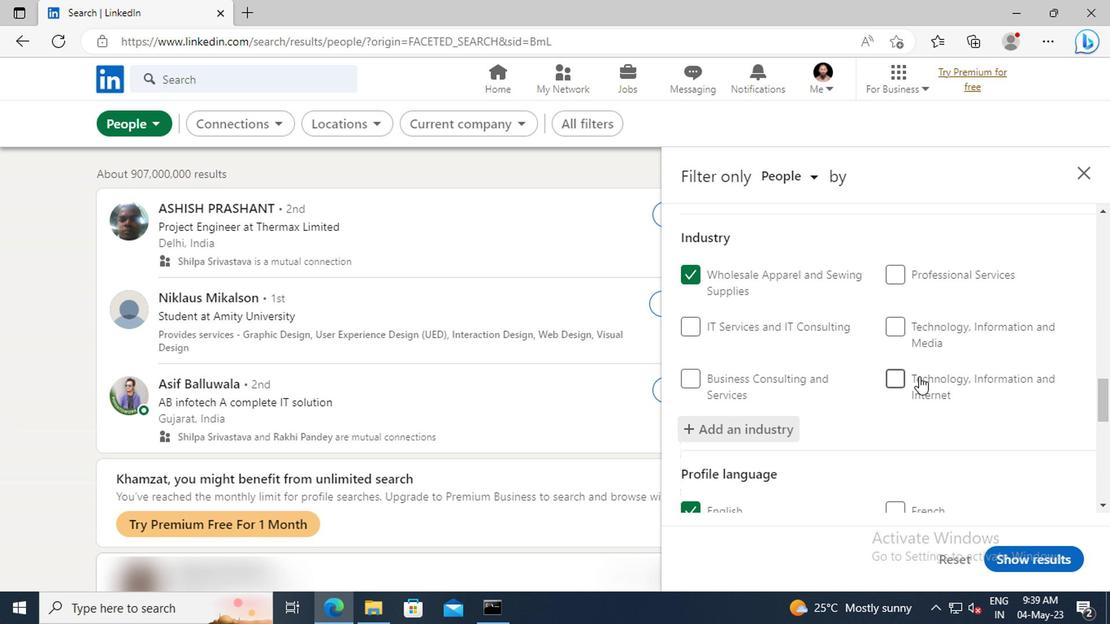 
Action: Mouse scrolled (915, 375) with delta (0, -1)
Screenshot: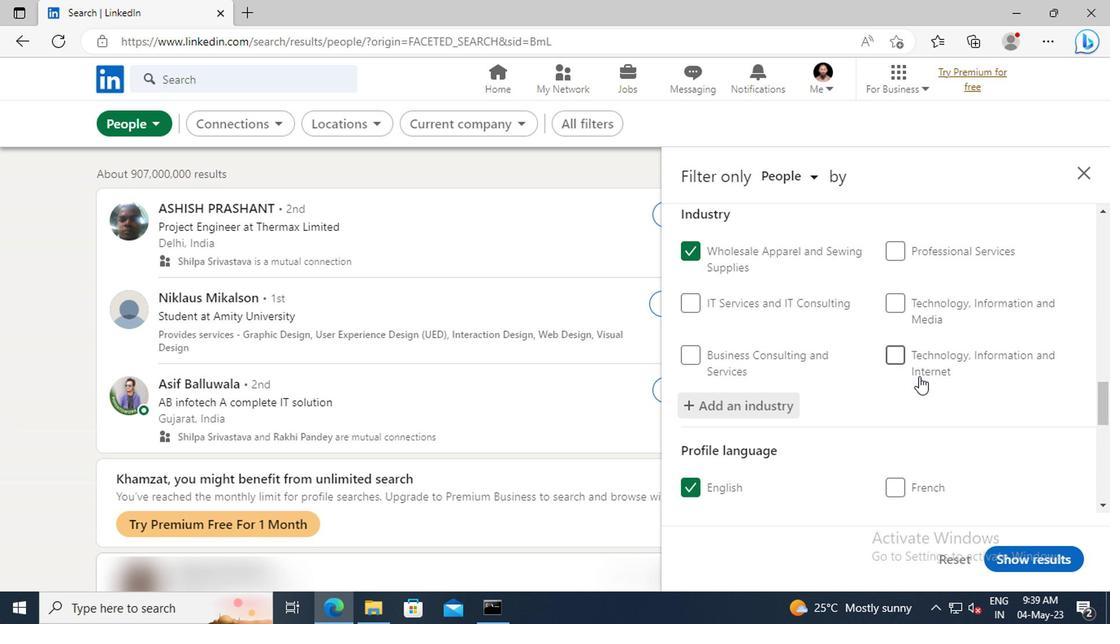 
Action: Mouse moved to (915, 372)
Screenshot: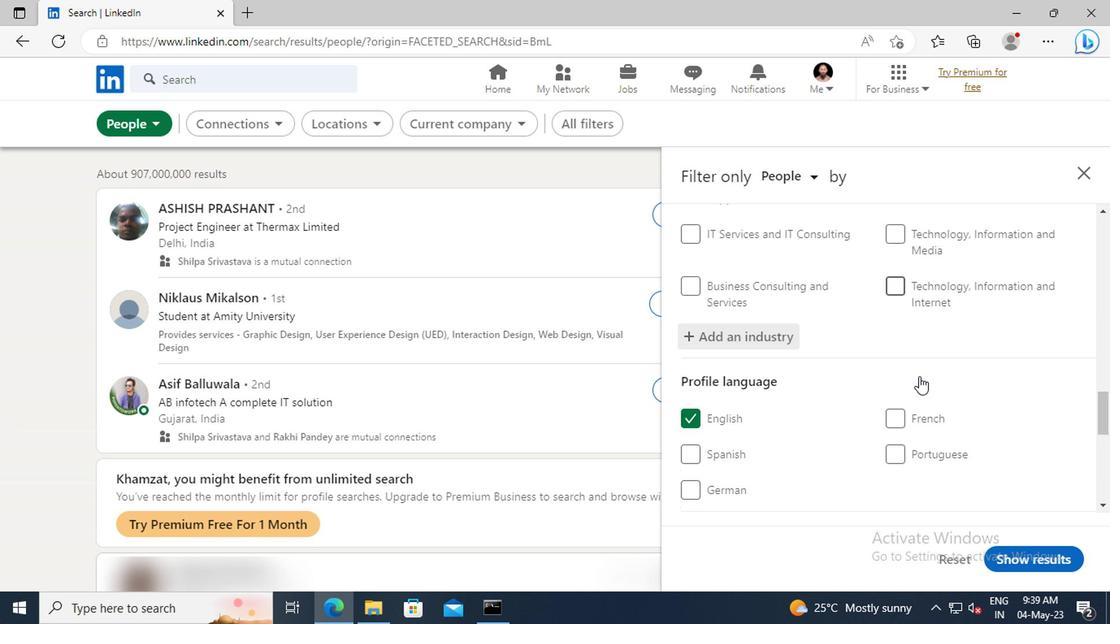 
Action: Mouse scrolled (915, 371) with delta (0, -1)
Screenshot: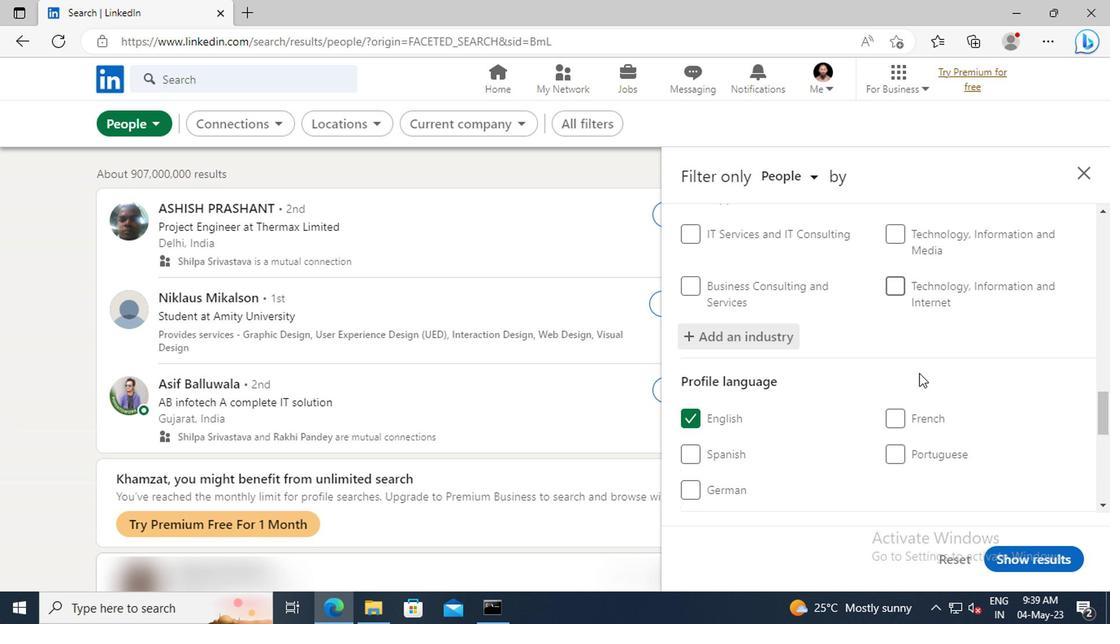 
Action: Mouse moved to (915, 370)
Screenshot: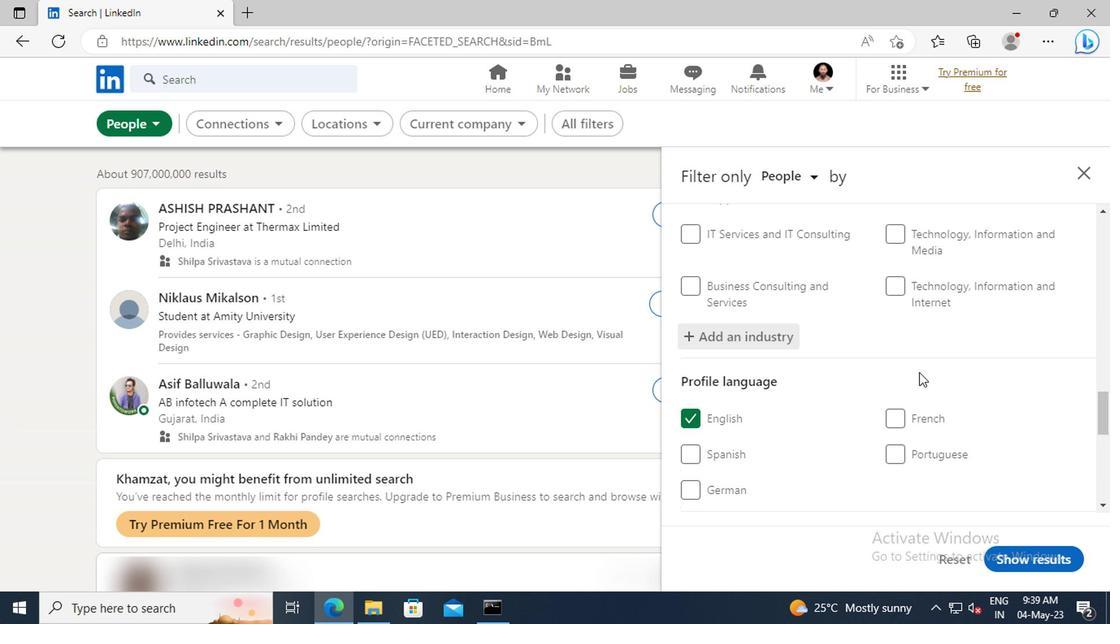 
Action: Mouse scrolled (915, 369) with delta (0, -1)
Screenshot: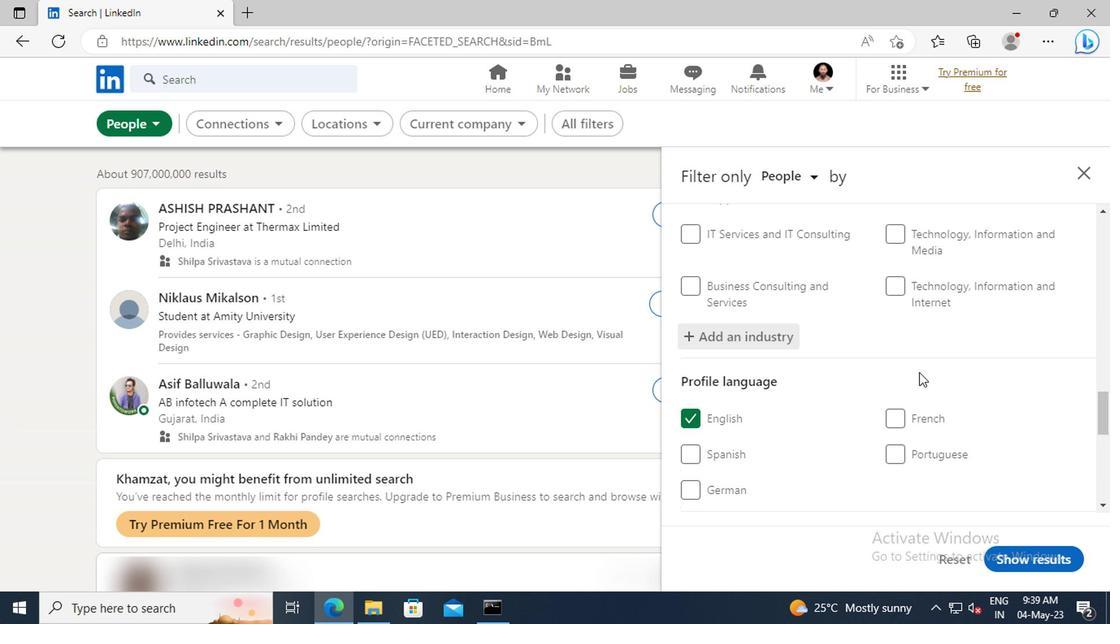 
Action: Mouse moved to (915, 351)
Screenshot: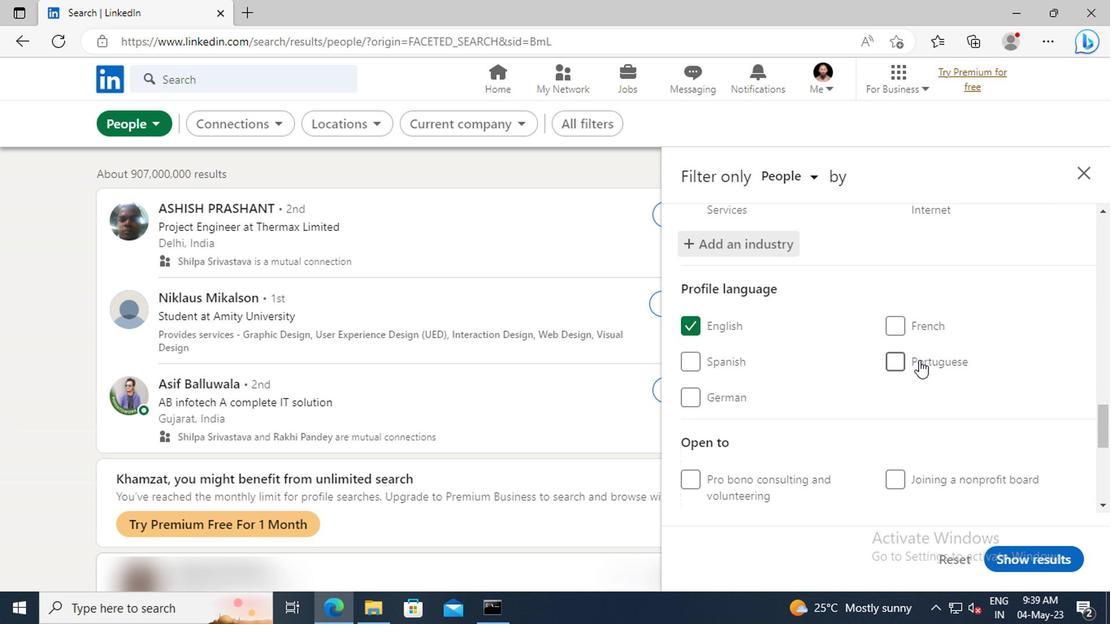 
Action: Mouse scrolled (915, 350) with delta (0, -1)
Screenshot: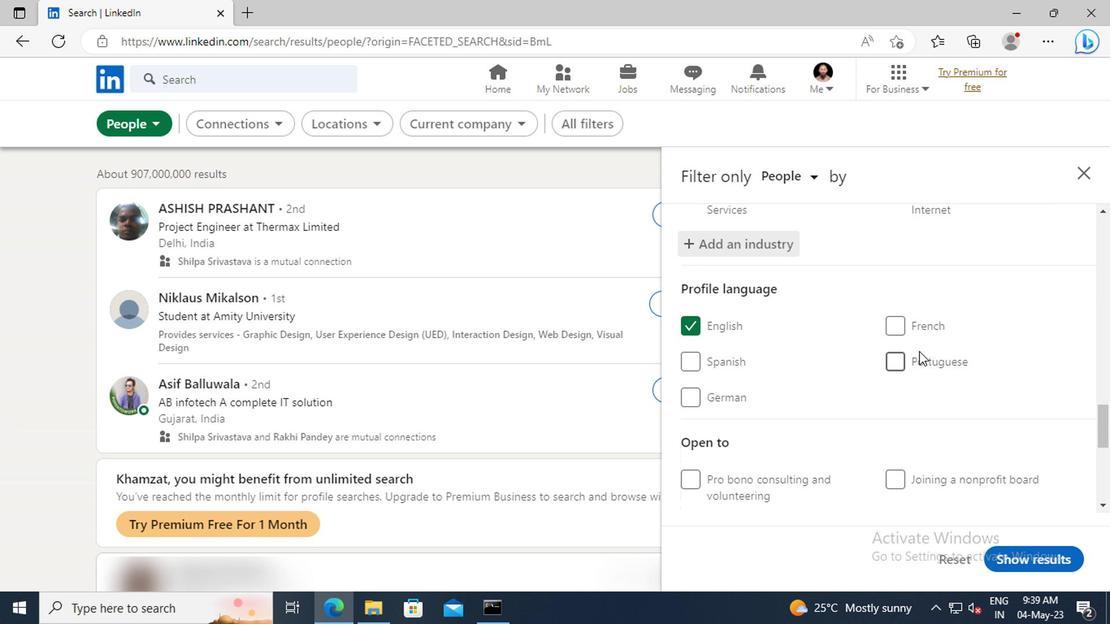 
Action: Mouse moved to (915, 348)
Screenshot: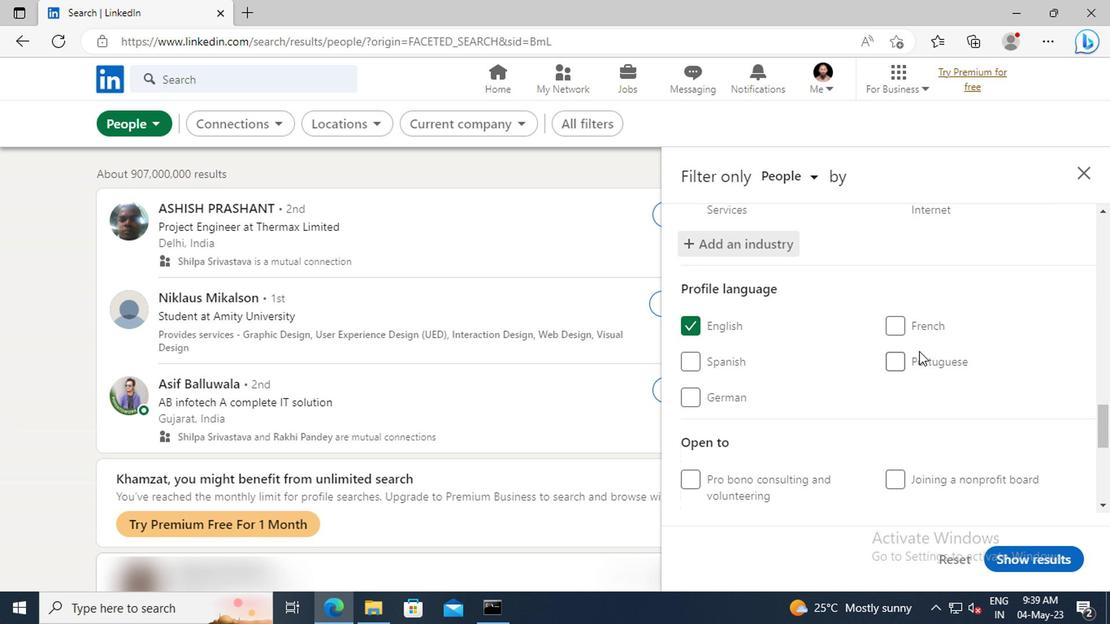 
Action: Mouse scrolled (915, 348) with delta (0, 0)
Screenshot: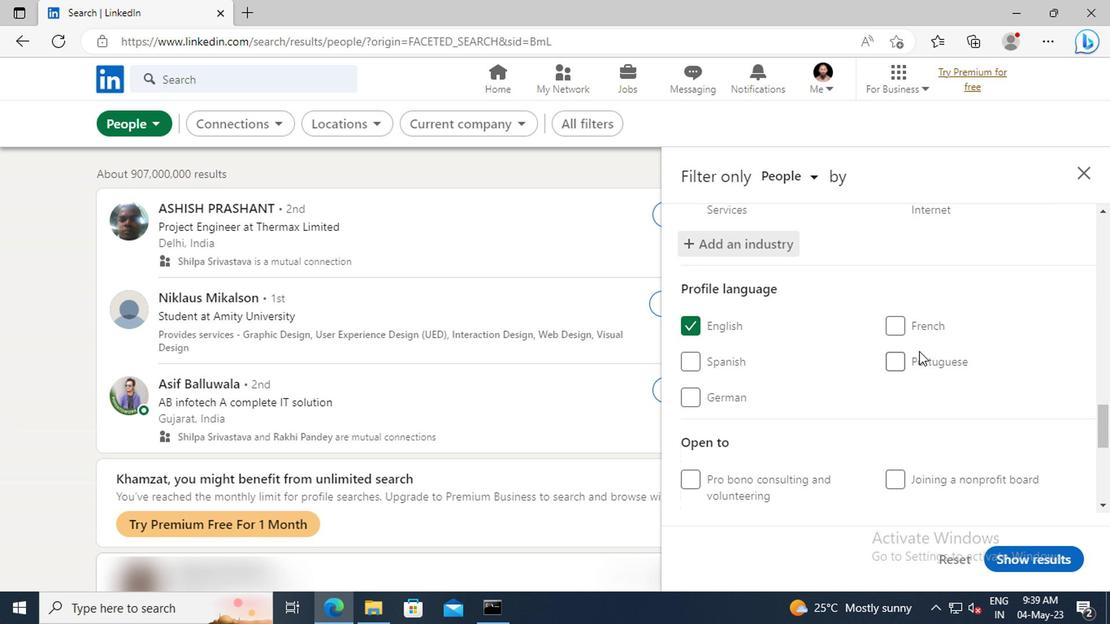 
Action: Mouse moved to (915, 346)
Screenshot: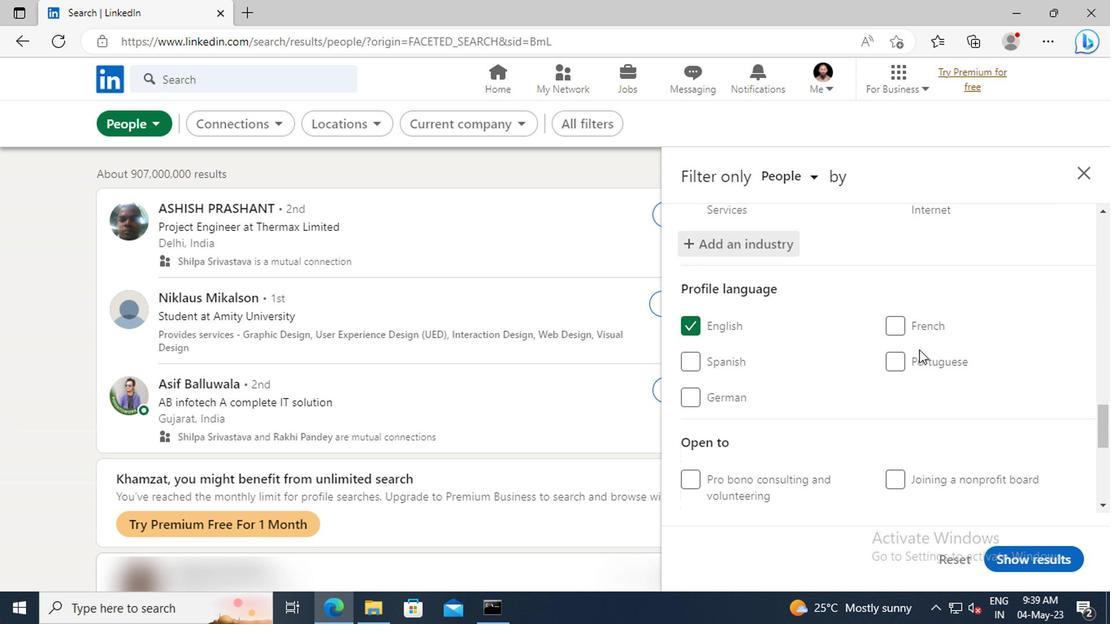 
Action: Mouse scrolled (915, 346) with delta (0, 0)
Screenshot: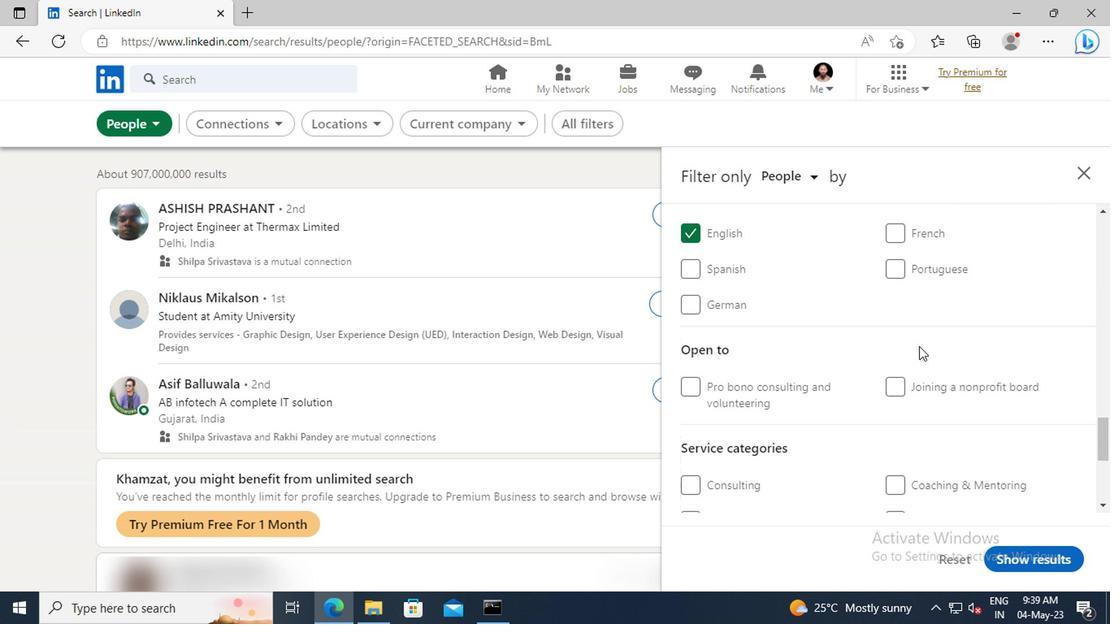 
Action: Mouse scrolled (915, 346) with delta (0, 0)
Screenshot: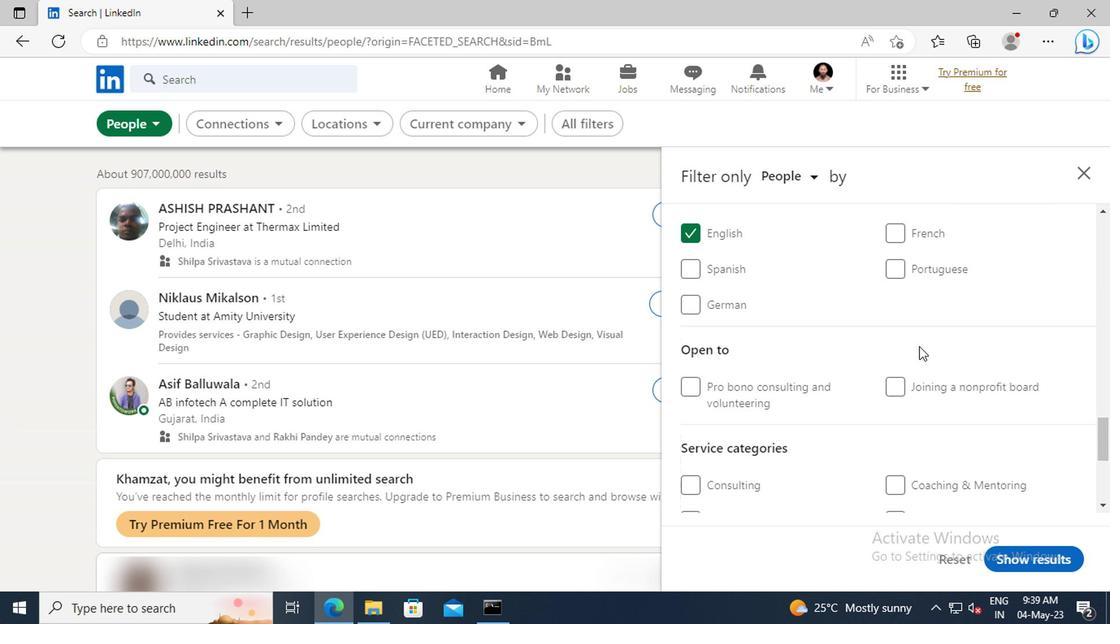 
Action: Mouse moved to (915, 346)
Screenshot: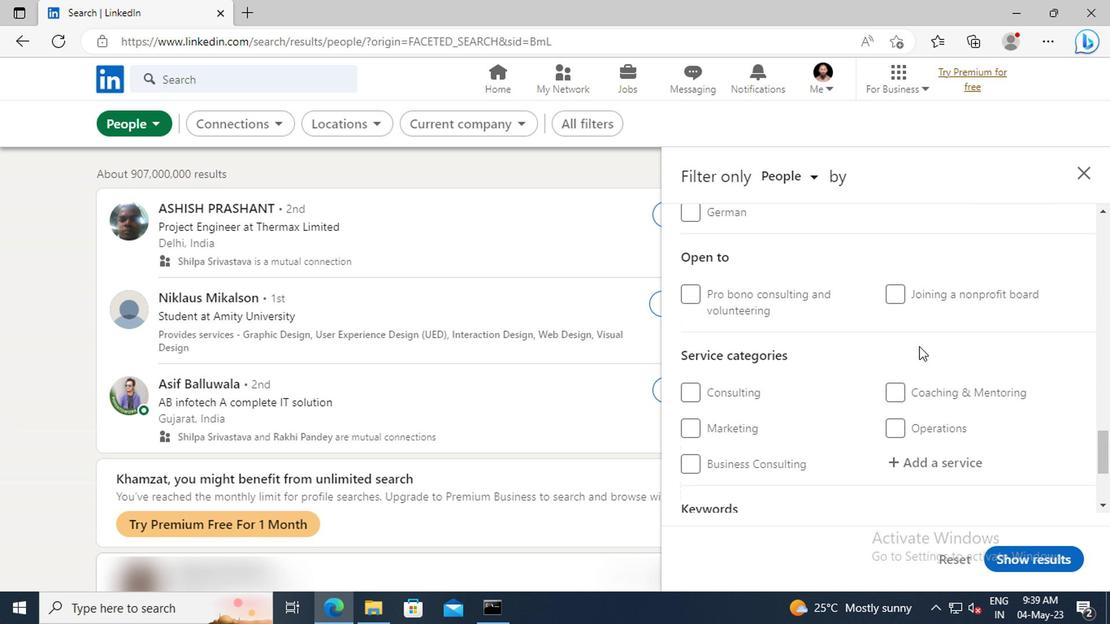 
Action: Mouse scrolled (915, 344) with delta (0, -1)
Screenshot: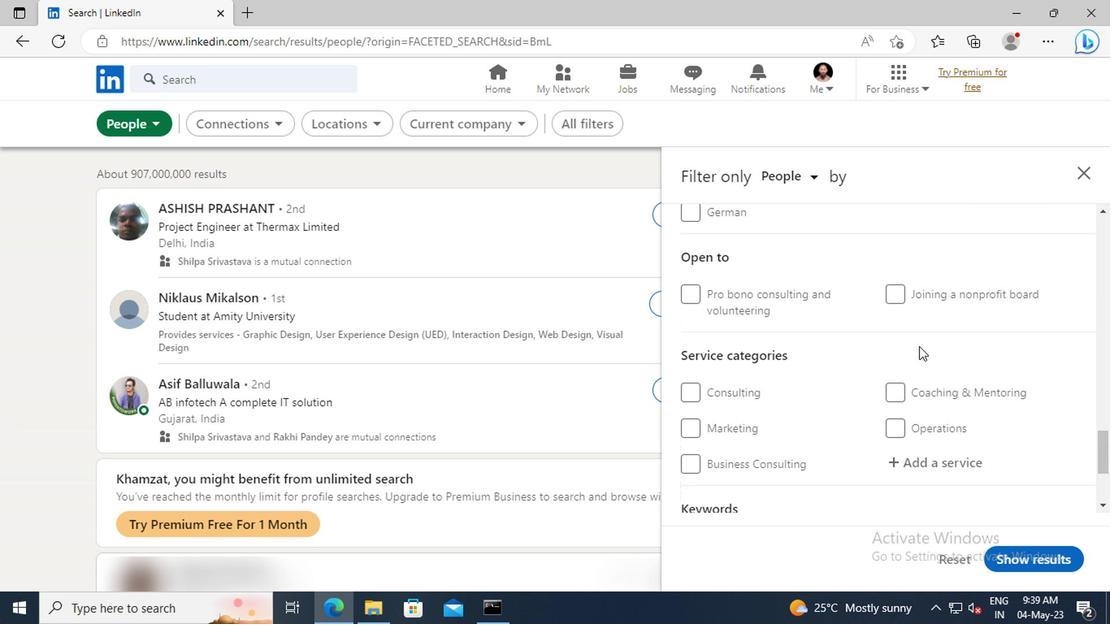 
Action: Mouse scrolled (915, 344) with delta (0, -1)
Screenshot: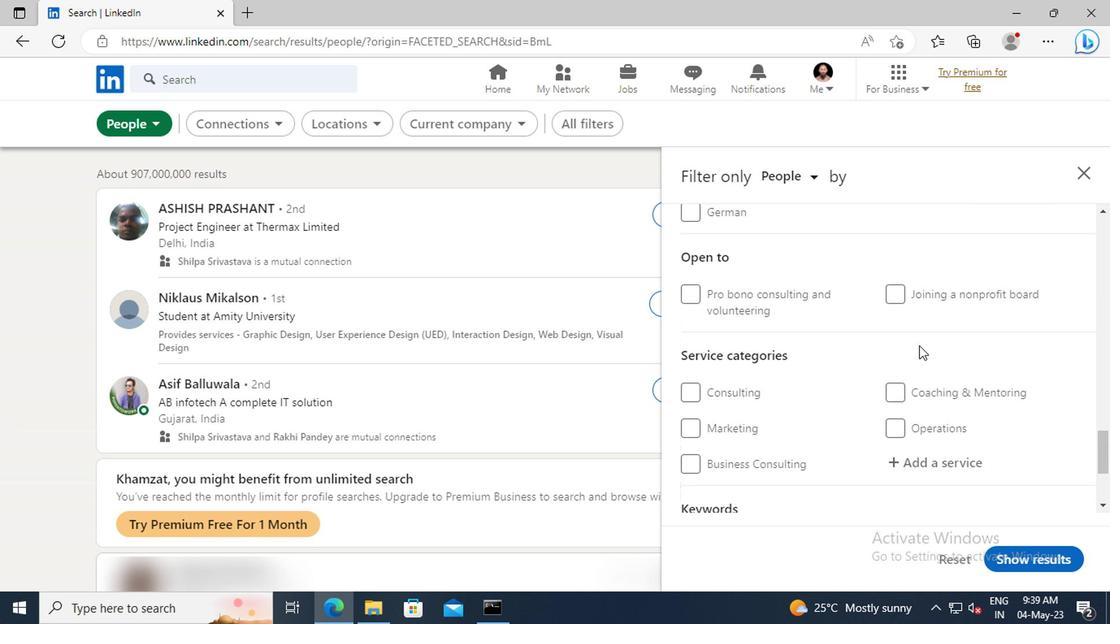 
Action: Mouse moved to (917, 365)
Screenshot: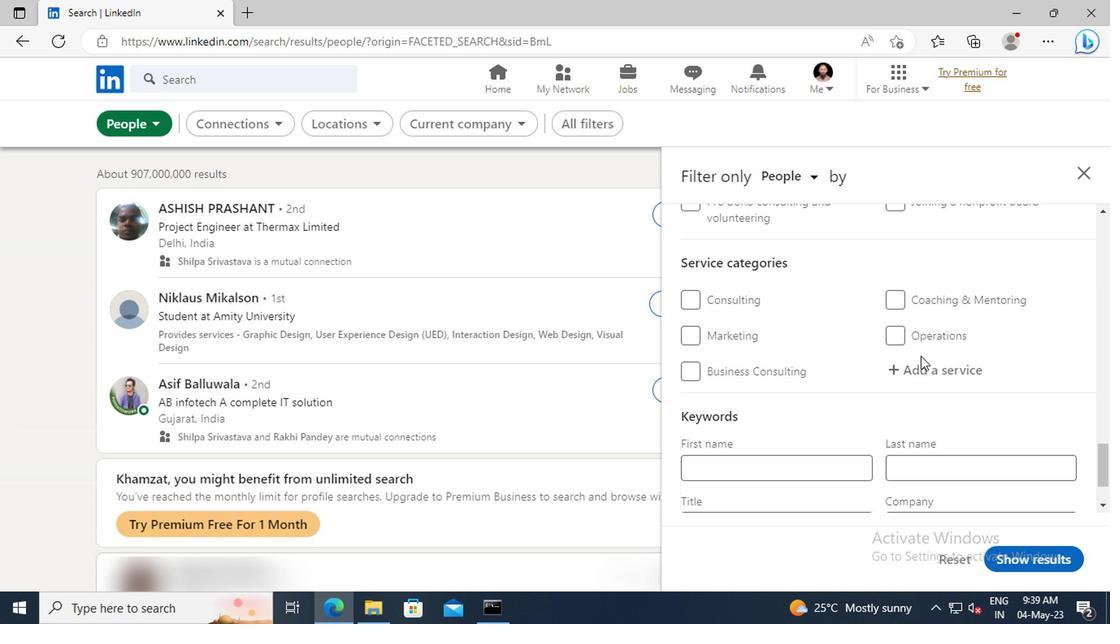 
Action: Mouse pressed left at (917, 365)
Screenshot: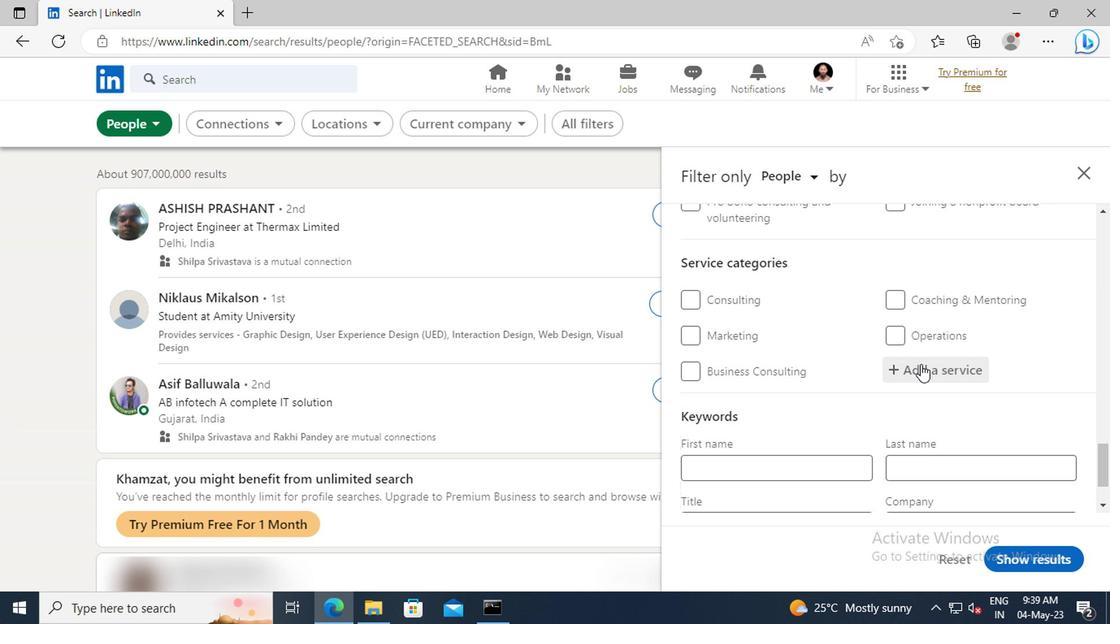 
Action: Key pressed <Key.shift>FINA
Screenshot: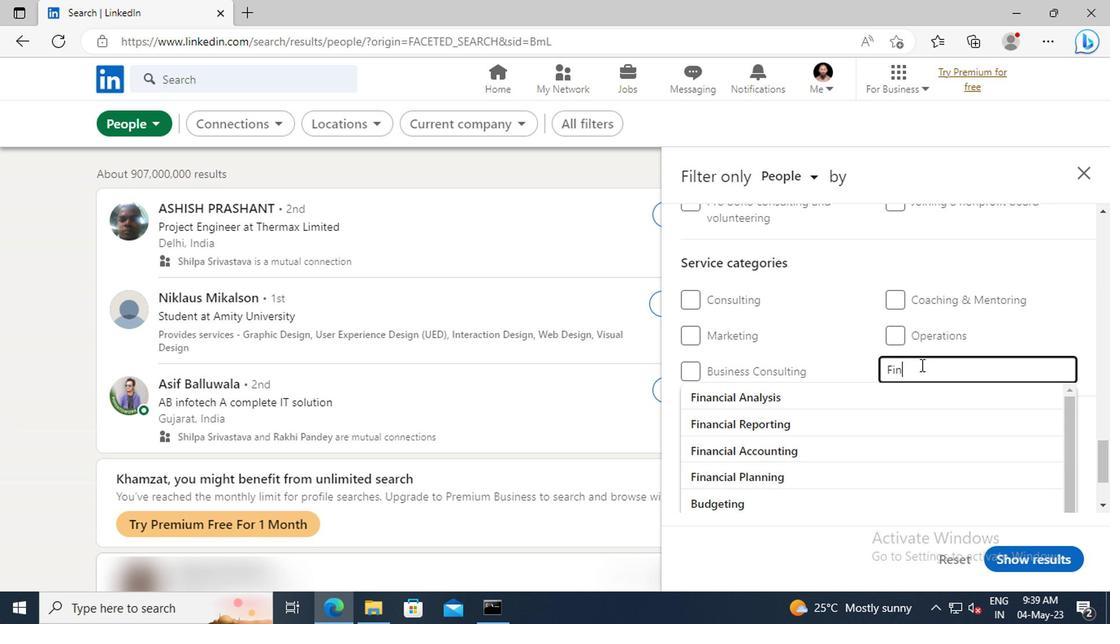 
Action: Mouse moved to (923, 416)
Screenshot: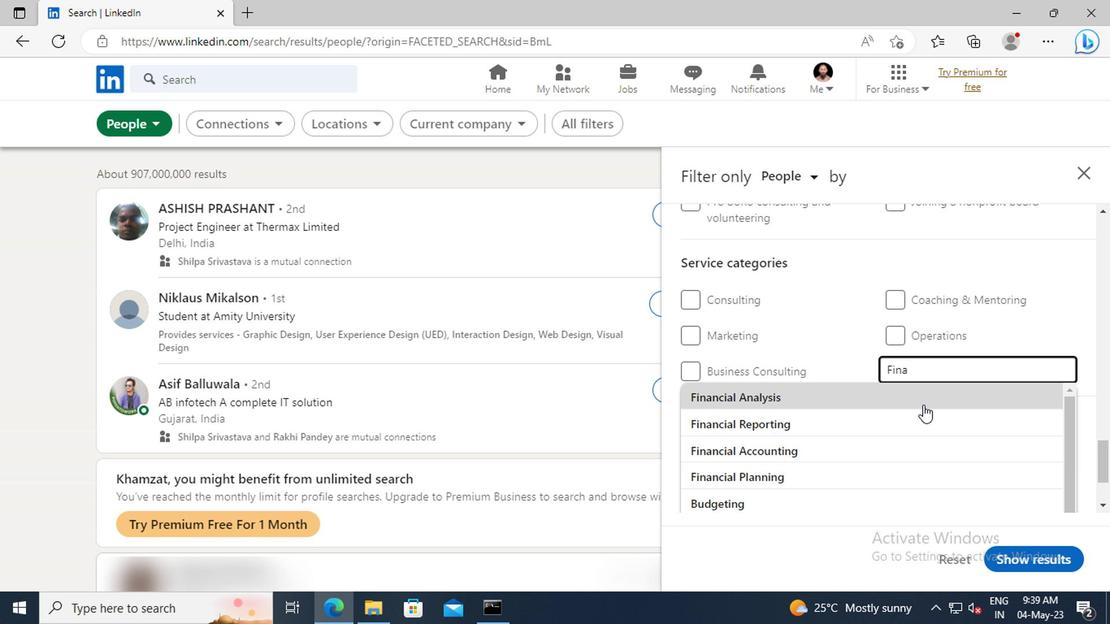 
Action: Mouse pressed left at (923, 416)
Screenshot: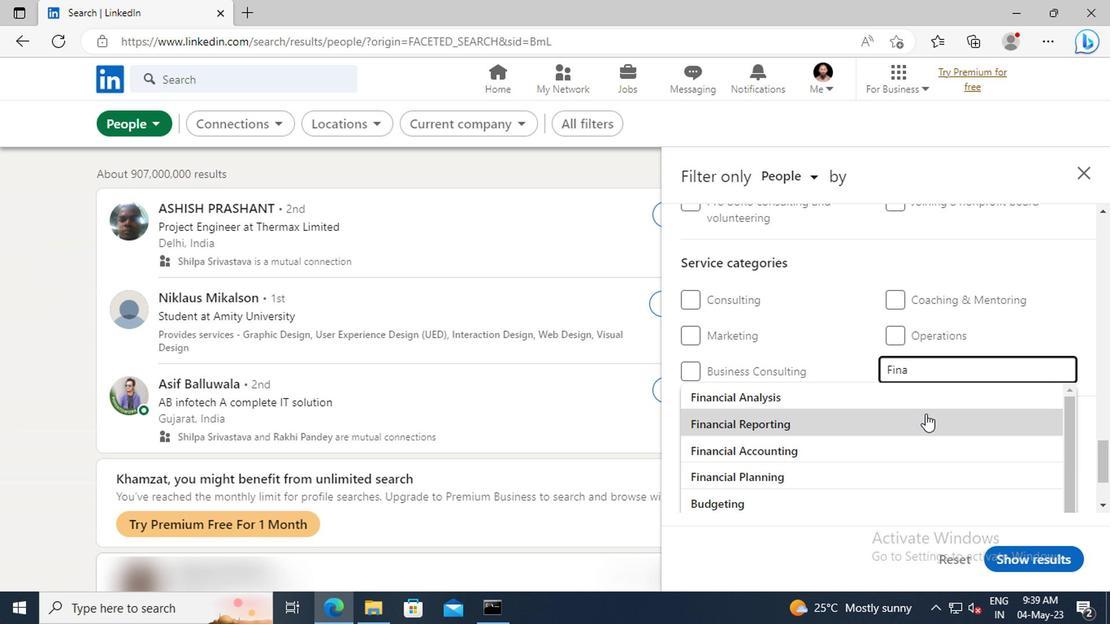 
Action: Mouse scrolled (923, 416) with delta (0, 0)
Screenshot: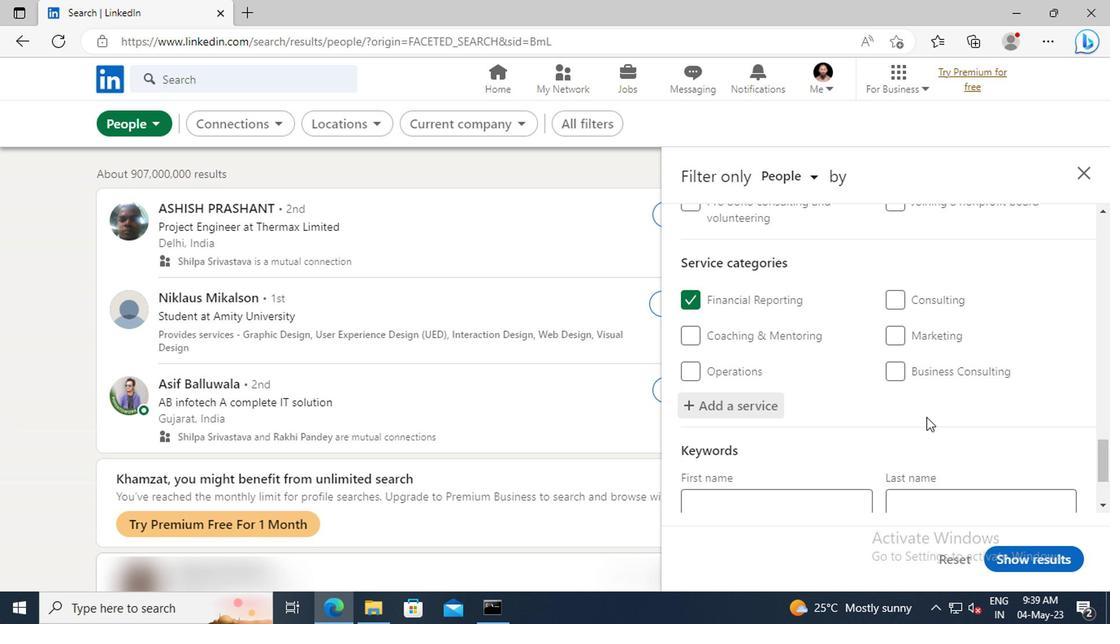 
Action: Mouse scrolled (923, 416) with delta (0, 0)
Screenshot: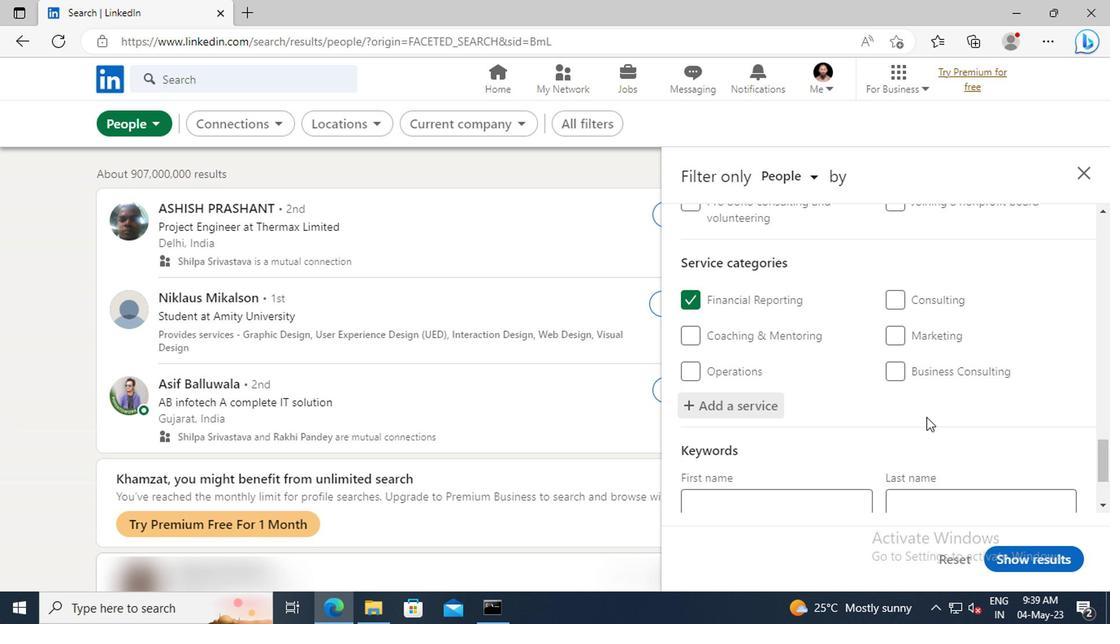 
Action: Mouse scrolled (923, 416) with delta (0, 0)
Screenshot: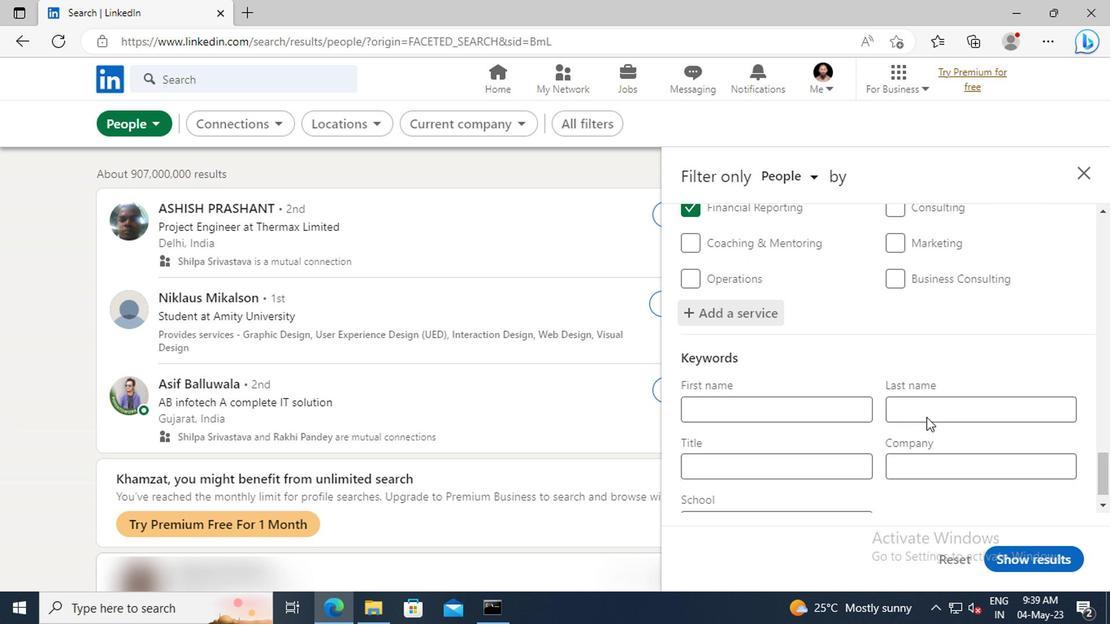 
Action: Mouse scrolled (923, 416) with delta (0, 0)
Screenshot: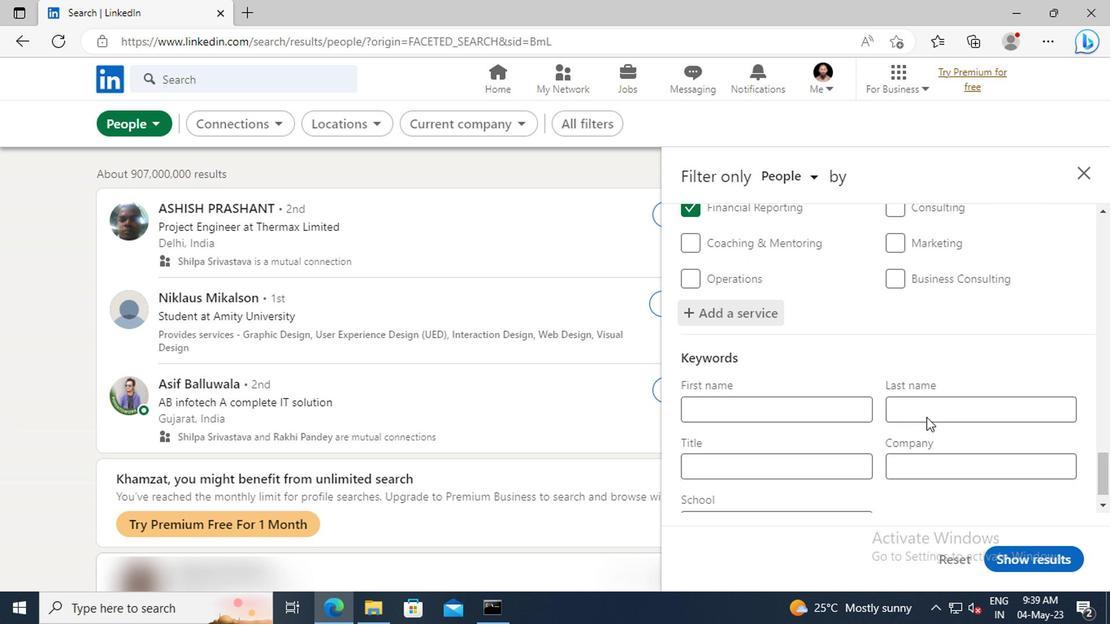 
Action: Mouse scrolled (923, 416) with delta (0, 0)
Screenshot: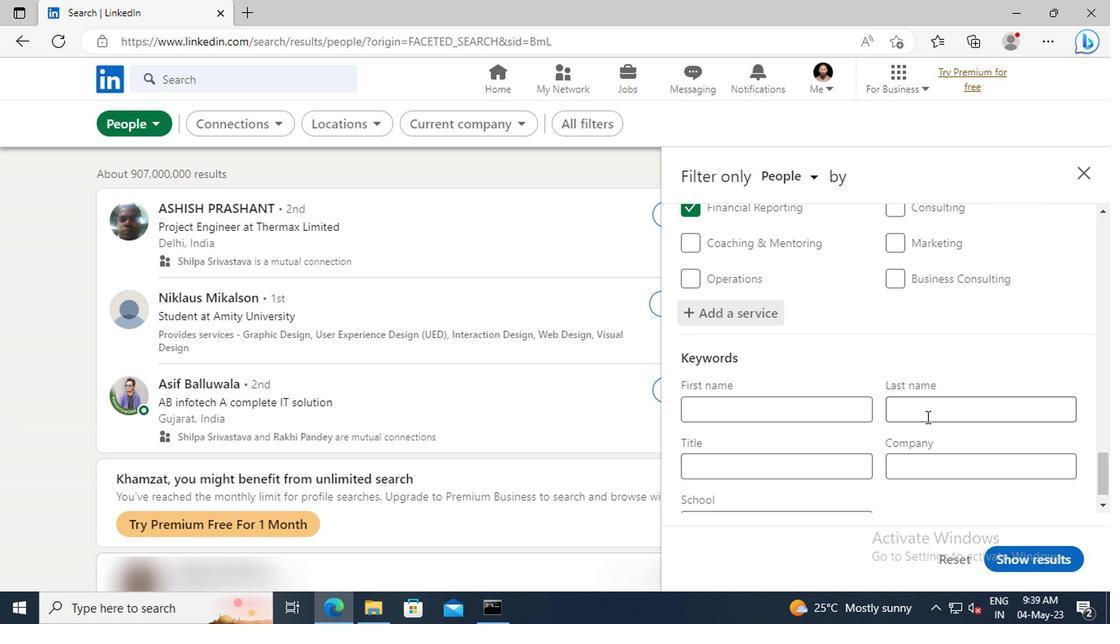 
Action: Mouse moved to (825, 438)
Screenshot: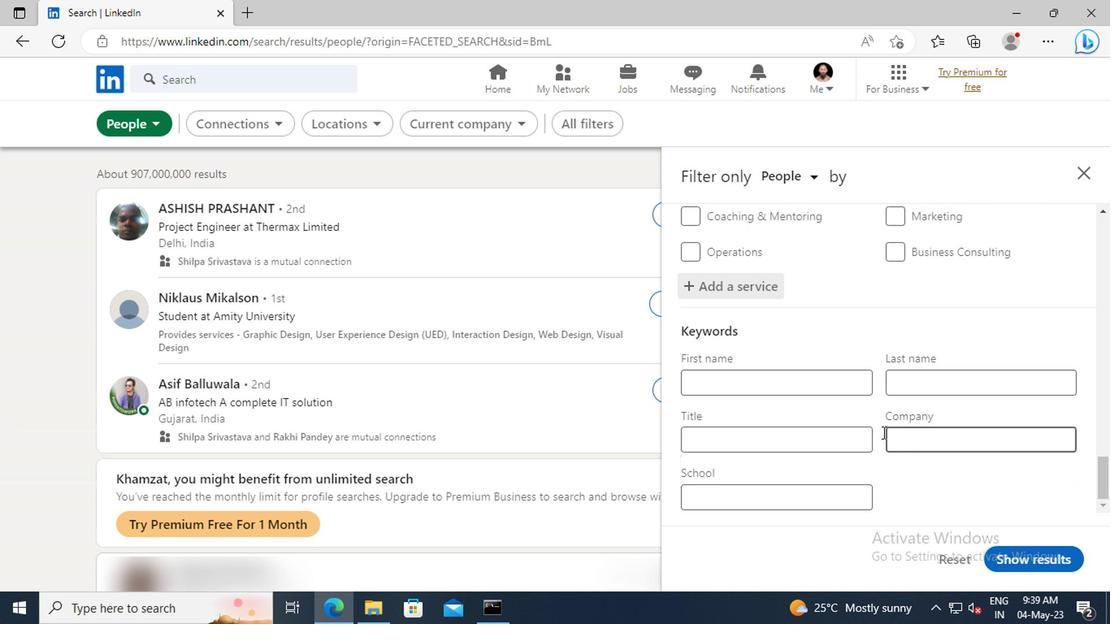 
Action: Mouse pressed left at (825, 438)
Screenshot: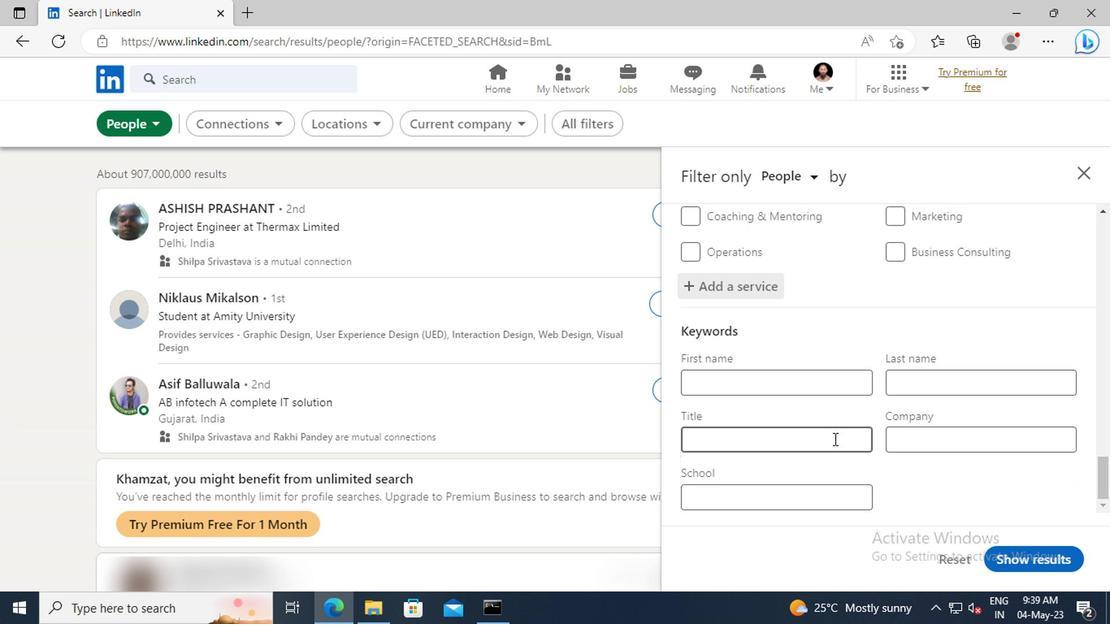 
Action: Key pressed <Key.shift>HANDYMAN<Key.enter>
Screenshot: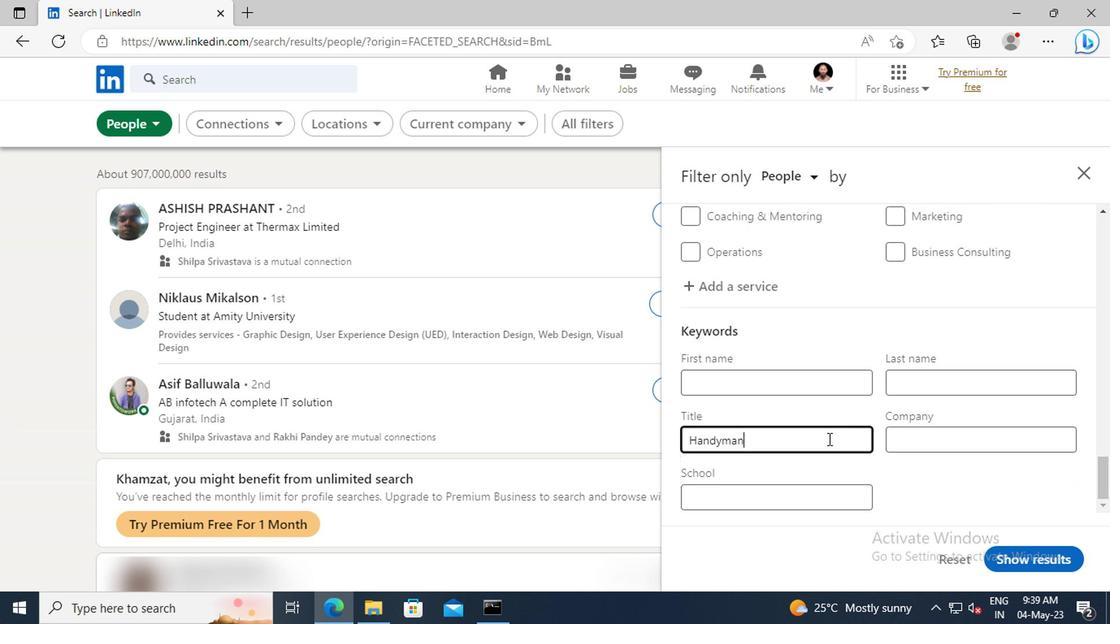 
Action: Mouse moved to (1000, 556)
Screenshot: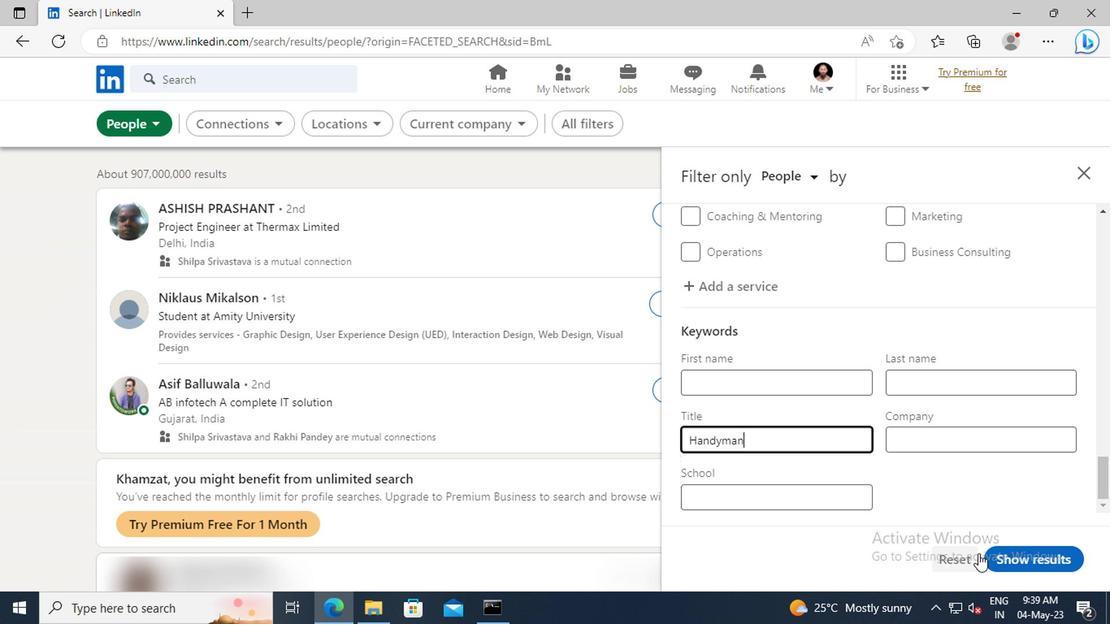 
Action: Mouse pressed left at (1000, 556)
Screenshot: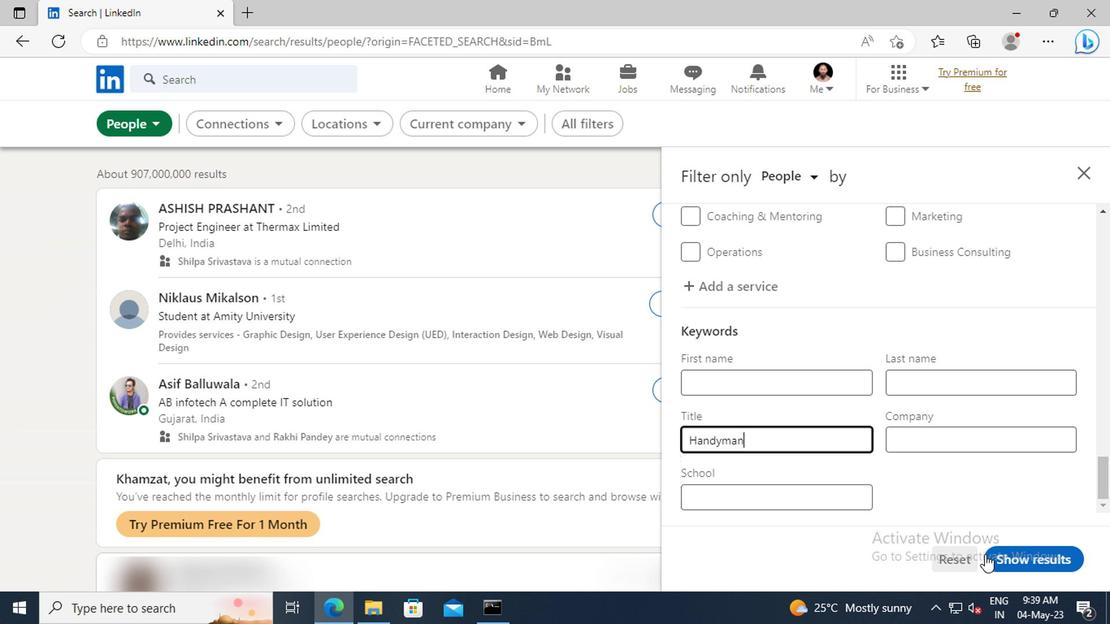
